Task: Create an event for the team-building scavenger hunt, fostering collaboration, problem-solving, and friendly competition among team members as they navigate challenges on September 27th from 2 PM to 4 PM.
Action: Mouse moved to (88, 251)
Screenshot: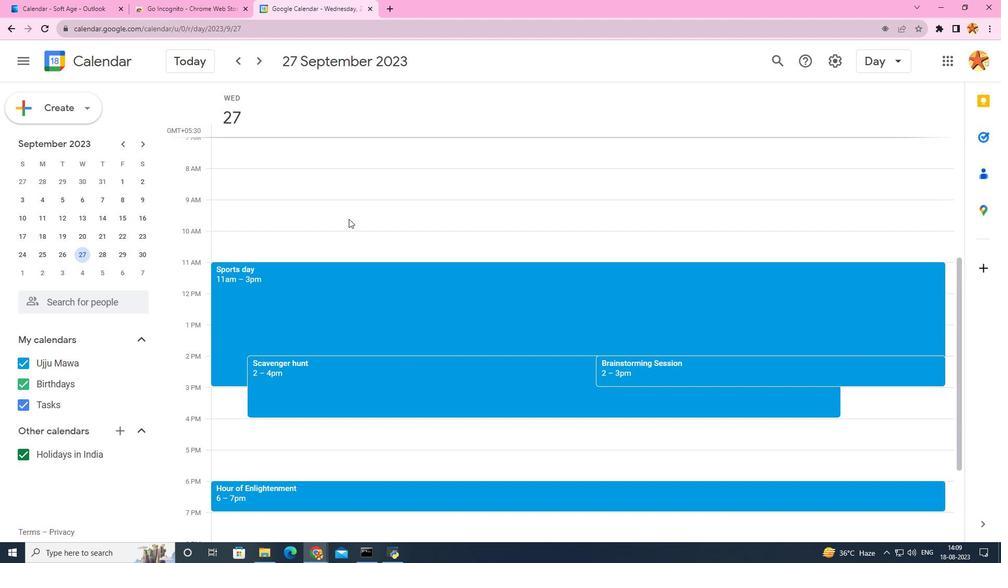 
Action: Mouse pressed left at (88, 251)
Screenshot: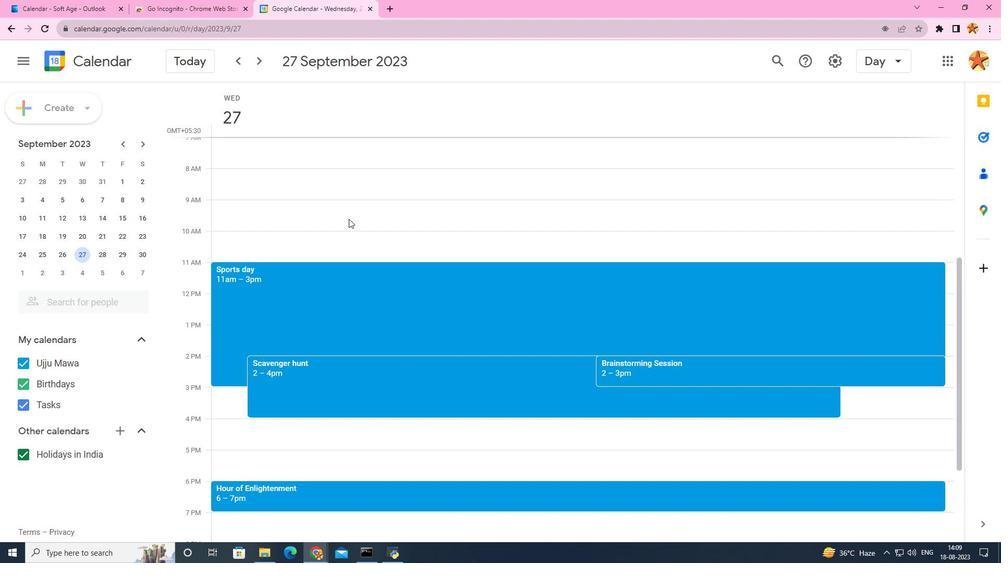 
Action: Mouse moved to (297, 239)
Screenshot: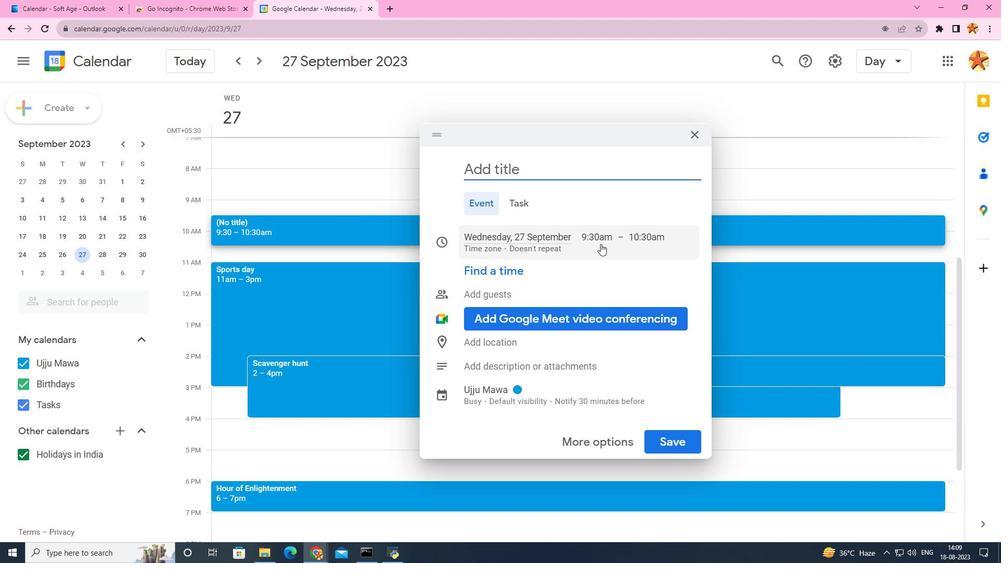 
Action: Mouse pressed left at (297, 239)
Screenshot: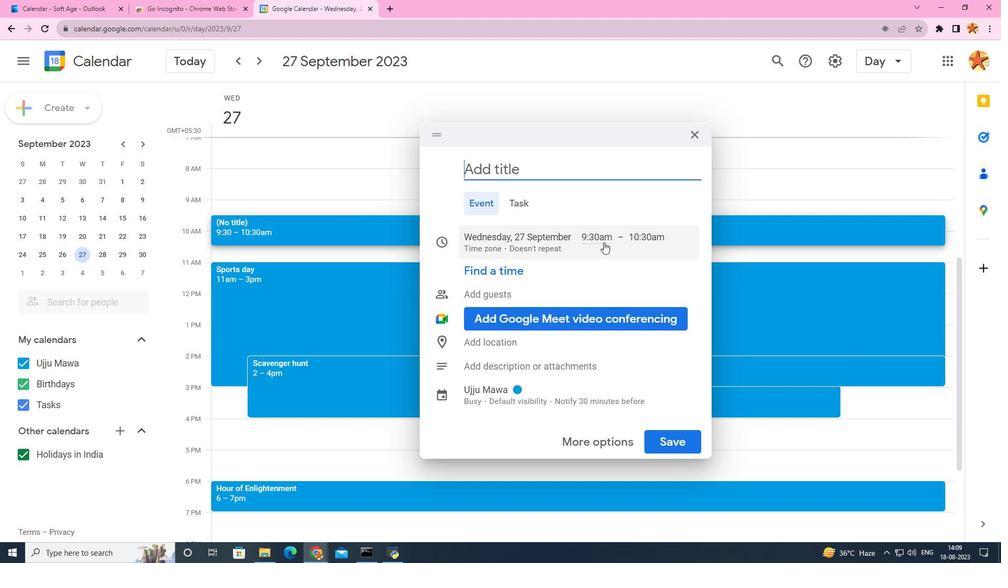 
Action: Mouse moved to (616, 240)
Screenshot: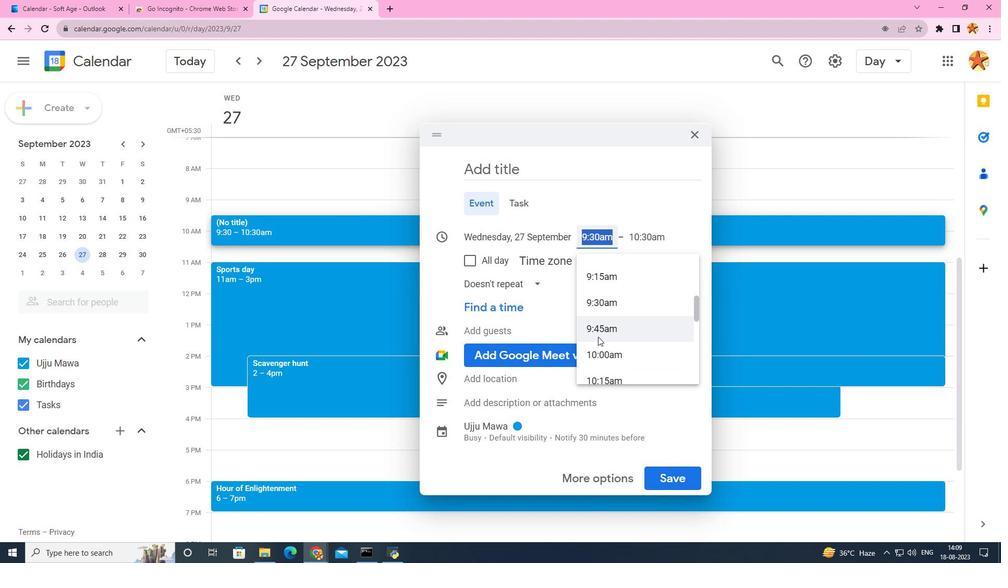 
Action: Mouse pressed left at (616, 240)
Screenshot: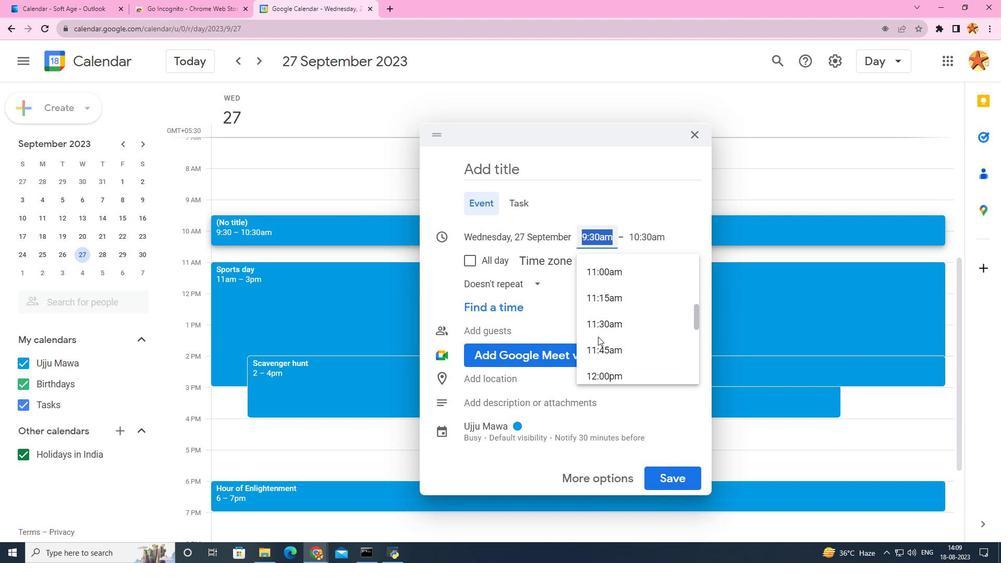 
Action: Mouse moved to (577, 304)
Screenshot: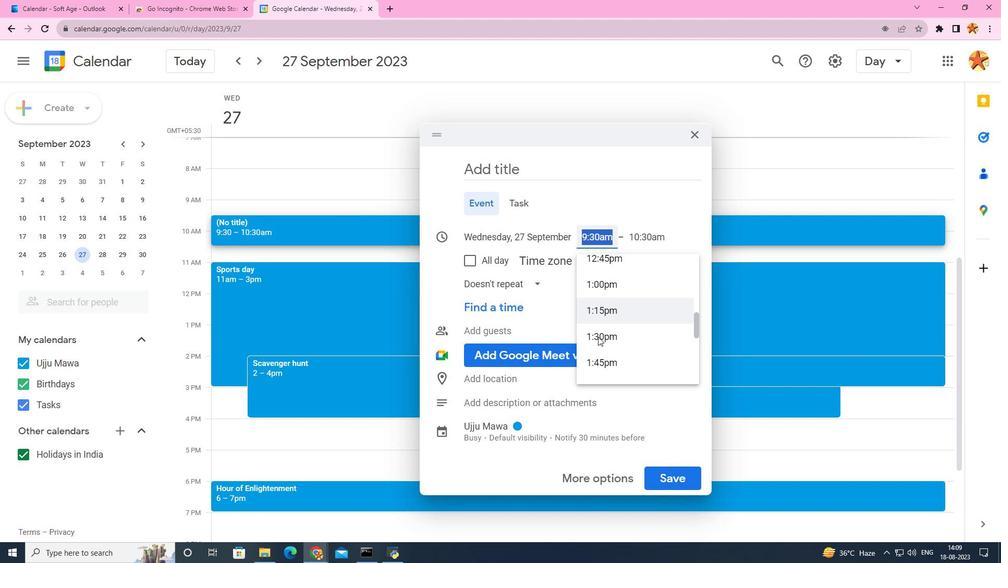 
Action: Mouse scrolled (577, 305) with delta (0, 0)
Screenshot: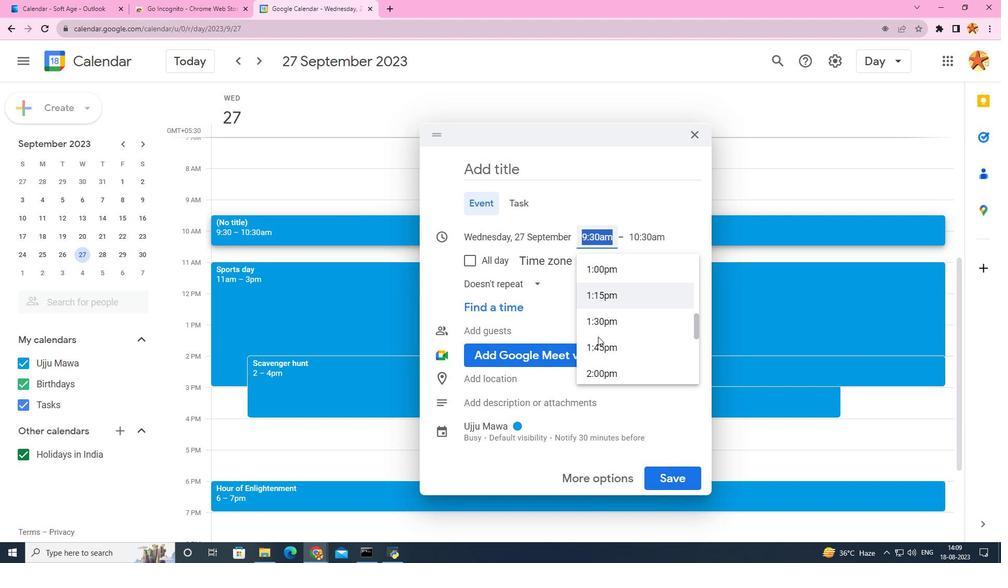 
Action: Mouse scrolled (577, 305) with delta (0, 0)
Screenshot: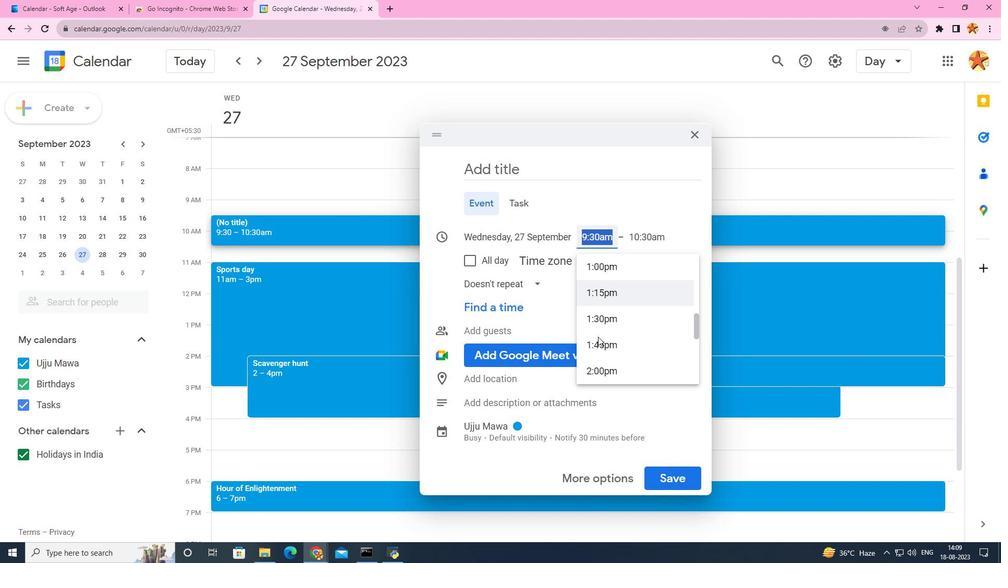 
Action: Mouse scrolled (577, 305) with delta (0, 0)
Screenshot: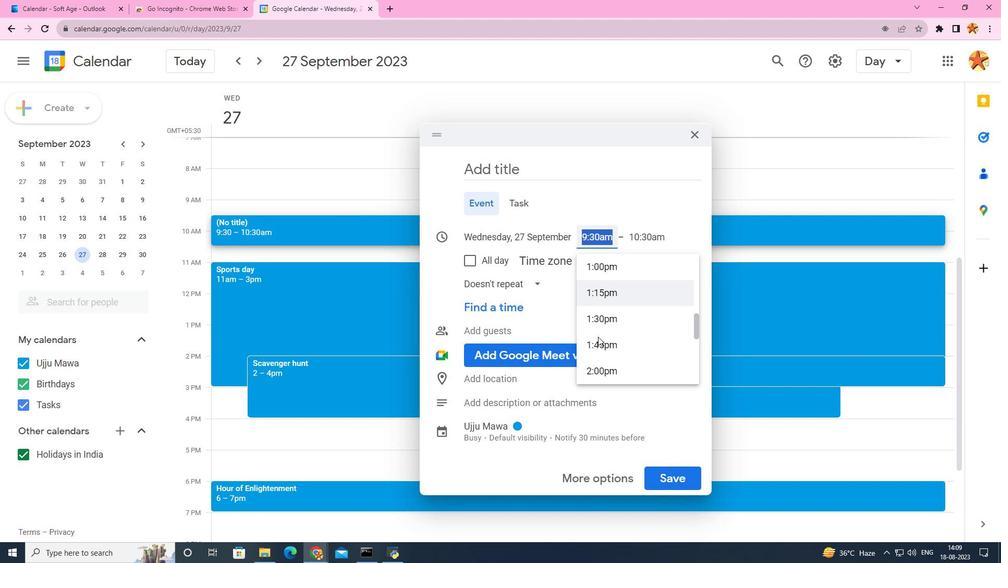 
Action: Mouse moved to (578, 299)
Screenshot: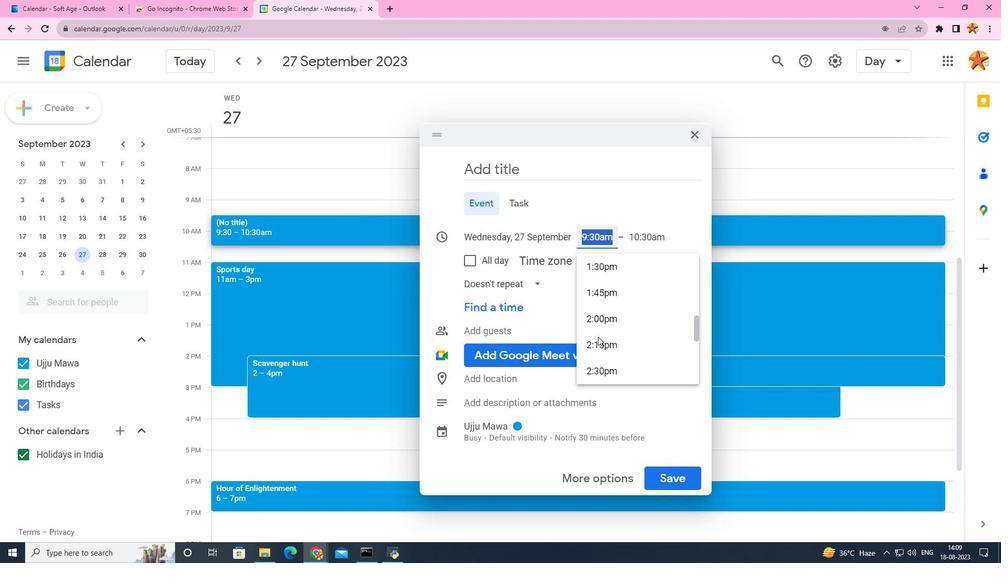 
Action: Mouse scrolled (578, 300) with delta (0, 0)
Screenshot: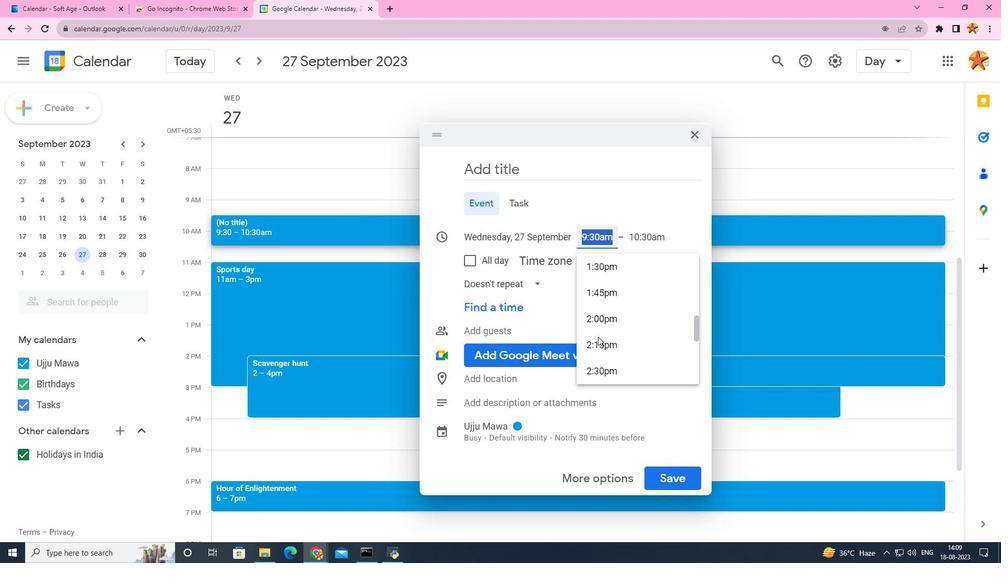 
Action: Mouse scrolled (578, 300) with delta (0, 0)
Screenshot: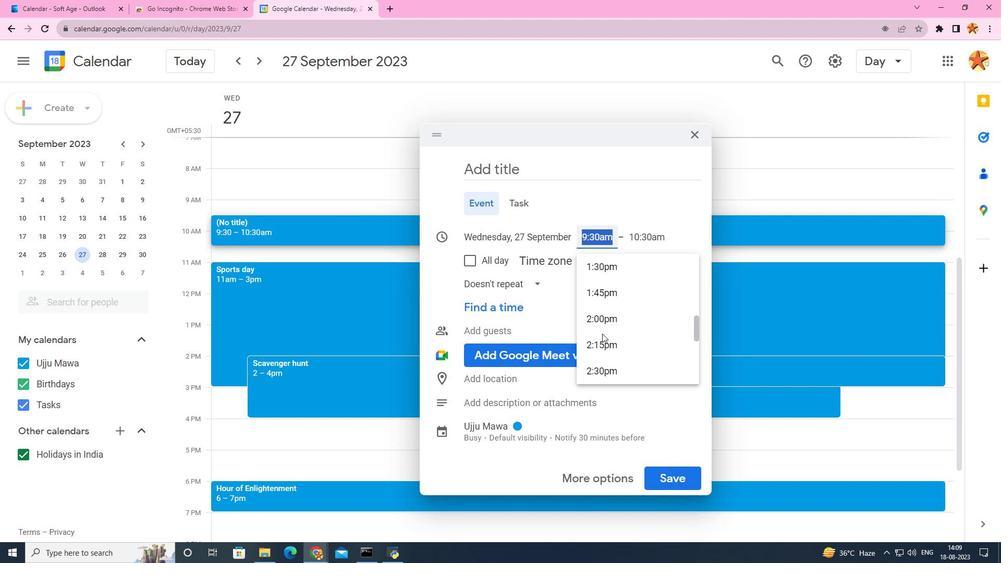 
Action: Mouse scrolled (578, 299) with delta (0, 0)
Screenshot: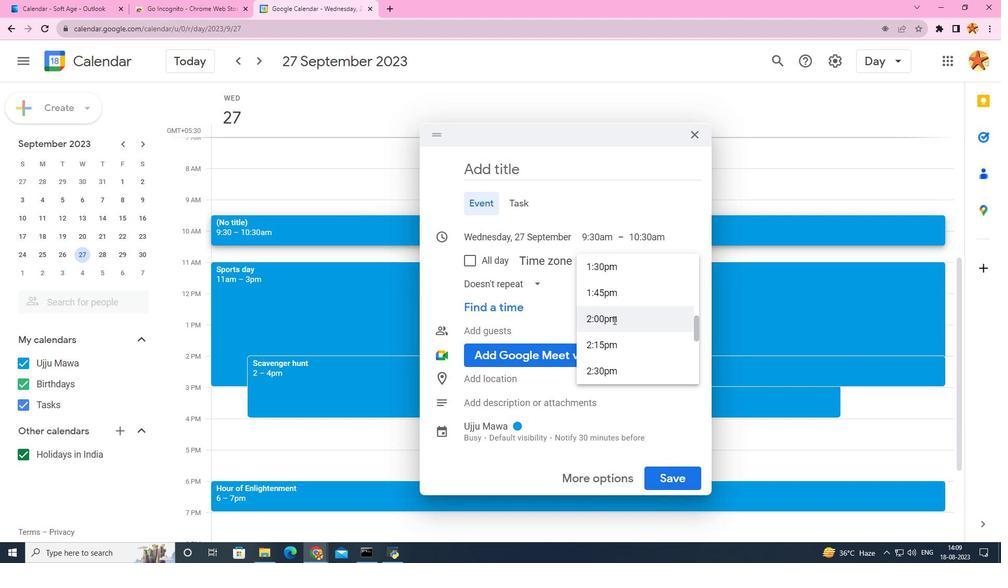 
Action: Mouse scrolled (578, 299) with delta (0, 0)
Screenshot: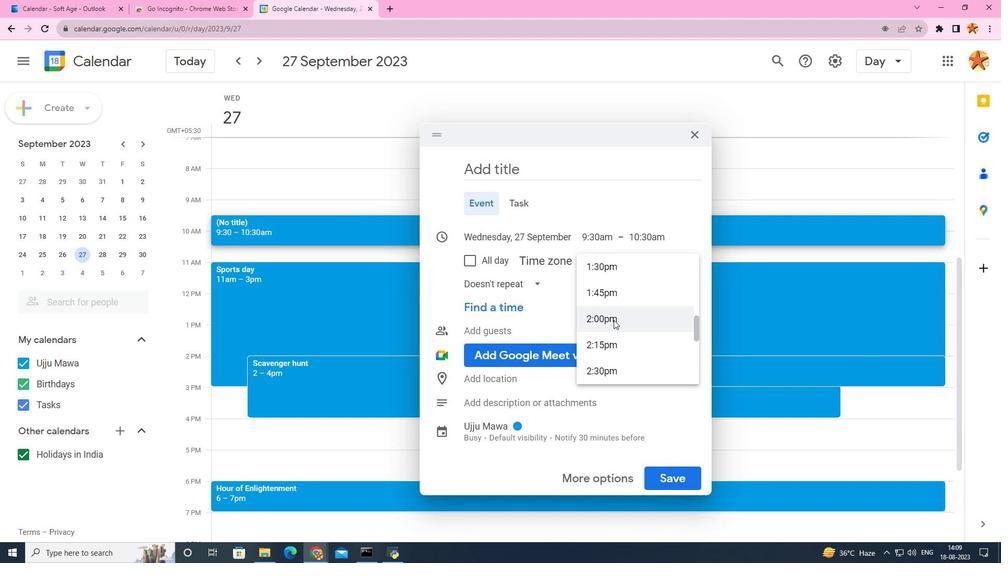 
Action: Mouse scrolled (578, 299) with delta (0, 0)
Screenshot: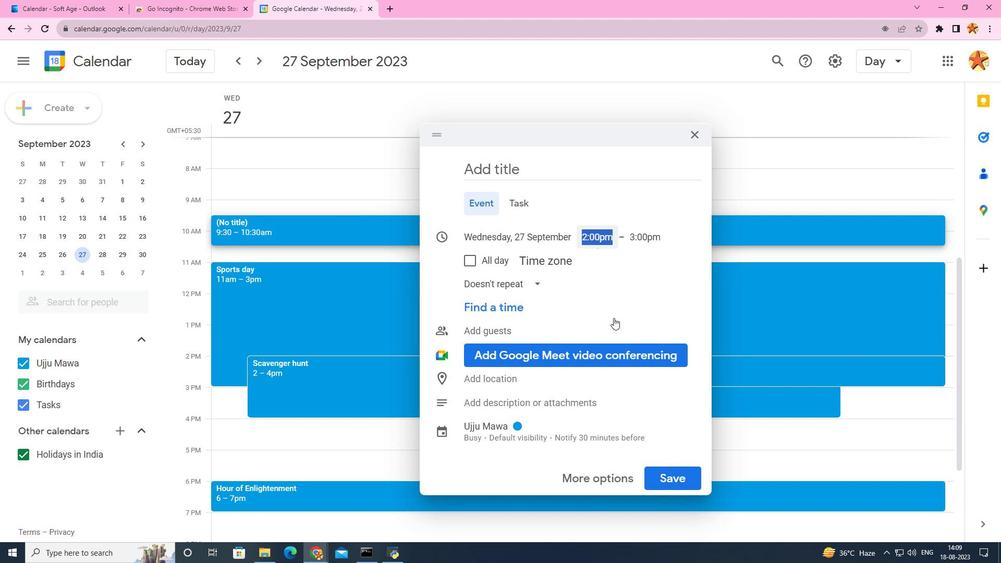 
Action: Mouse scrolled (578, 299) with delta (0, 0)
Screenshot: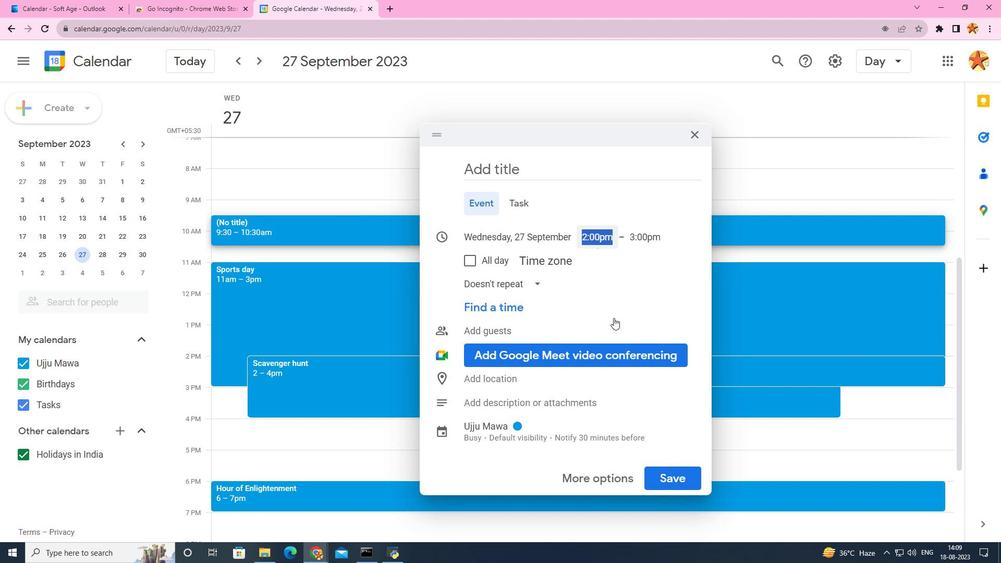 
Action: Mouse scrolled (578, 299) with delta (0, 0)
Screenshot: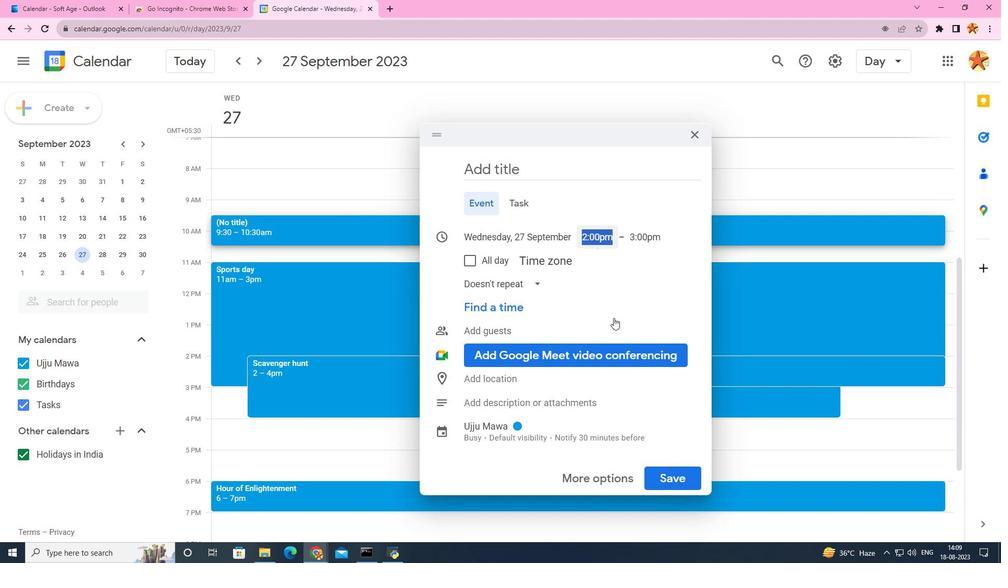 
Action: Mouse scrolled (578, 299) with delta (0, 0)
Screenshot: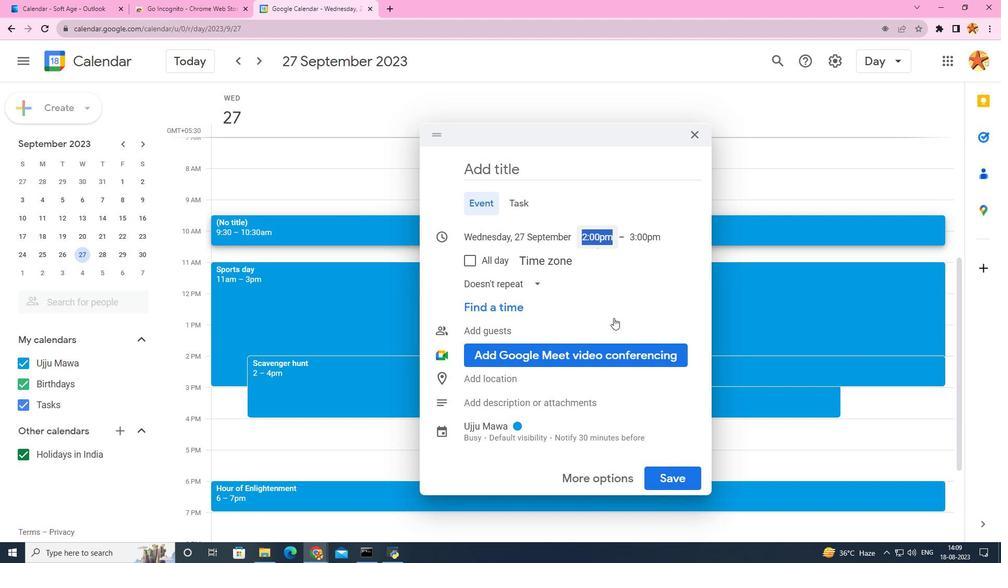 
Action: Mouse scrolled (578, 299) with delta (0, 0)
Screenshot: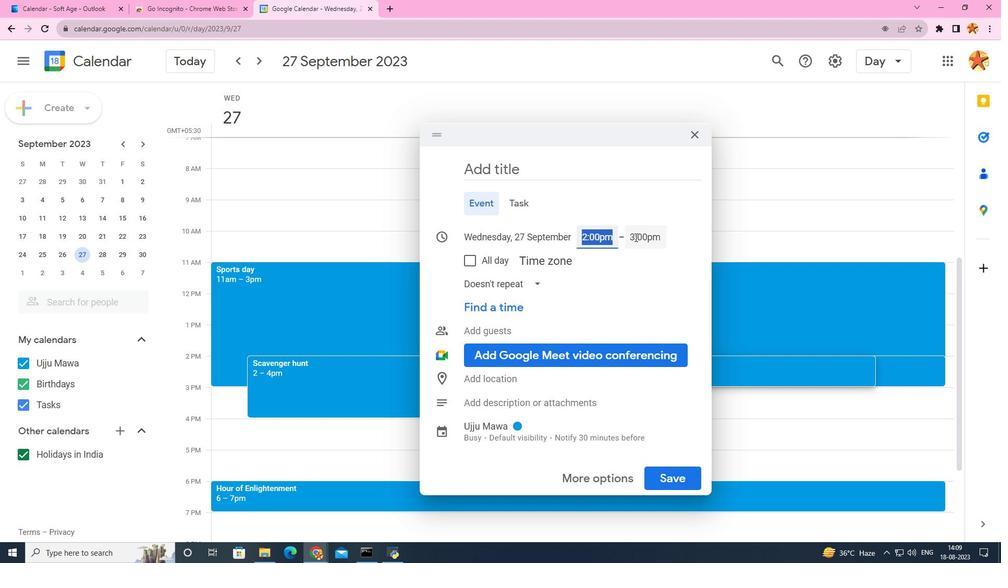 
Action: Mouse scrolled (578, 299) with delta (0, 0)
Screenshot: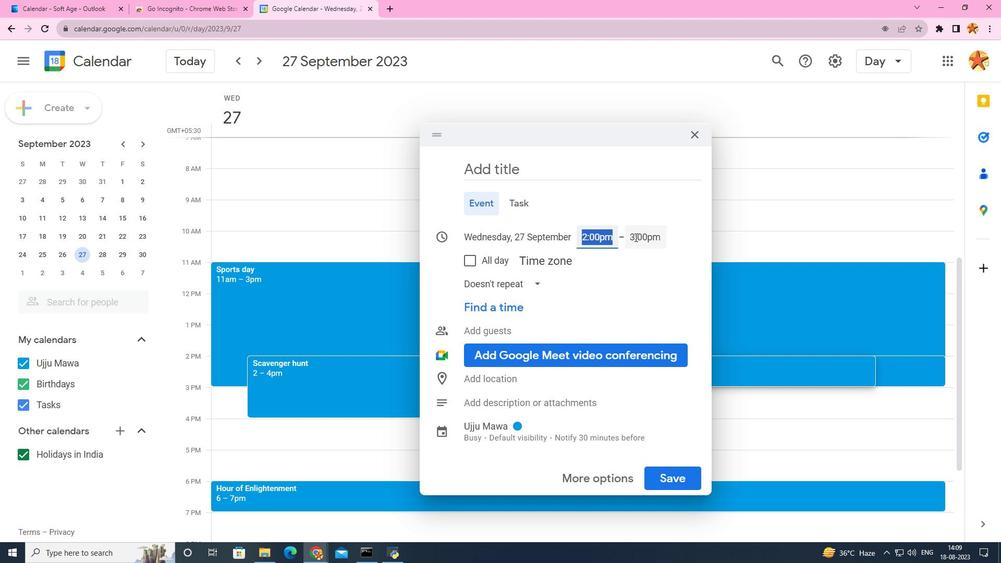 
Action: Mouse scrolled (578, 299) with delta (0, 0)
Screenshot: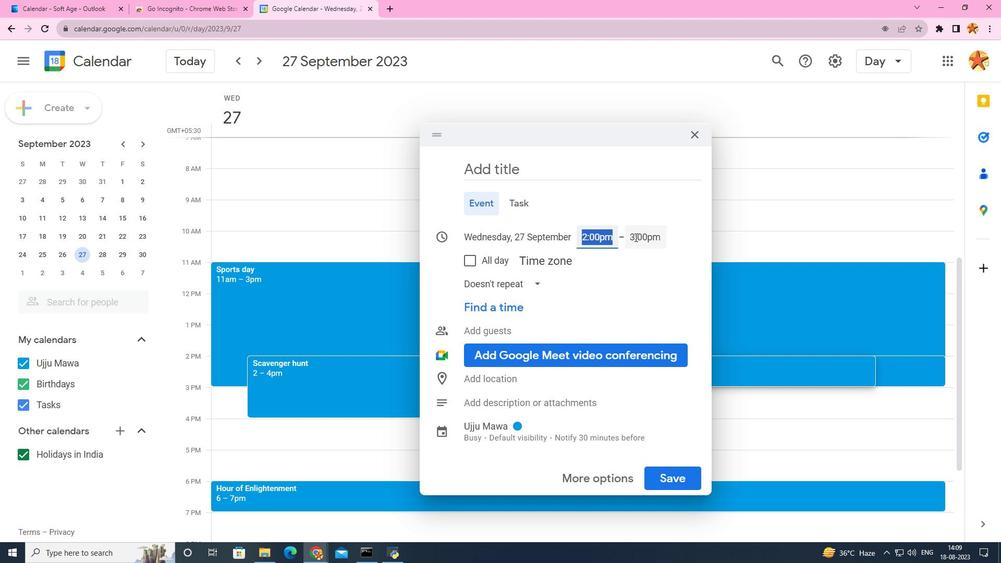 
Action: Mouse scrolled (578, 299) with delta (0, 0)
Screenshot: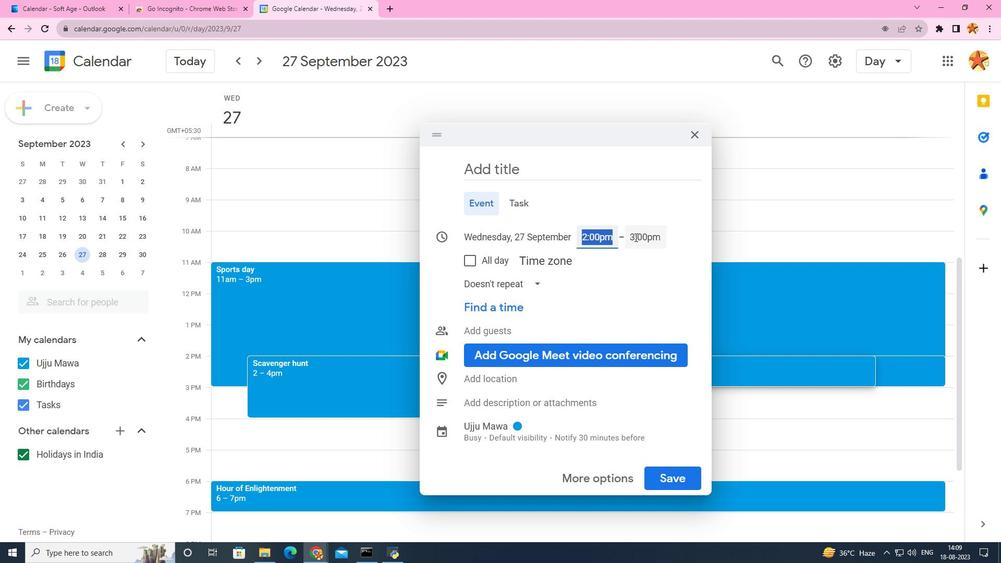 
Action: Mouse scrolled (578, 299) with delta (0, 0)
Screenshot: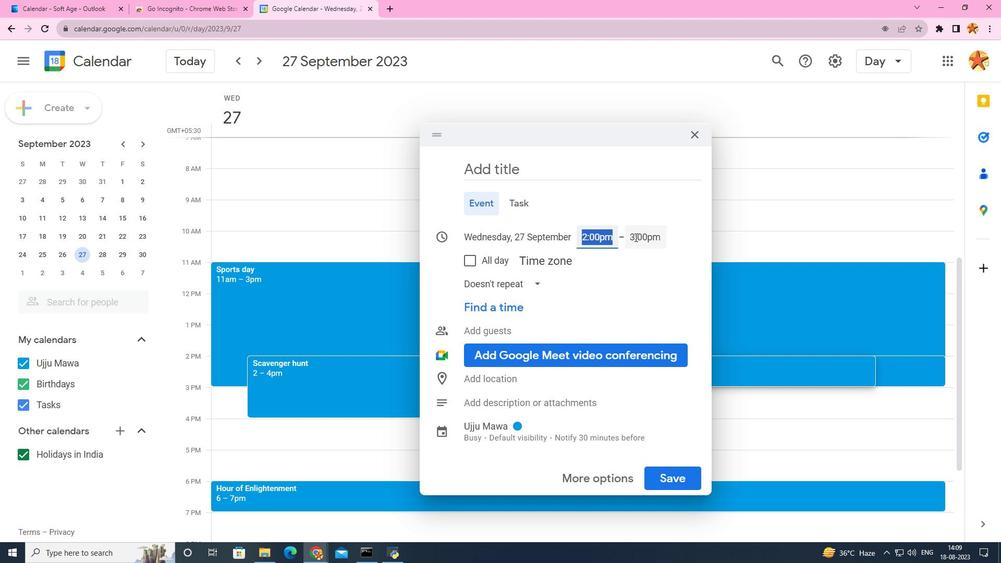 
Action: Mouse scrolled (578, 299) with delta (0, 0)
Screenshot: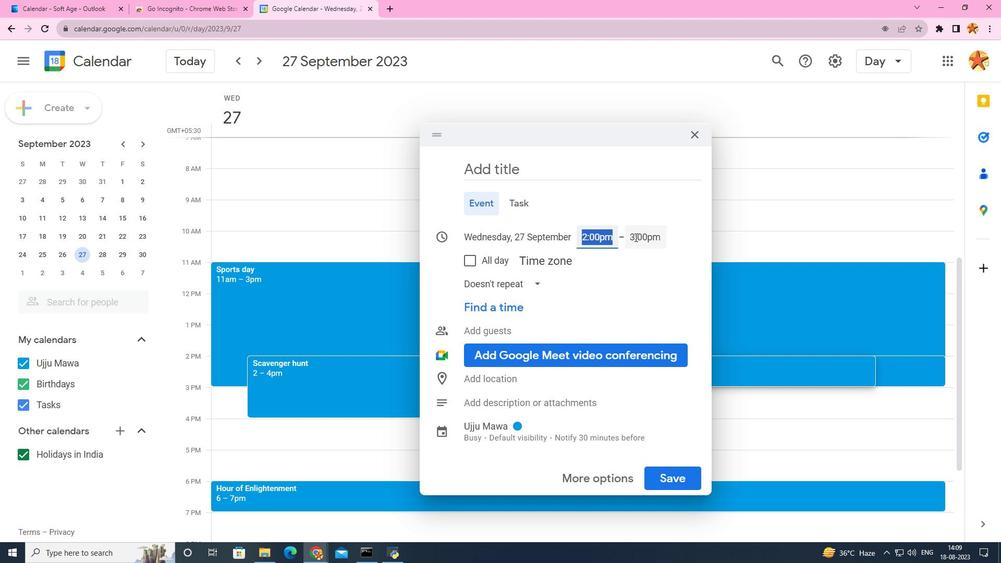 
Action: Mouse scrolled (578, 299) with delta (0, 0)
Screenshot: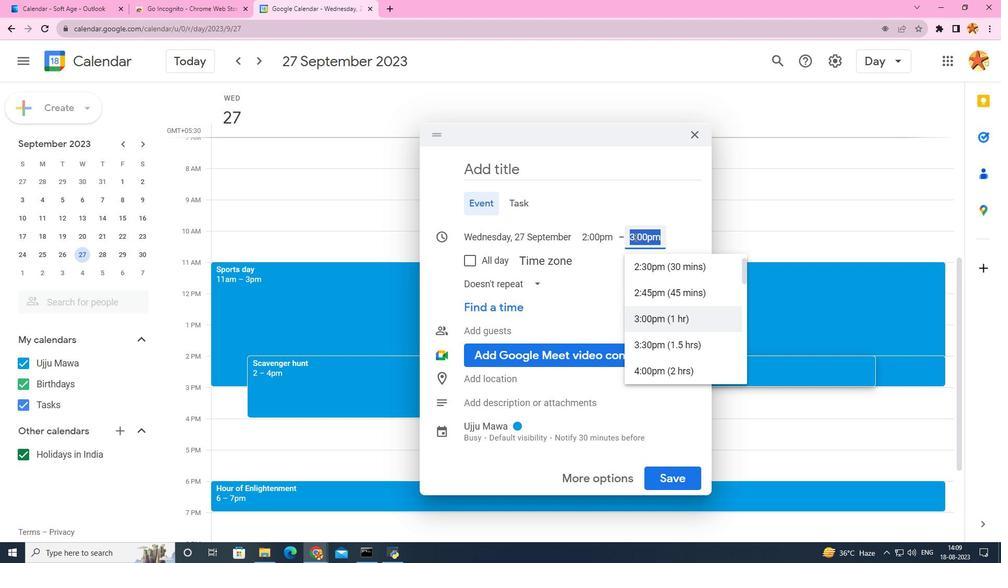 
Action: Mouse scrolled (578, 299) with delta (0, 0)
Screenshot: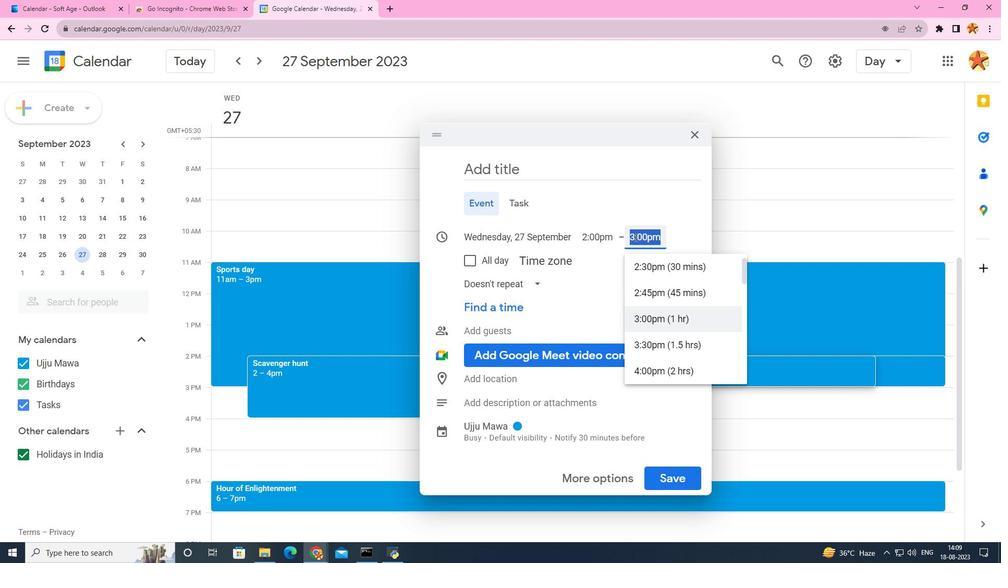 
Action: Mouse scrolled (578, 299) with delta (0, 0)
Screenshot: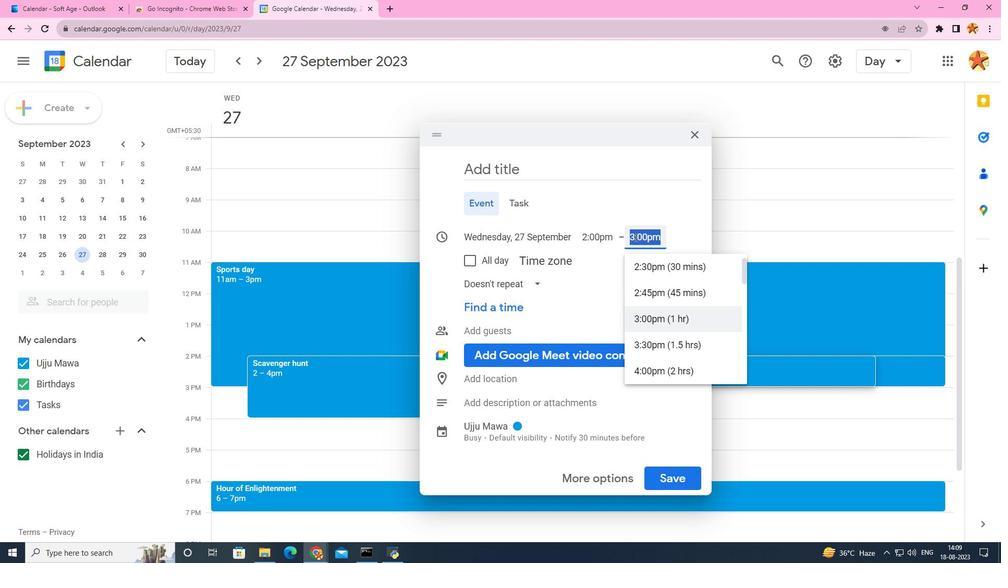 
Action: Mouse scrolled (578, 299) with delta (0, 0)
Screenshot: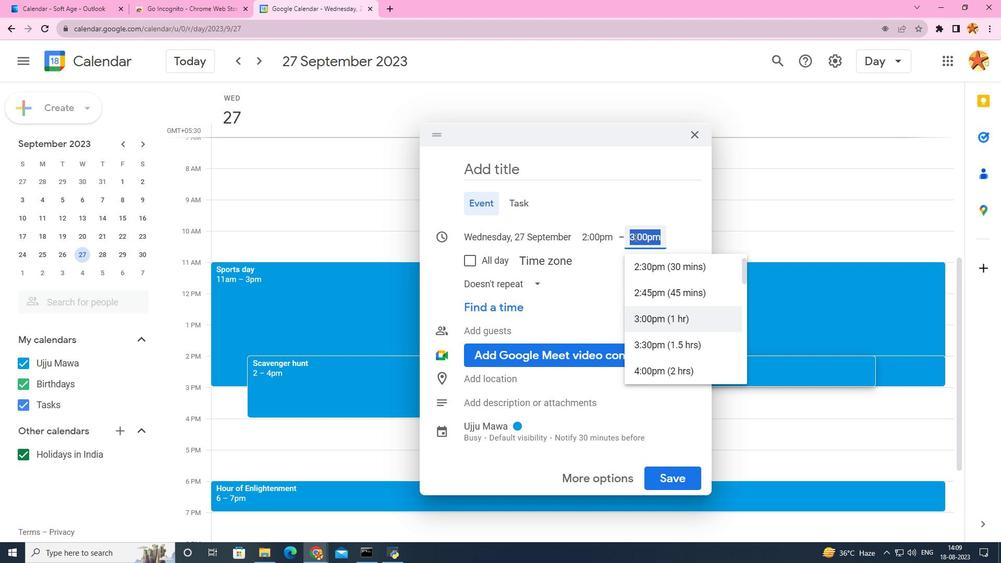 
Action: Mouse scrolled (578, 299) with delta (0, 0)
Screenshot: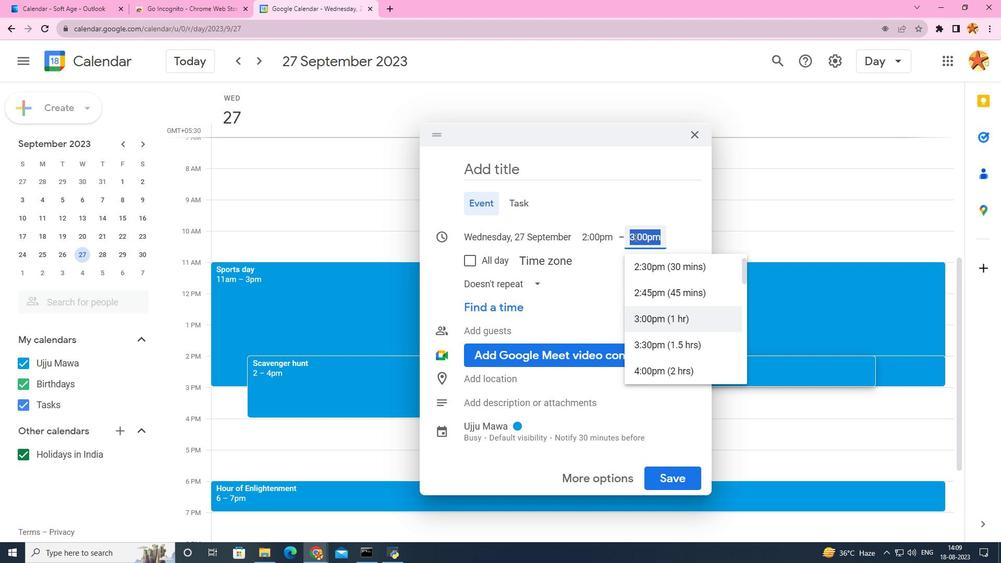 
Action: Mouse scrolled (578, 299) with delta (0, 0)
Screenshot: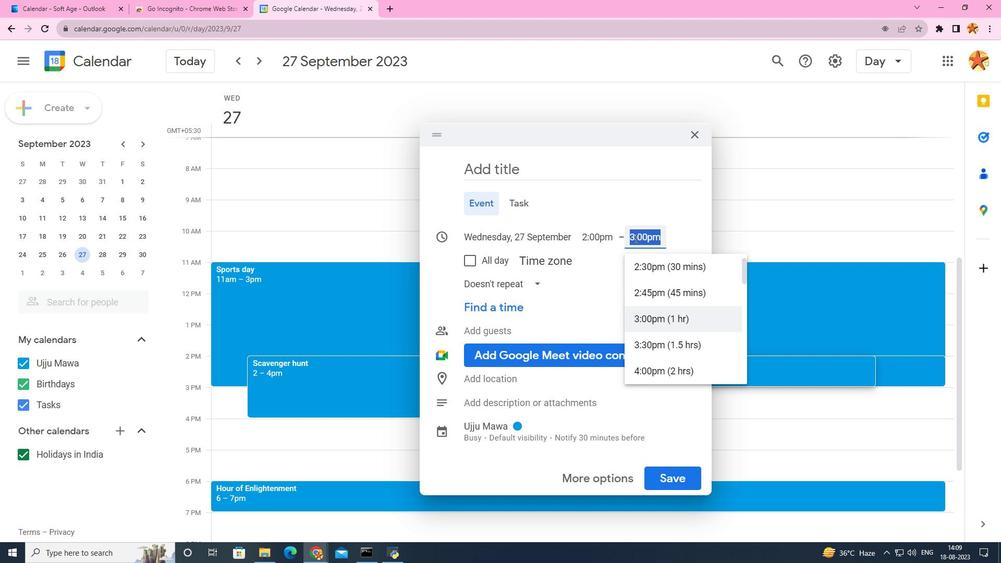 
Action: Mouse scrolled (578, 300) with delta (0, 0)
Screenshot: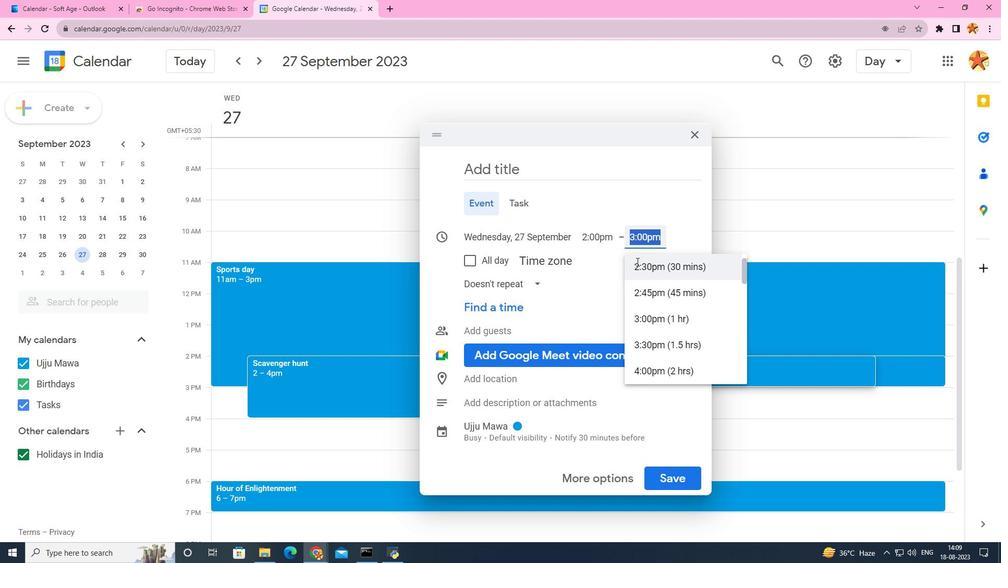 
Action: Mouse scrolled (578, 300) with delta (0, 0)
Screenshot: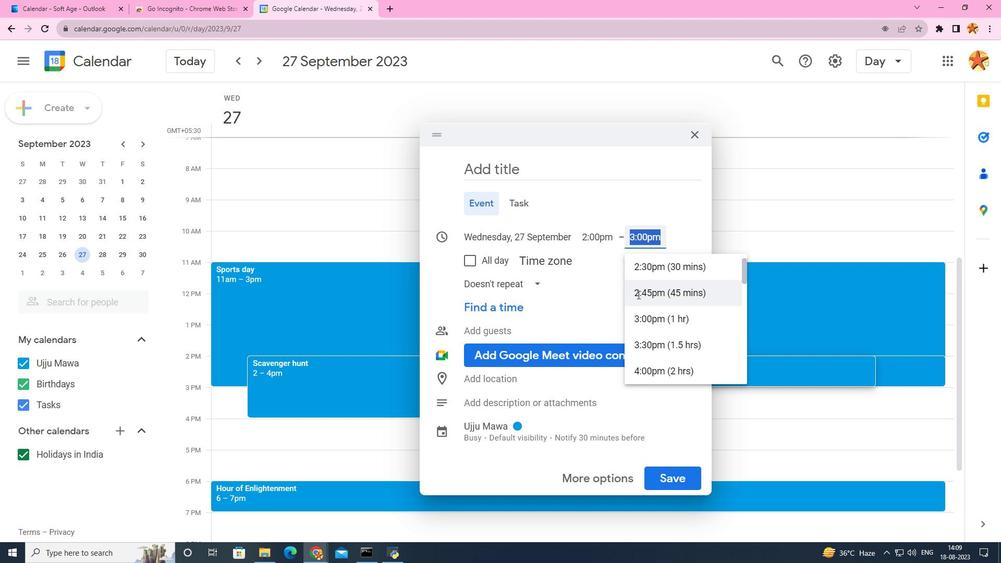 
Action: Mouse scrolled (578, 300) with delta (0, 0)
Screenshot: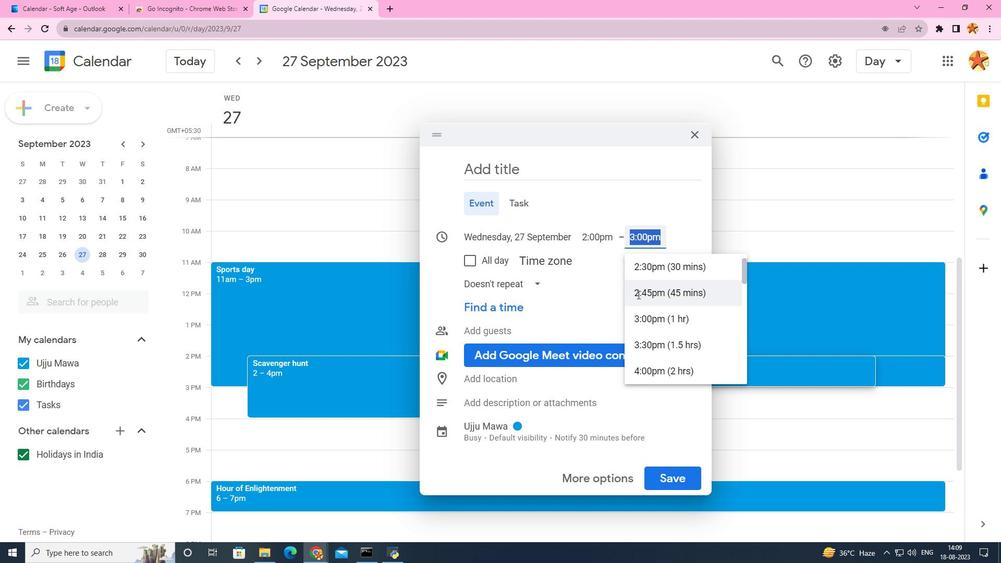 
Action: Mouse moved to (587, 292)
Screenshot: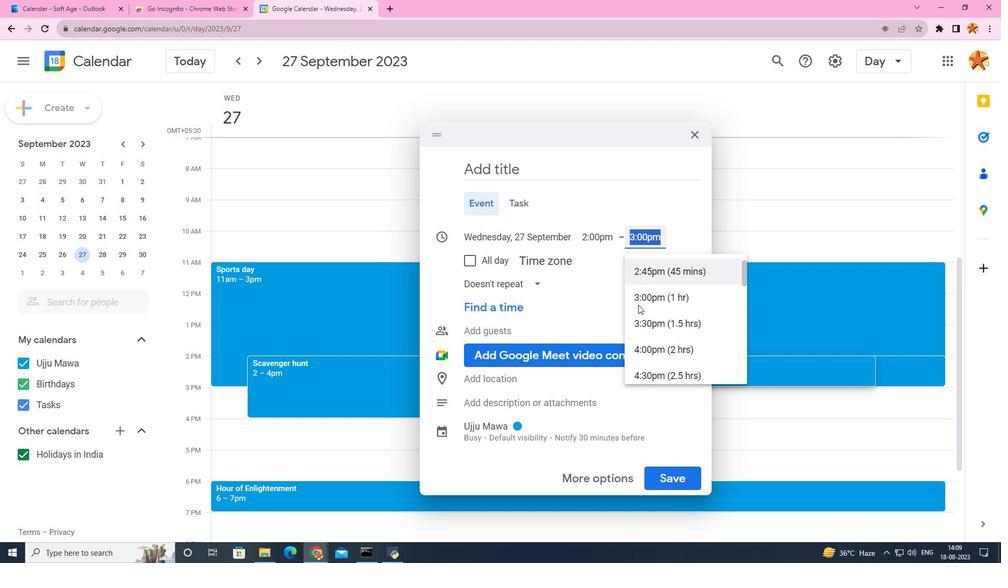 
Action: Mouse scrolled (587, 293) with delta (0, 0)
Screenshot: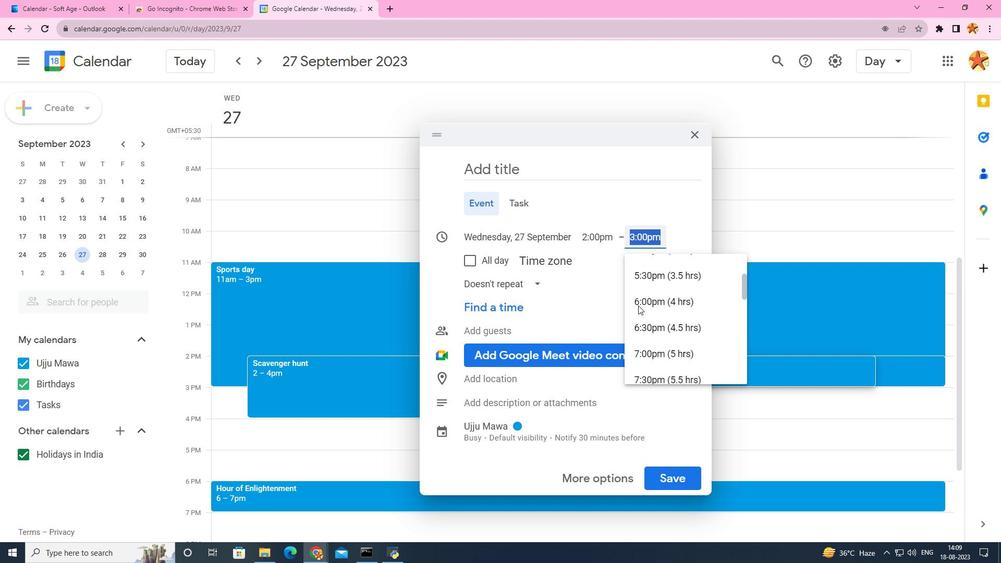 
Action: Mouse scrolled (587, 293) with delta (0, 0)
Screenshot: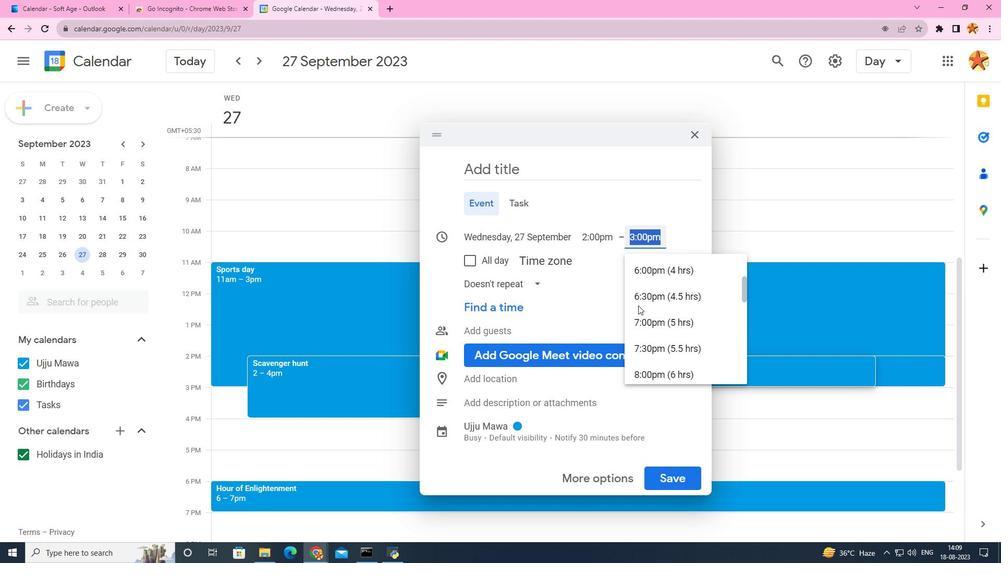 
Action: Mouse moved to (583, 320)
Screenshot: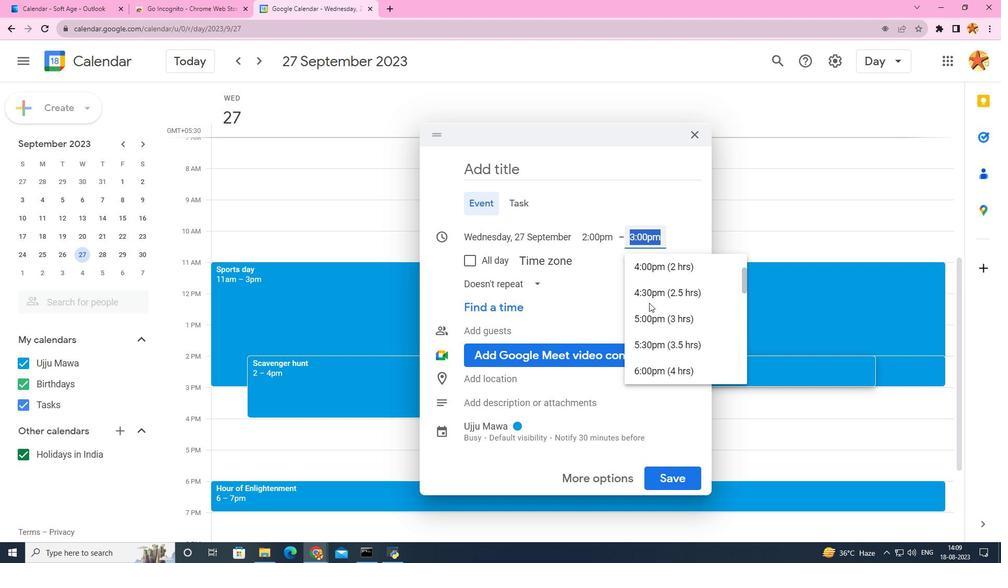 
Action: Mouse pressed left at (583, 320)
Screenshot: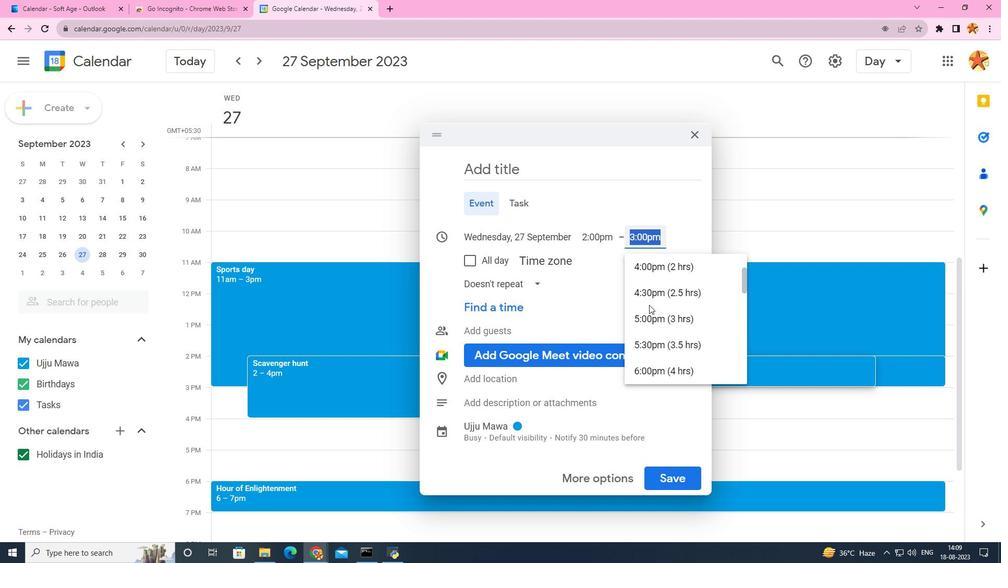 
Action: Mouse moved to (659, 246)
Screenshot: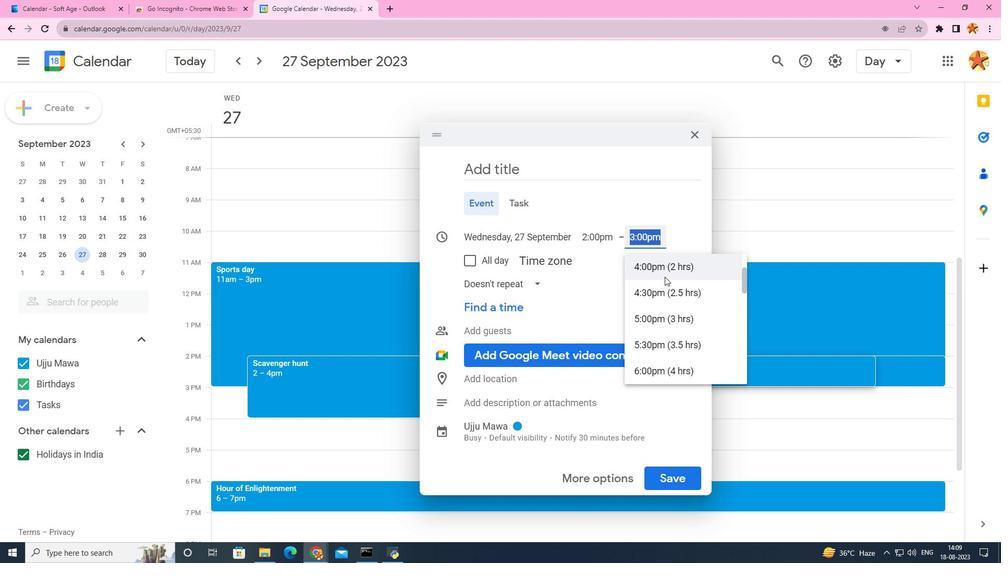 
Action: Mouse pressed left at (659, 246)
Screenshot: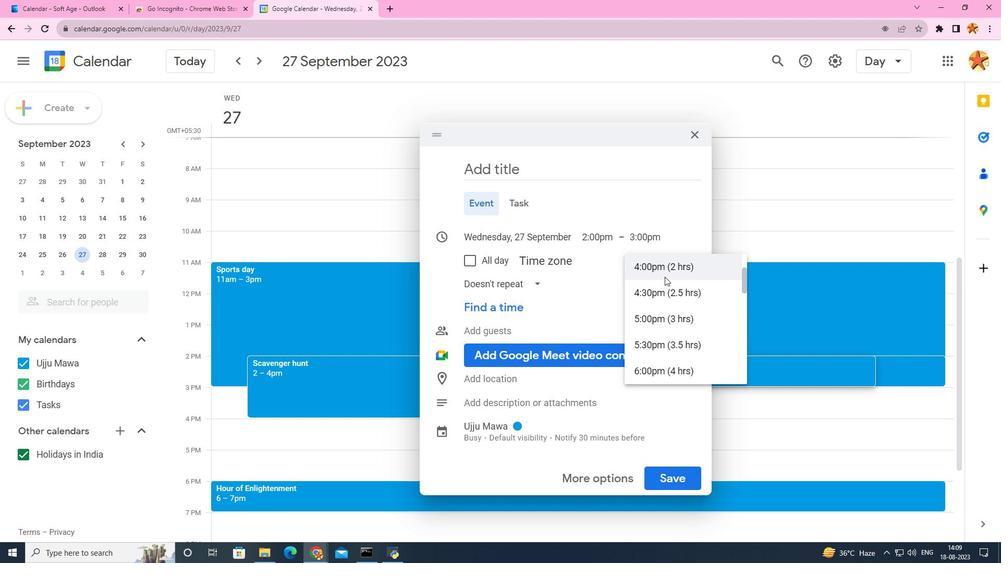 
Action: Mouse moved to (645, 278)
Screenshot: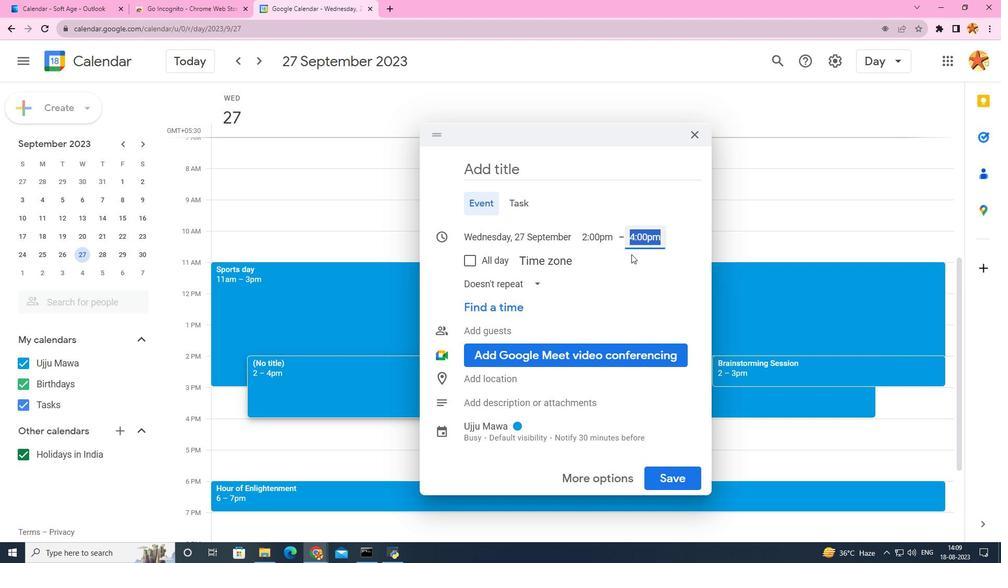 
Action: Mouse scrolled (645, 278) with delta (0, 0)
Screenshot: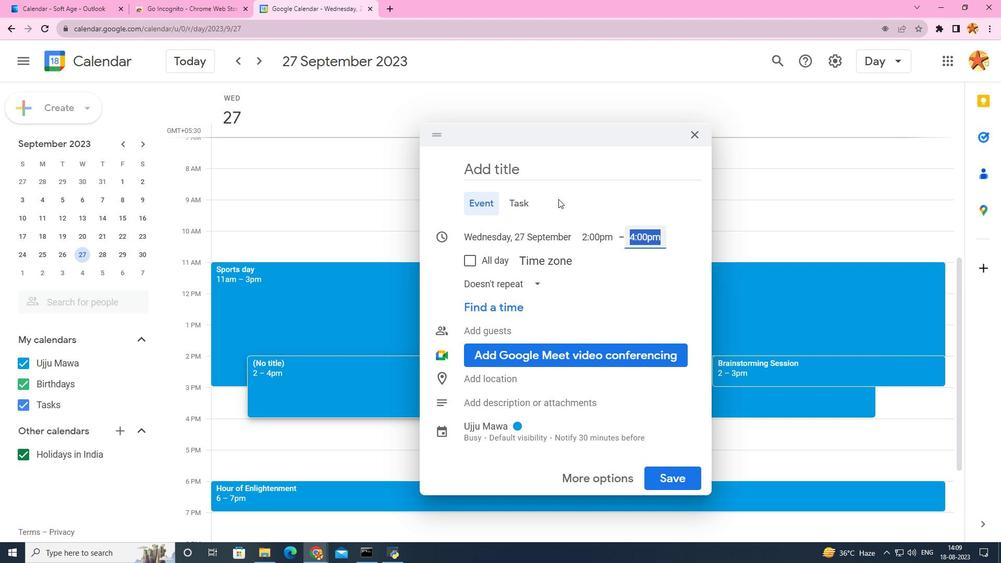 
Action: Mouse scrolled (645, 278) with delta (0, 0)
Screenshot: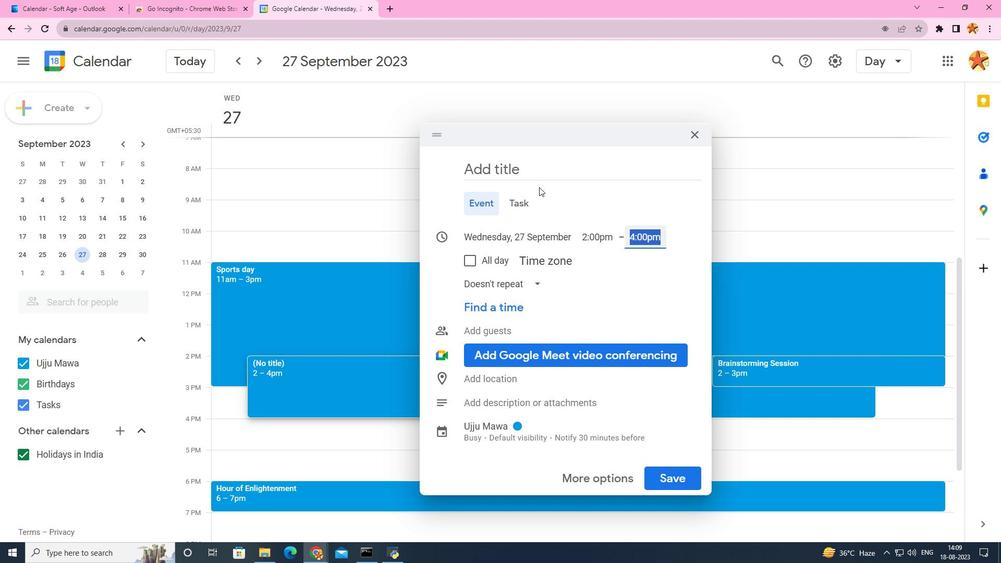 
Action: Mouse pressed left at (645, 278)
Screenshot: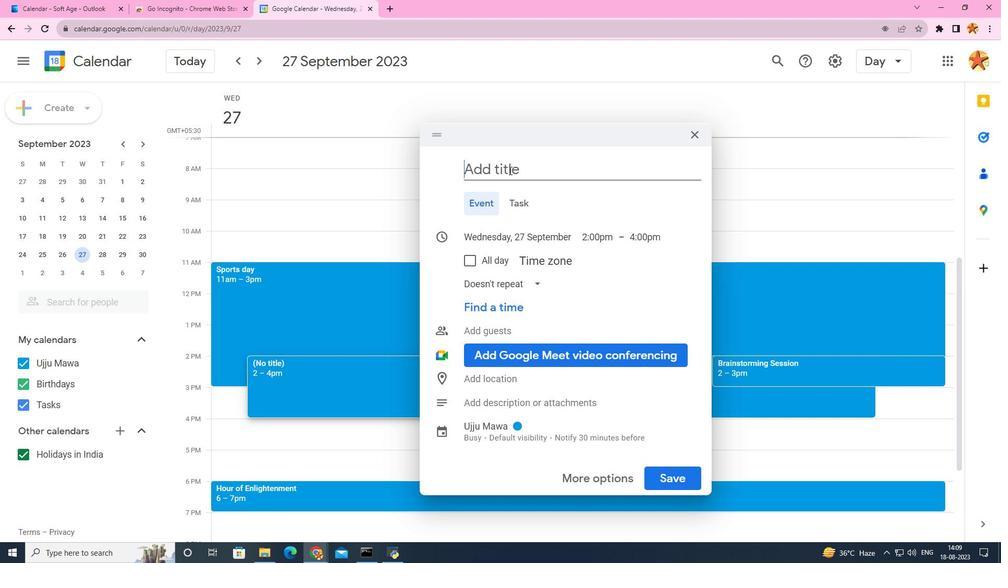 
Action: Mouse moved to (528, 170)
Screenshot: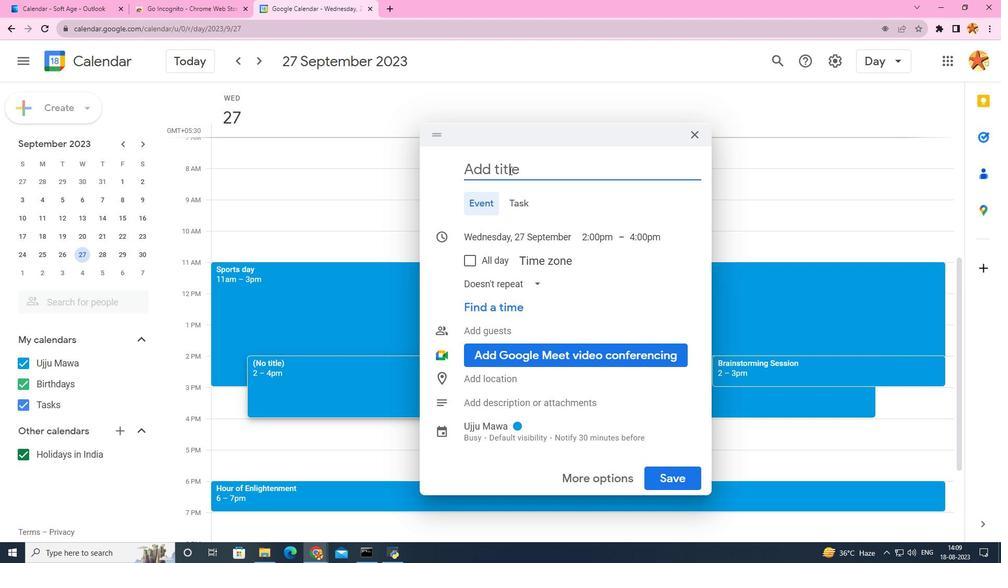 
Action: Mouse pressed left at (528, 170)
Screenshot: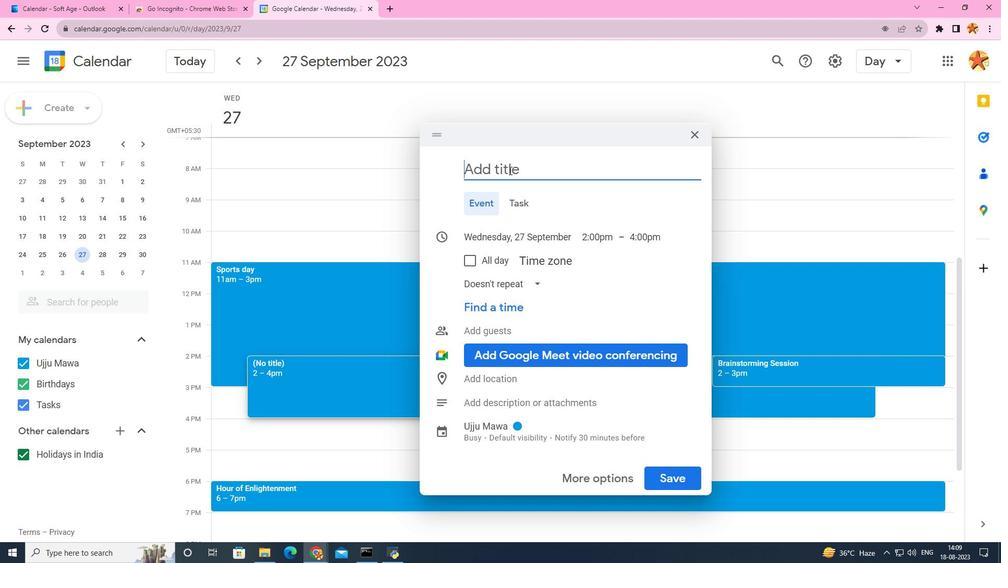
Action: Mouse moved to (528, 170)
Screenshot: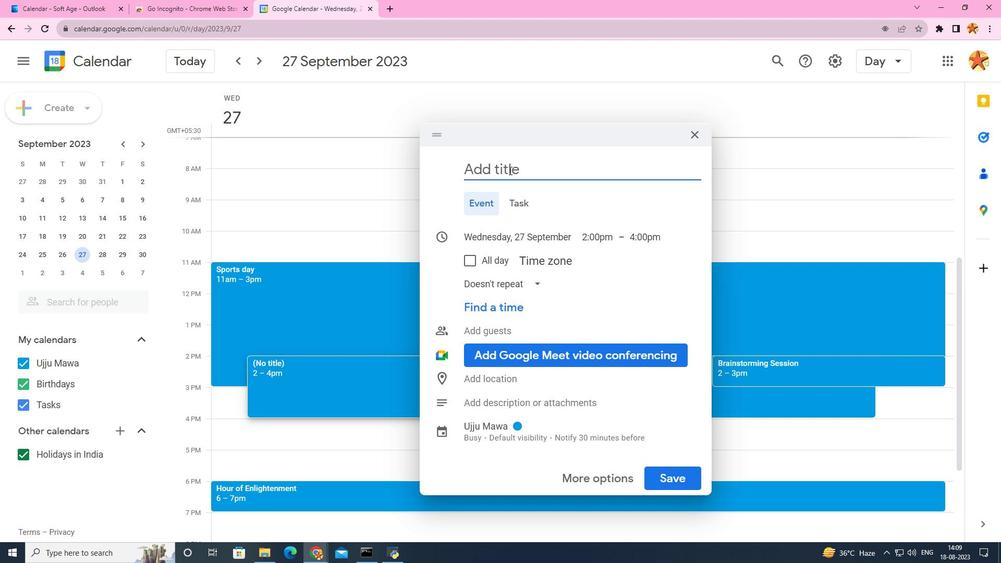
Action: Key pressed <Key.caps_lock>T<Key.caps_lock>eam<Key.space>v<Key.backspace><Key.backspace><Key.space>building<Key.space><Key.backspace><Key.backspace><Key.backspace><Key.backspace><Key.backspace><Key.backspace><Key.backspace><Key.backspace><Key.backspace><Key.backspace><Key.backspace><Key.backspace><Key.backspace><Key.backspace><Key.backspace><Key.backspace><Key.backspace><Key.backspace><Key.backspace><Key.backspace><Key.caps_lock>S<Key.caps_lock>cavenger<Key.space>hunt
Screenshot: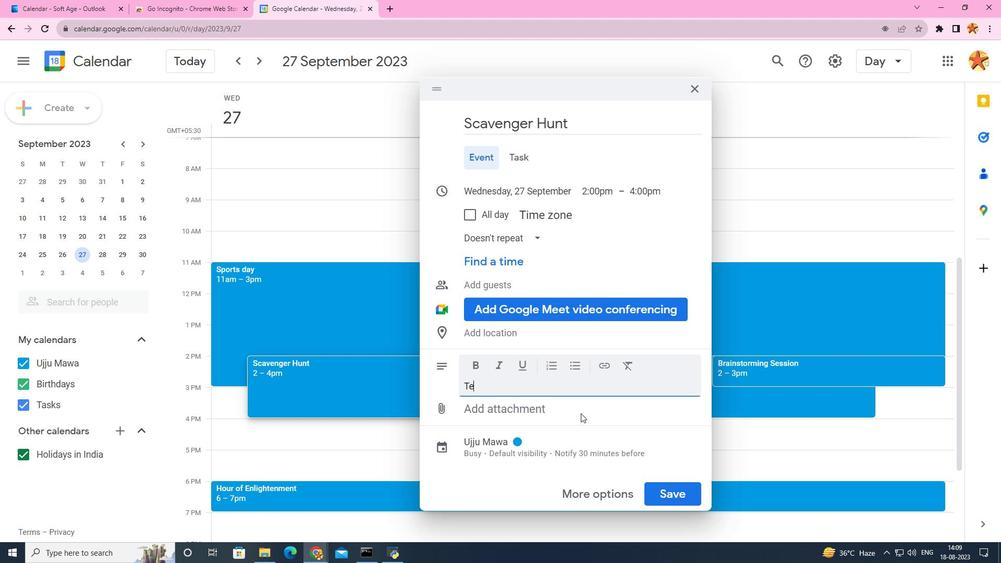 
Action: Mouse moved to (510, 397)
Screenshot: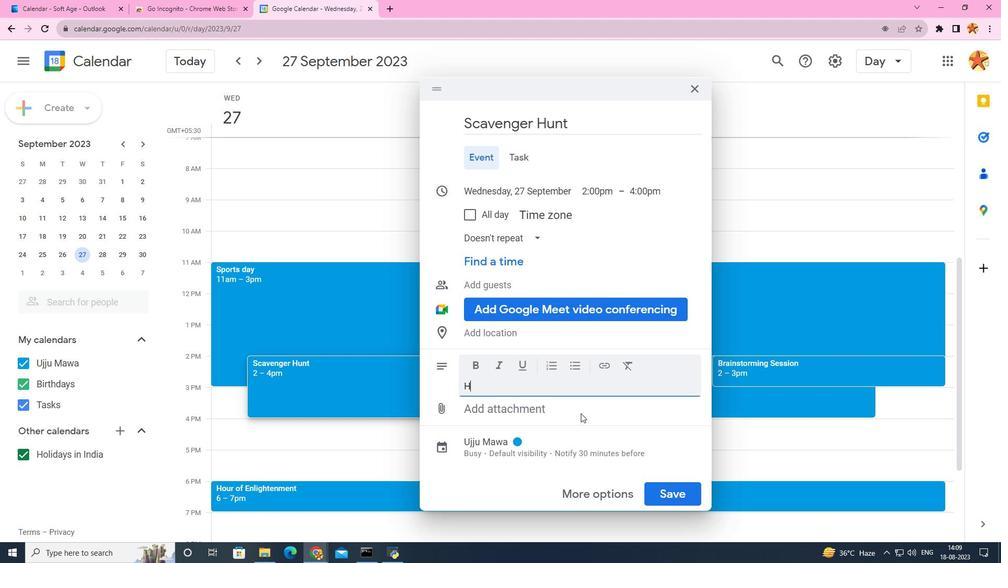 
Action: Mouse pressed left at (510, 397)
Screenshot: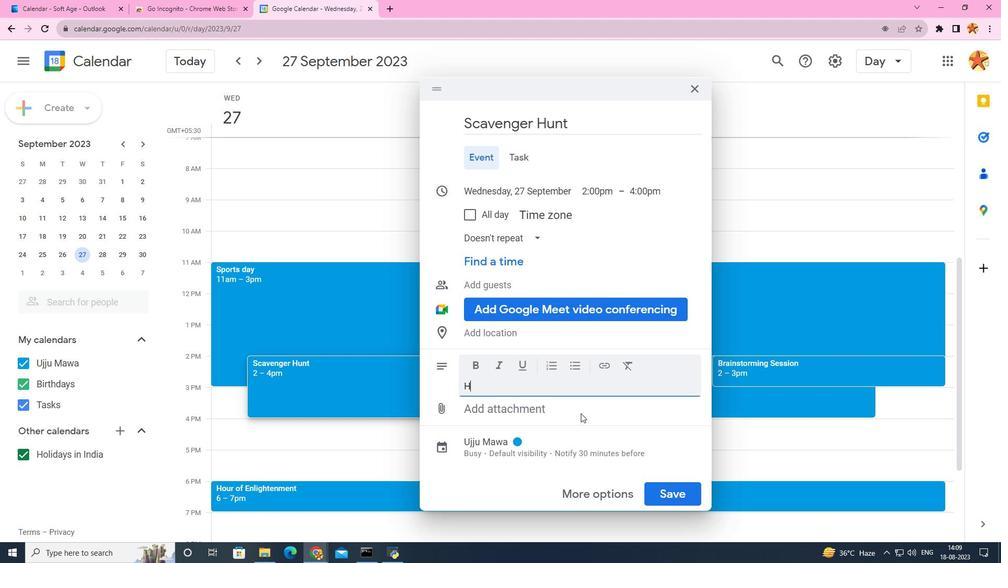 
Action: Mouse moved to (516, 385)
Screenshot: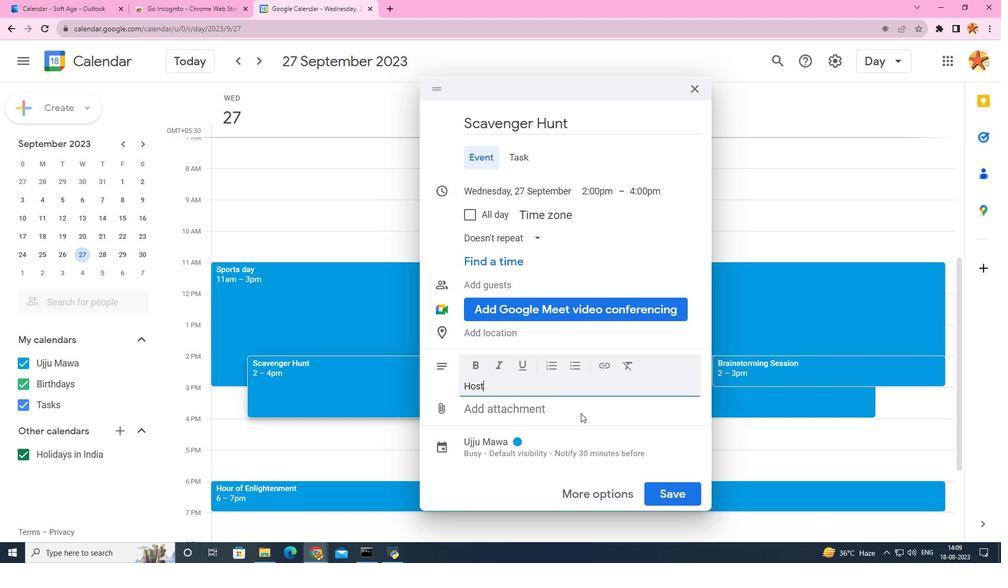 
Action: Key pressed <Key.caps_lock>H<Key.caps_lock>ost<Key.space>a<Key.space>team<Key.space>building<Key.space>,scavenger<Key.space>hunt<Key.space>
Screenshot: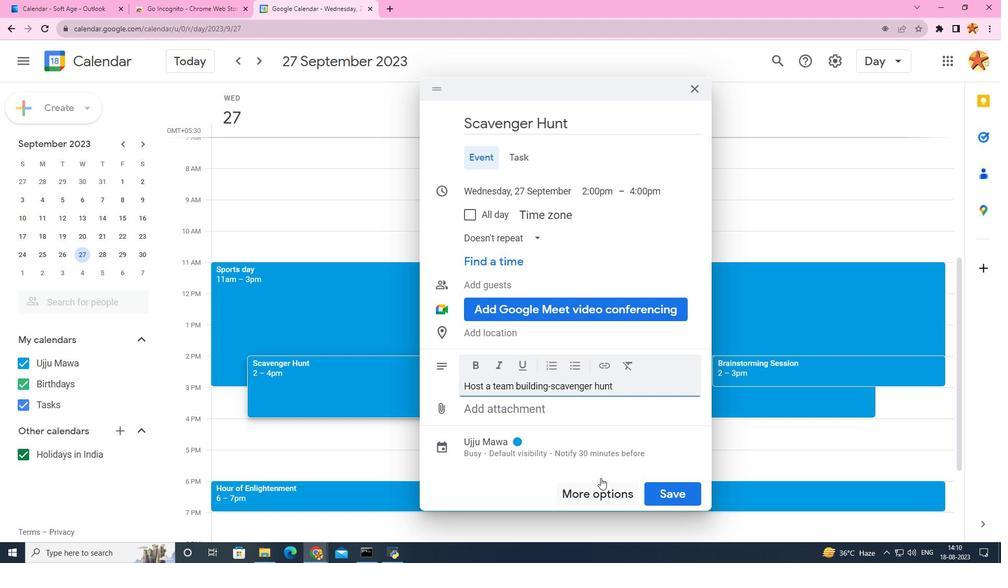 
Action: Mouse moved to (516, 385)
Screenshot: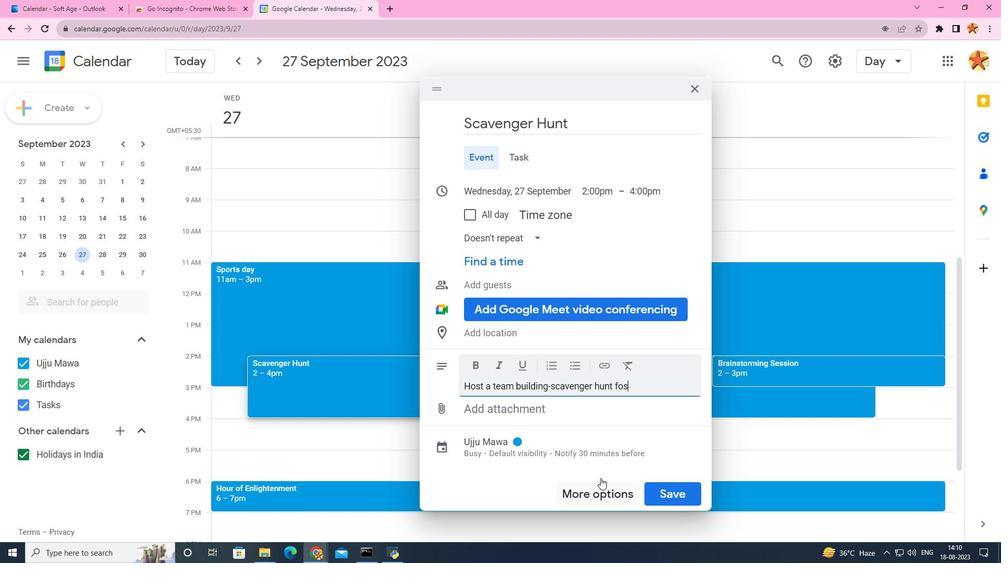 
Action: Key pressed fostering<Key.space>
Screenshot: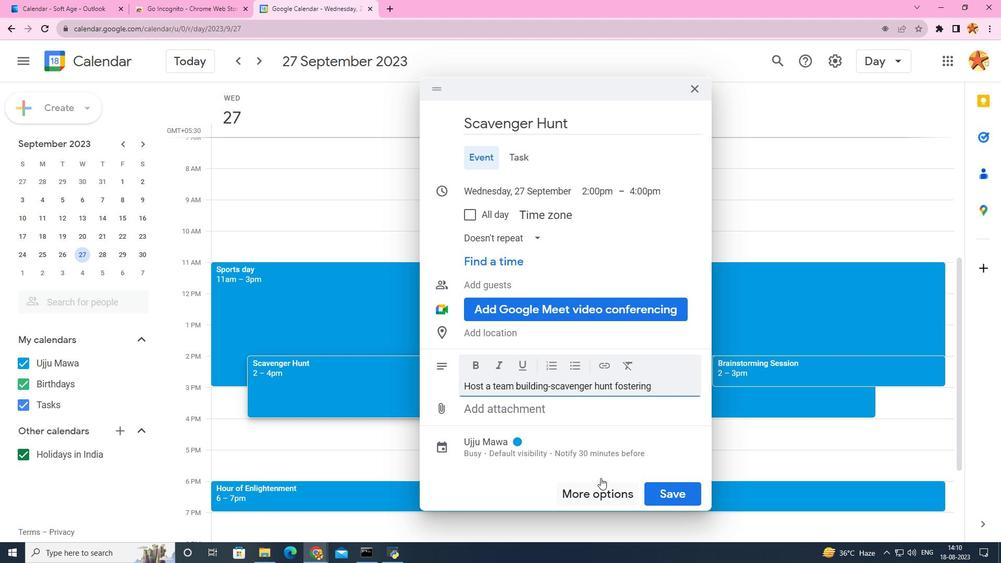 
Action: Mouse moved to (478, 420)
Screenshot: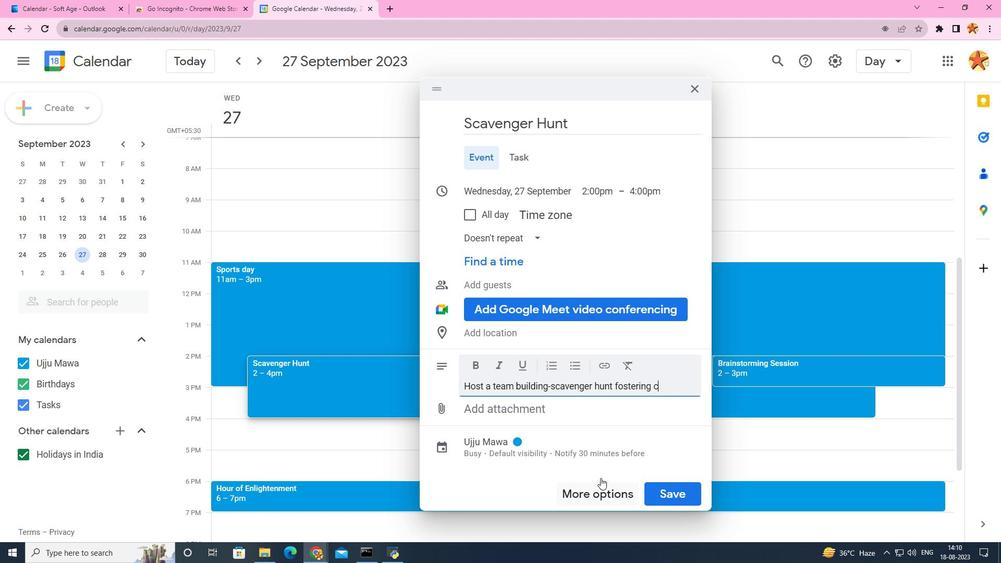 
Action: Key pressed c
Screenshot: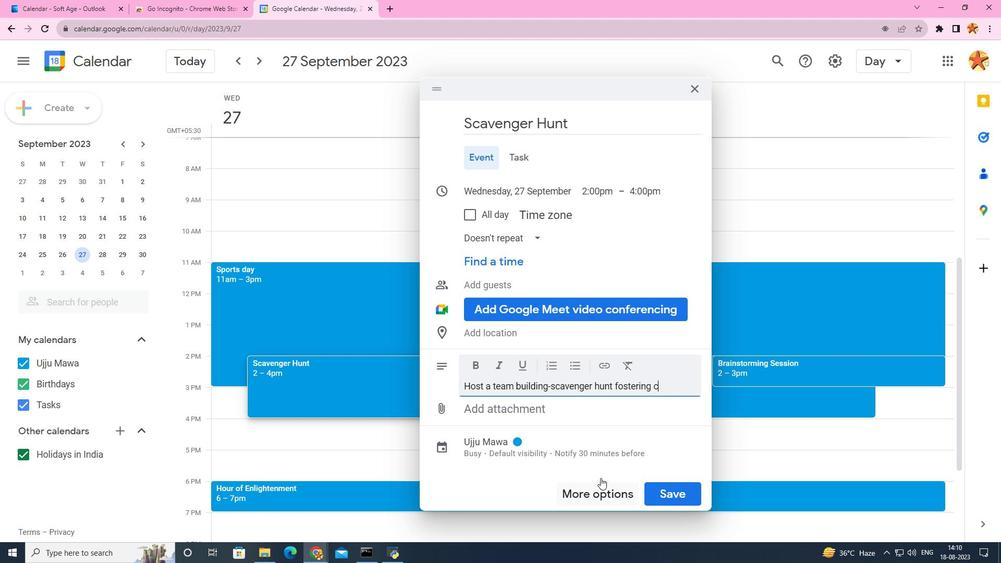 
Action: Mouse moved to (478, 423)
Screenshot: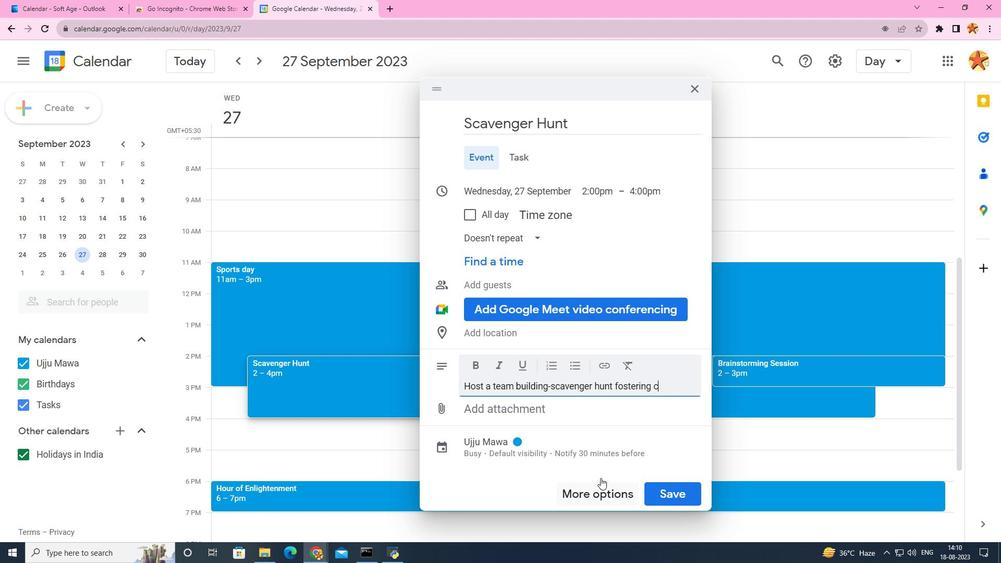 
Action: Key pressed ollaborati<Key.backspace>ion<Key.space>,problem<Key.space>sol
Screenshot: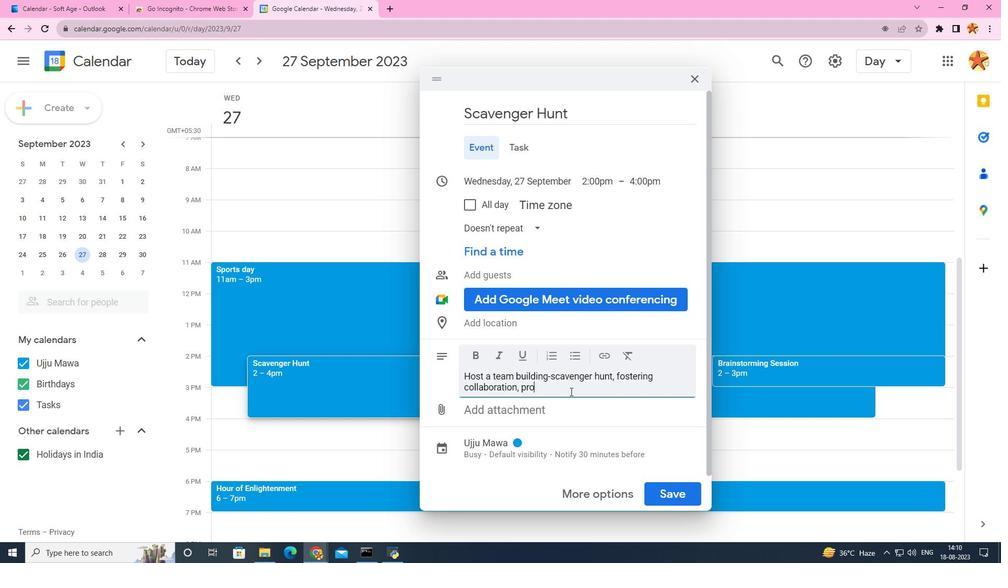 
Action: Mouse moved to (478, 427)
Screenshot: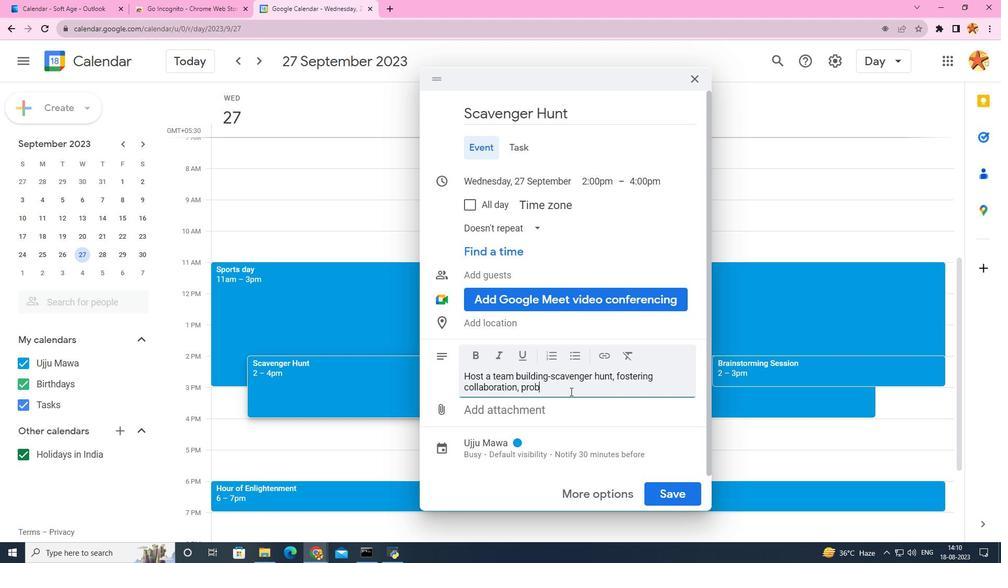 
Action: Key pressed ving<Key.space>and<Key.space>friendly<Key.space>
Screenshot: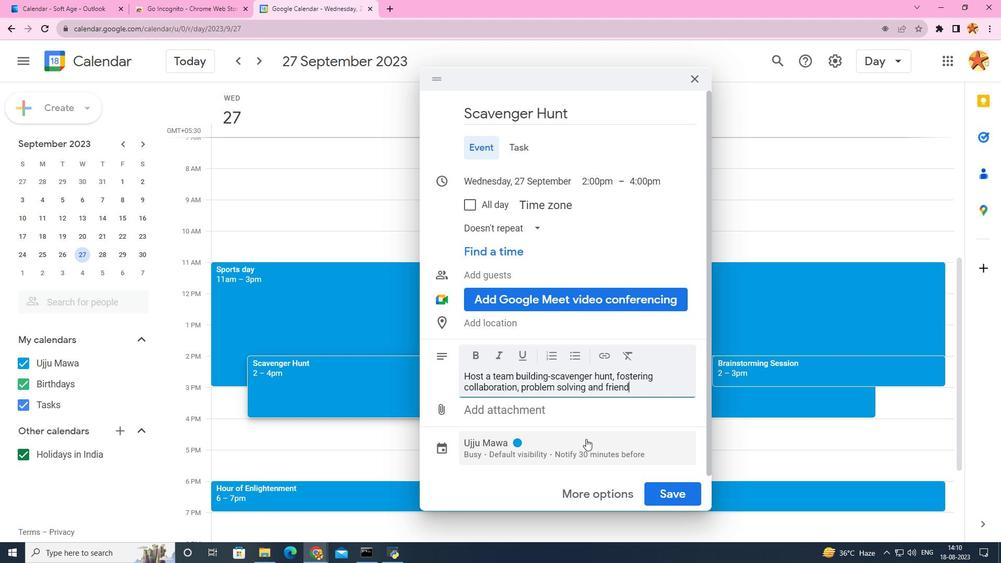 
Action: Mouse moved to (478, 452)
Screenshot: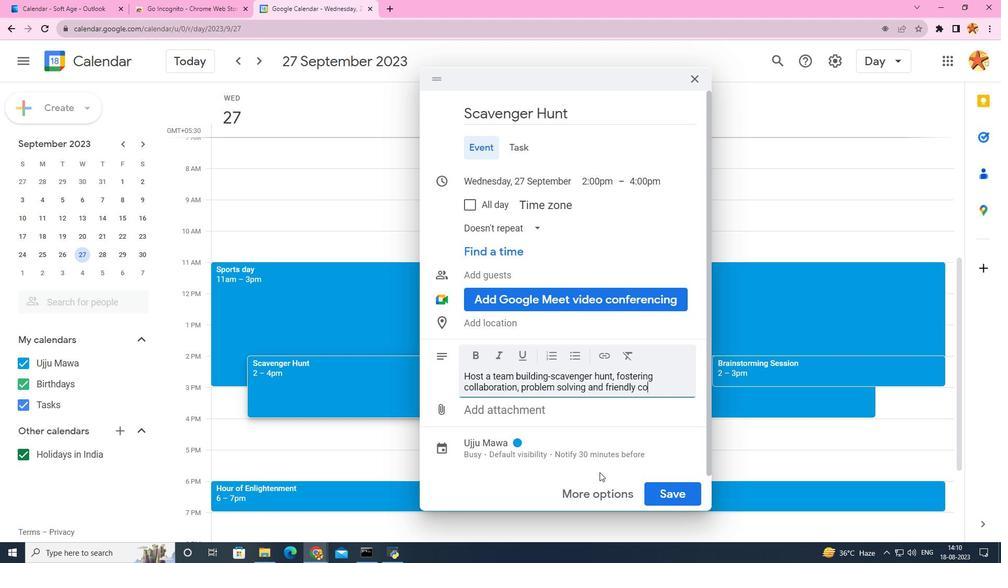 
Action: Key pressed competition<Key.space>among<Key.space>team<Key.space>members<Key.space>
Screenshot: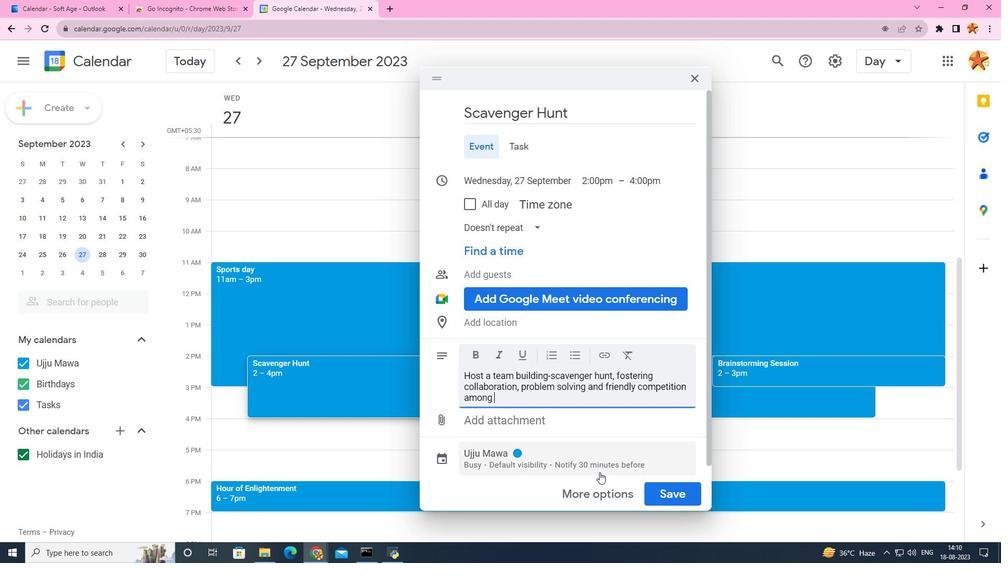 
Action: Mouse moved to (452, 452)
Screenshot: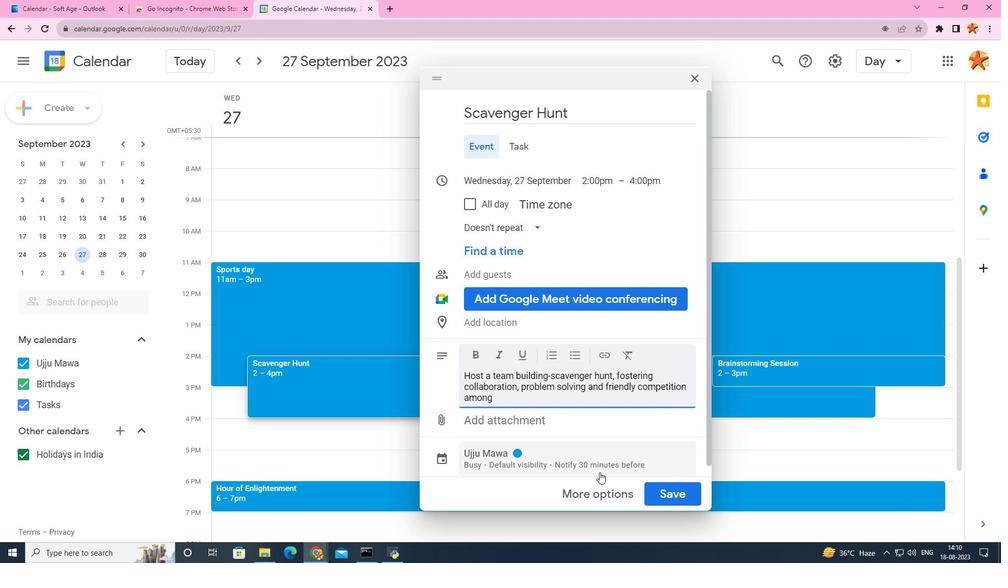 
Action: Key pressed as
Screenshot: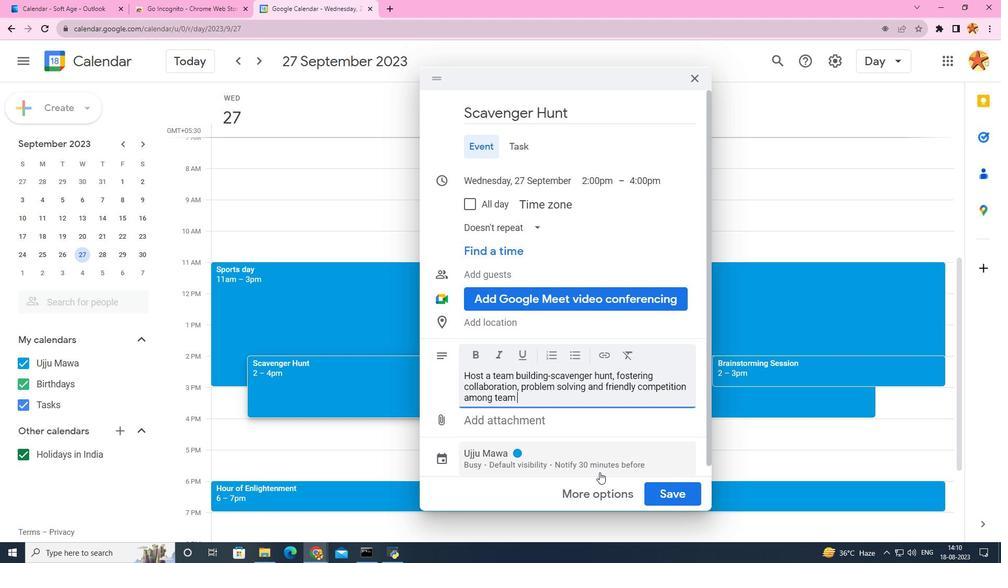 
Action: Mouse moved to (438, 459)
Screenshot: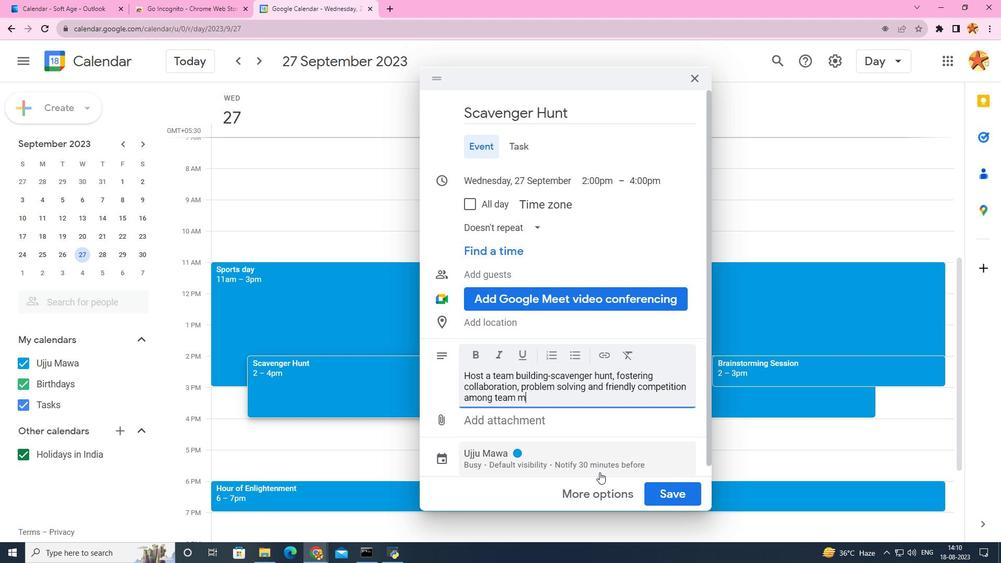 
Action: Key pressed <Key.space>
Screenshot: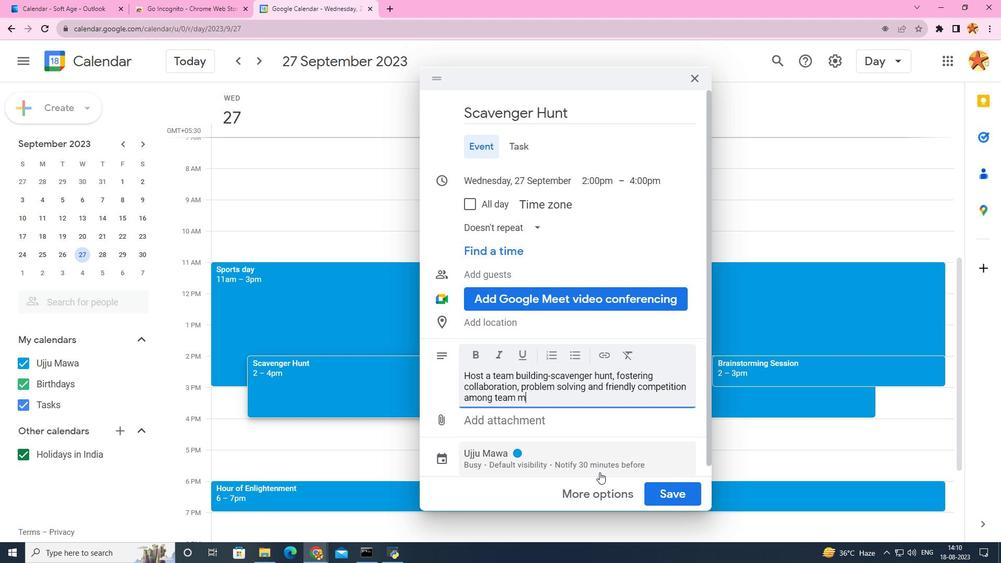 
Action: Mouse moved to (372, 479)
Screenshot: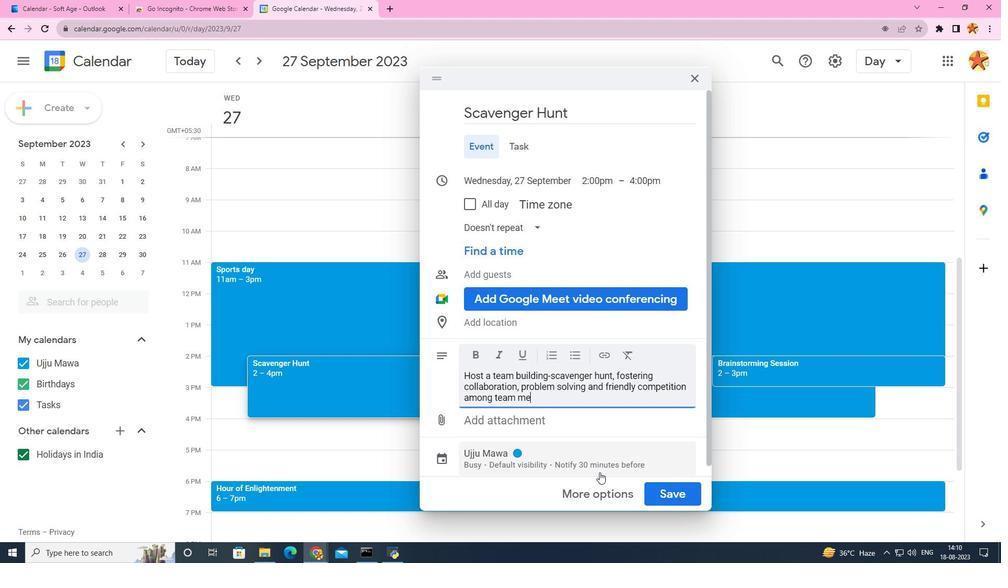 
Action: Key pressed they<Key.space>navigate<Key.space>challenges.
Screenshot: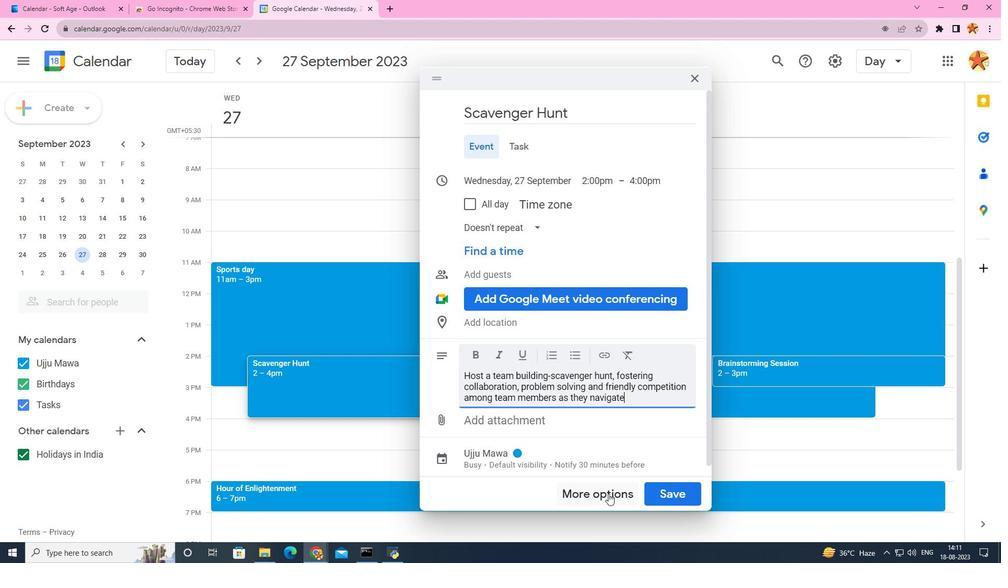 
Action: Mouse moved to (667, 487)
Screenshot: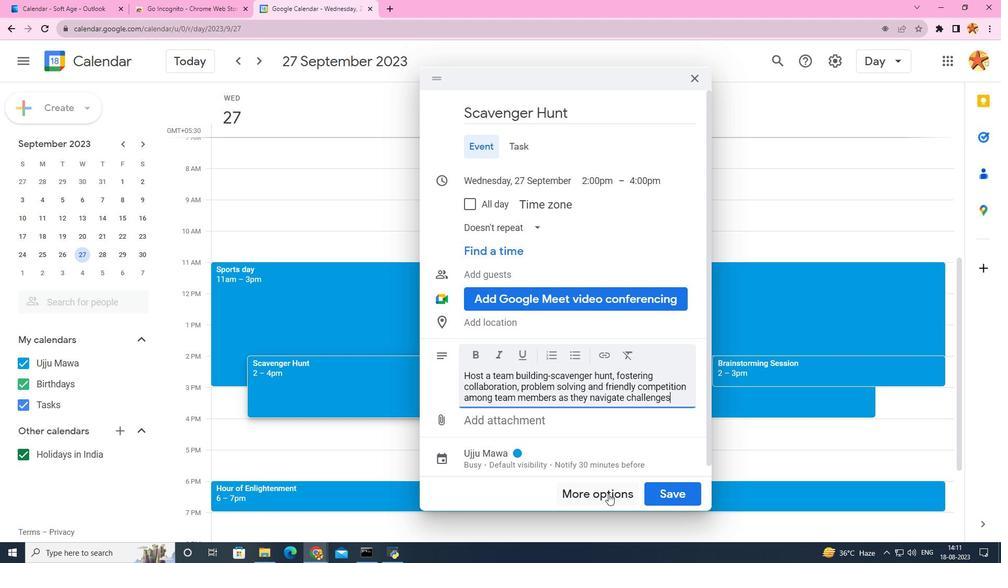 
Action: Mouse pressed left at (667, 487)
Screenshot: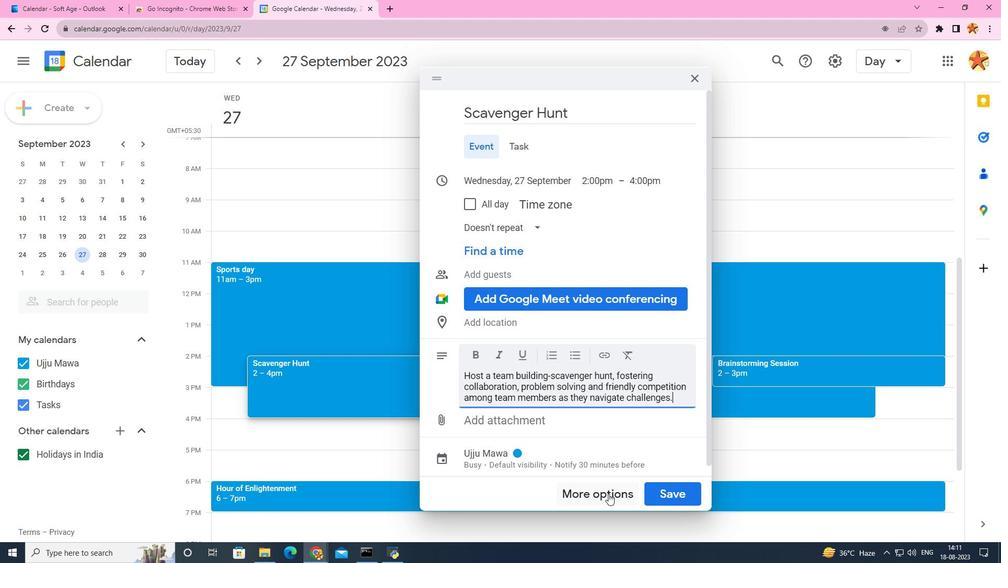 
Action: Mouse moved to (82, 259)
Screenshot: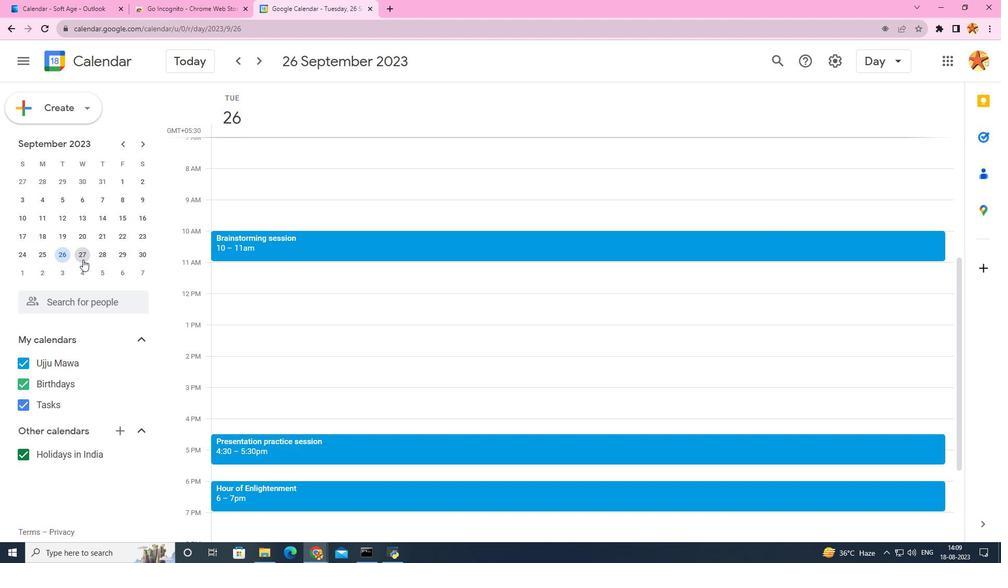 
Action: Mouse pressed left at (82, 259)
Screenshot: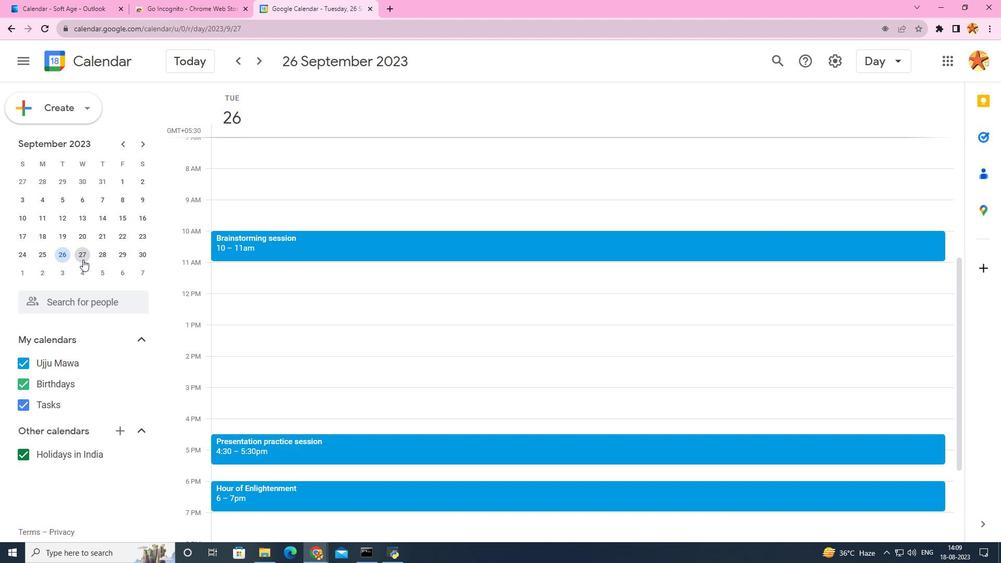 
Action: Mouse moved to (348, 219)
Screenshot: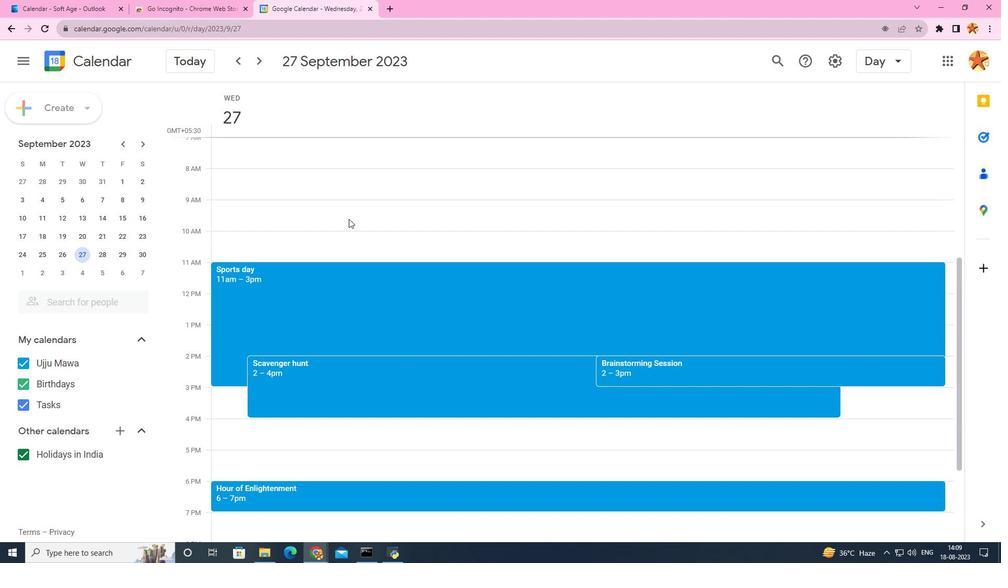 
Action: Mouse pressed left at (348, 219)
Screenshot: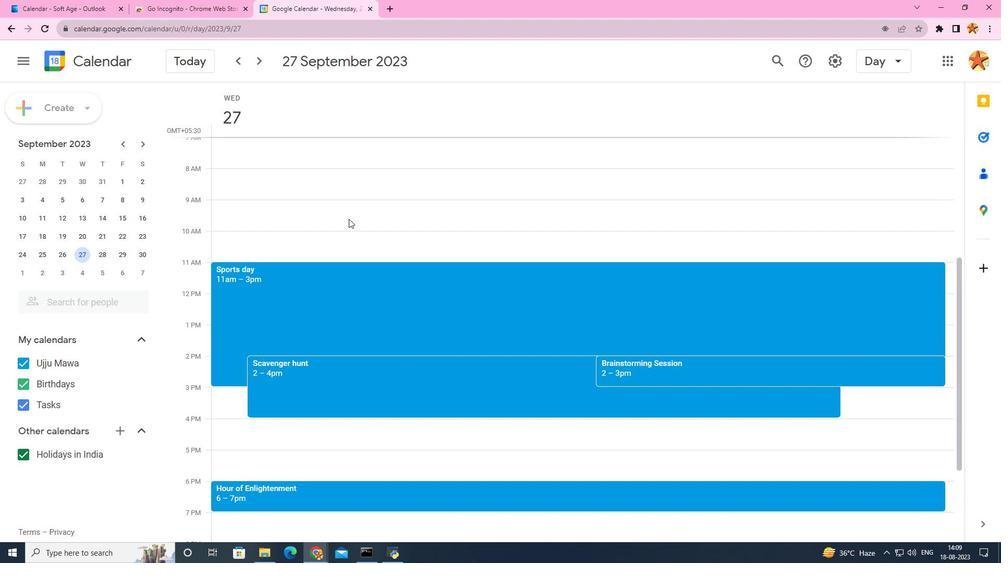 
Action: Mouse moved to (604, 242)
Screenshot: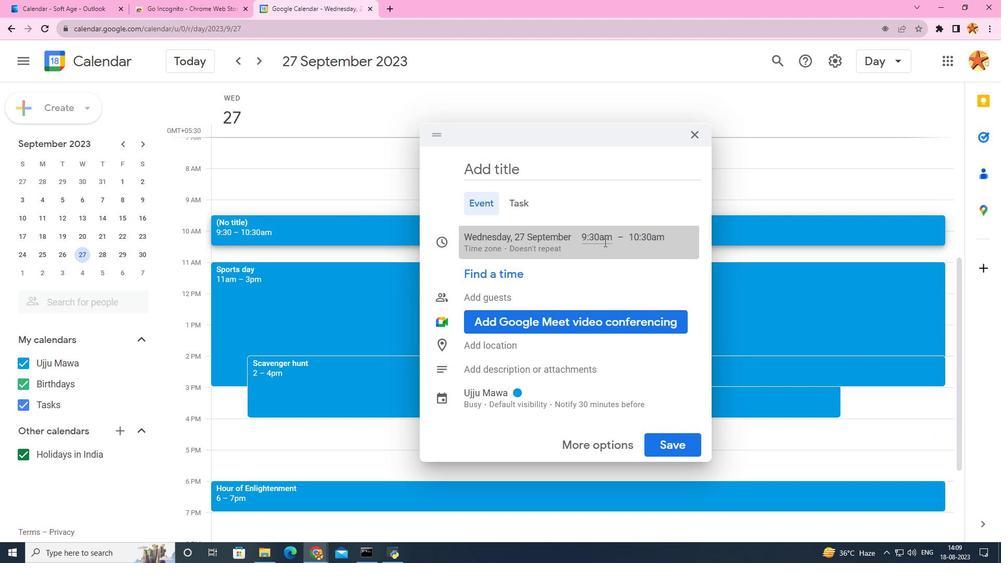 
Action: Mouse pressed left at (604, 242)
Screenshot: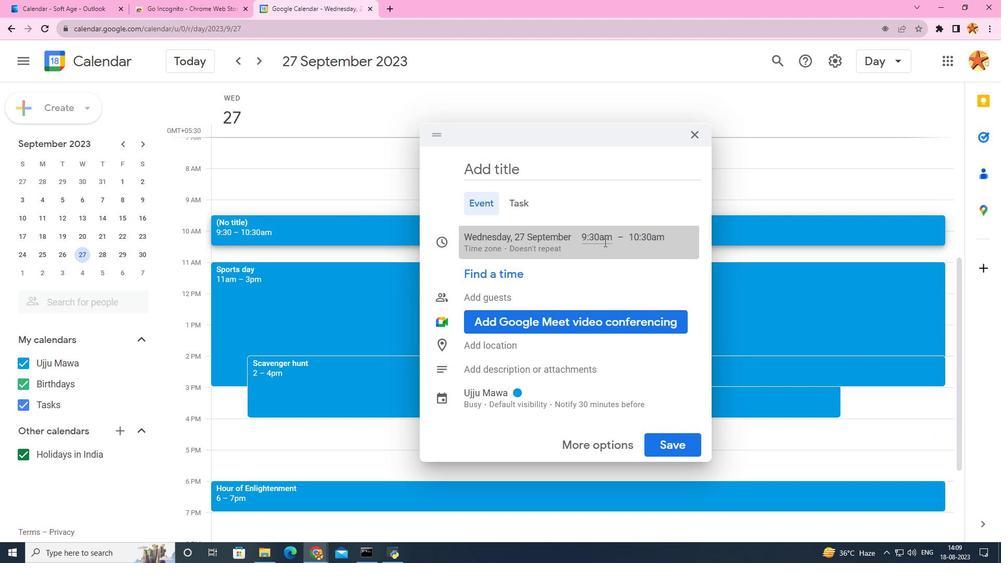 
Action: Mouse moved to (598, 336)
Screenshot: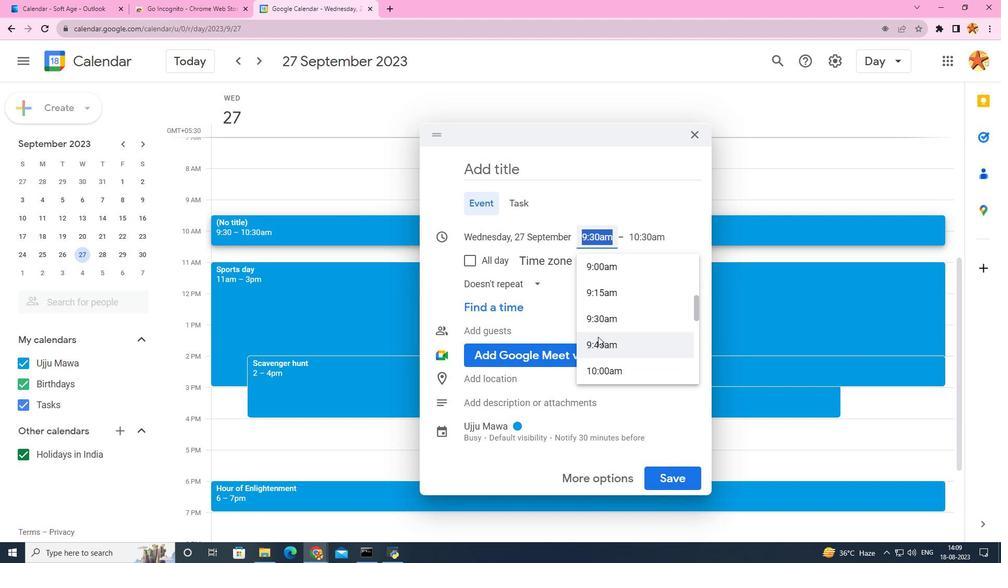
Action: Mouse scrolled (598, 336) with delta (0, 0)
Screenshot: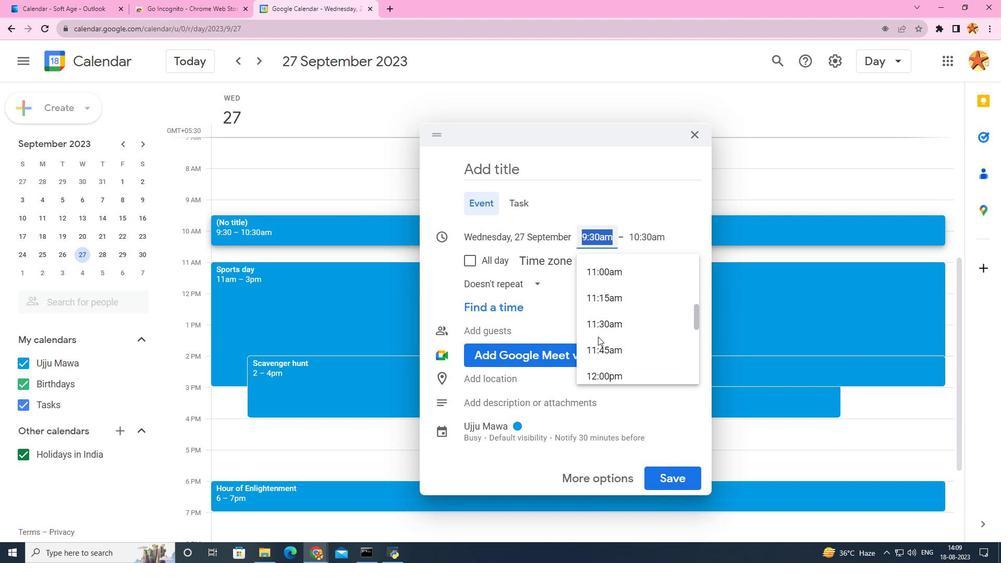 
Action: Mouse scrolled (598, 336) with delta (0, 0)
Screenshot: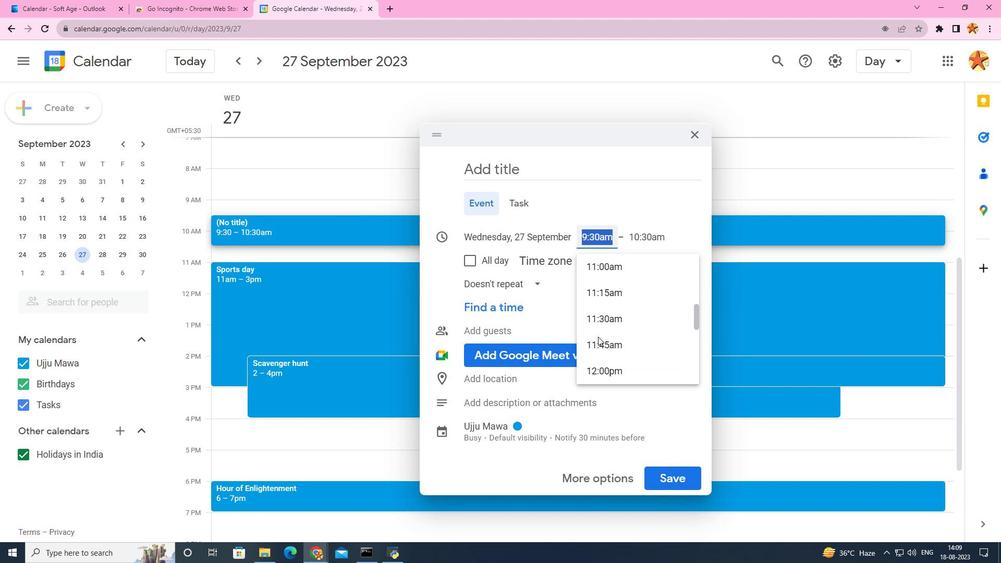
Action: Mouse scrolled (598, 336) with delta (0, 0)
Screenshot: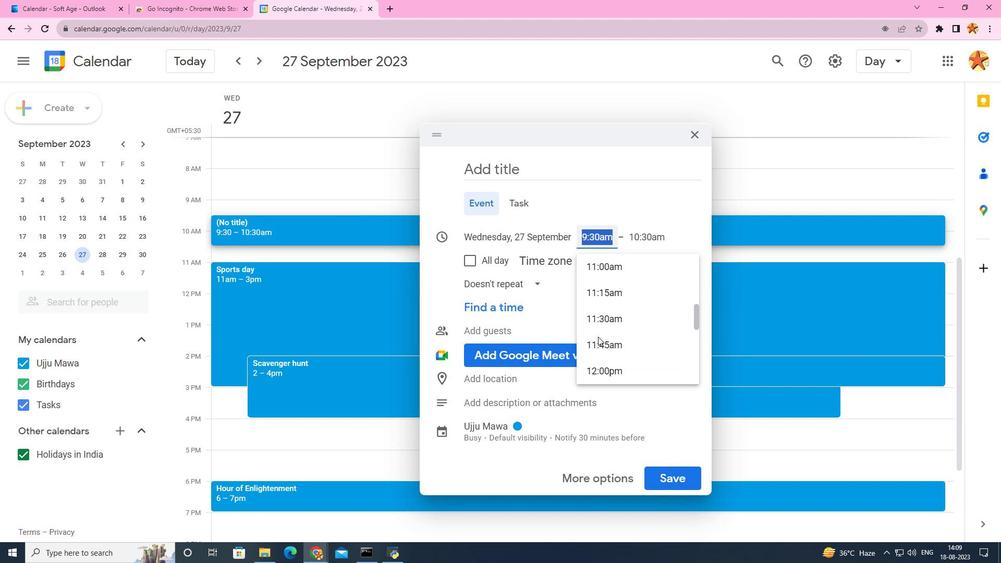 
Action: Mouse scrolled (598, 336) with delta (0, 0)
Screenshot: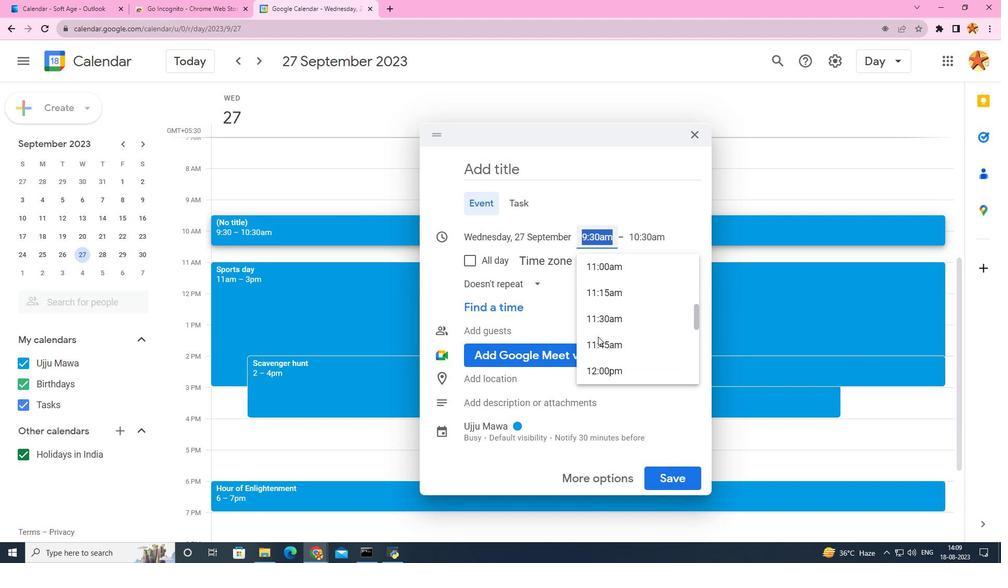
Action: Mouse scrolled (598, 336) with delta (0, 0)
Screenshot: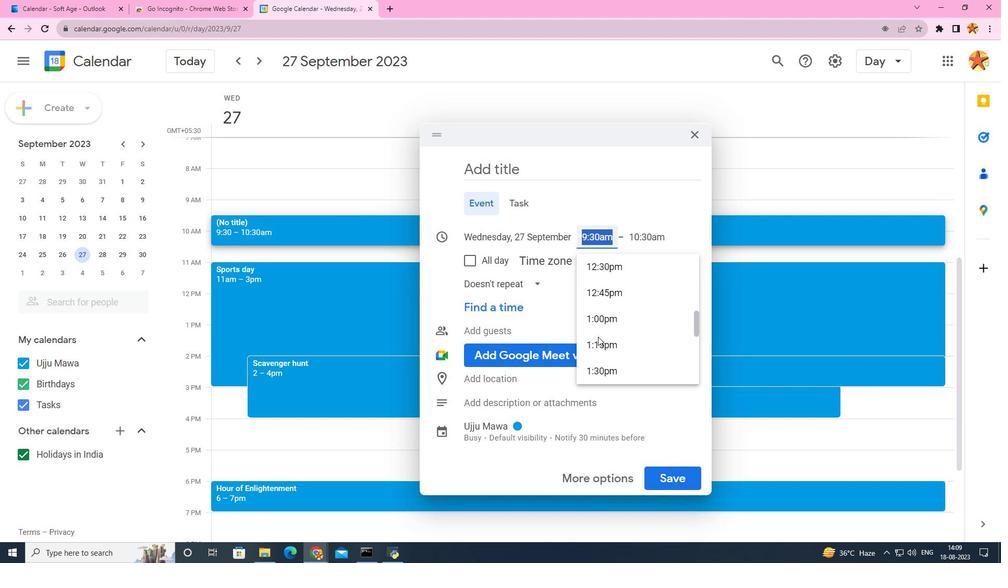 
Action: Mouse scrolled (598, 336) with delta (0, 0)
Screenshot: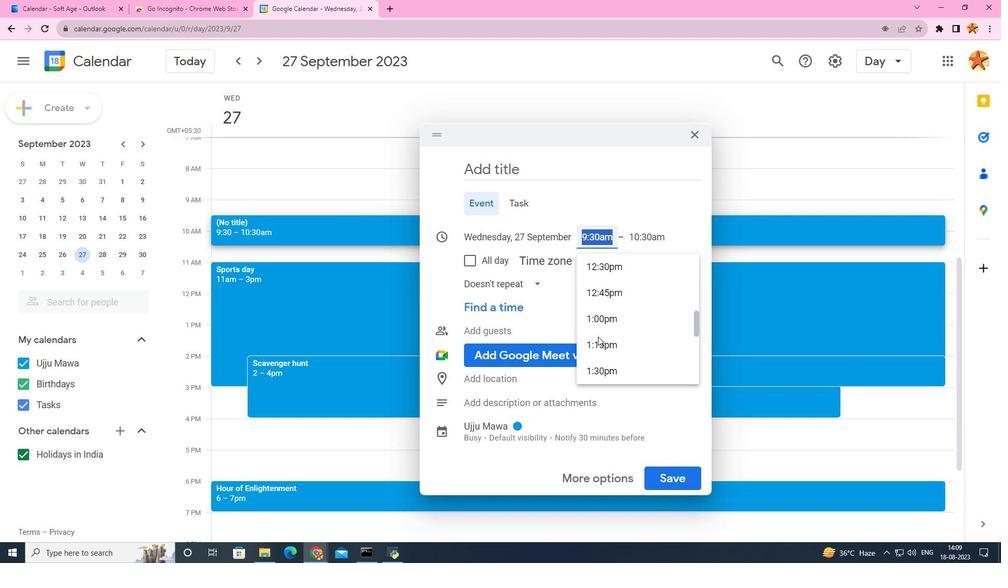 
Action: Mouse scrolled (598, 336) with delta (0, 0)
Screenshot: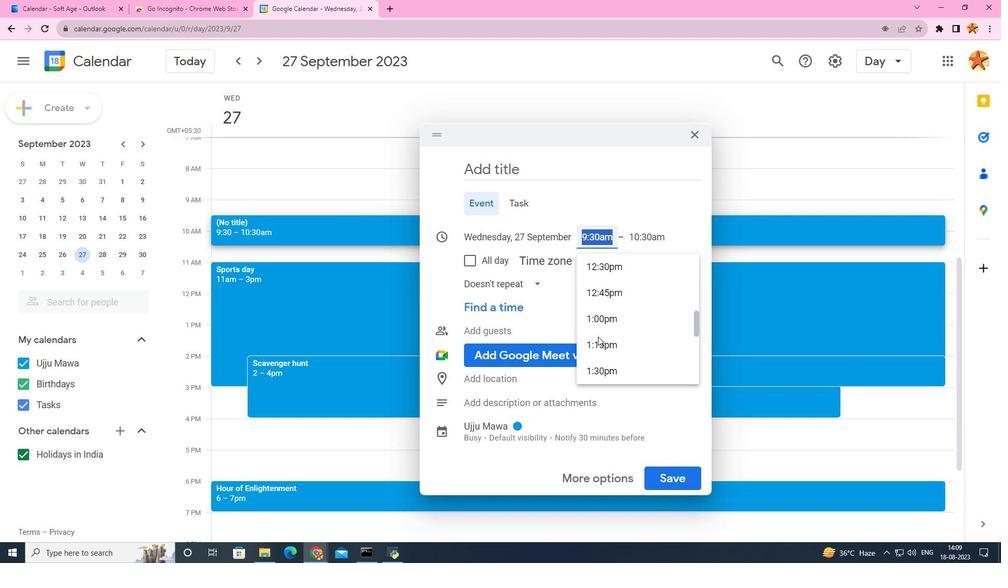 
Action: Mouse scrolled (598, 336) with delta (0, 0)
Screenshot: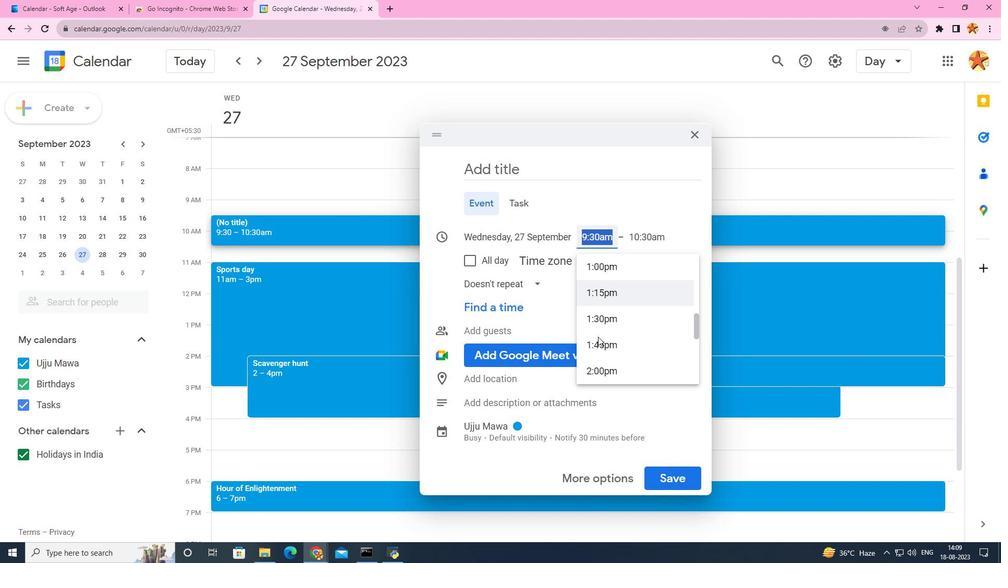 
Action: Mouse scrolled (598, 336) with delta (0, 0)
Screenshot: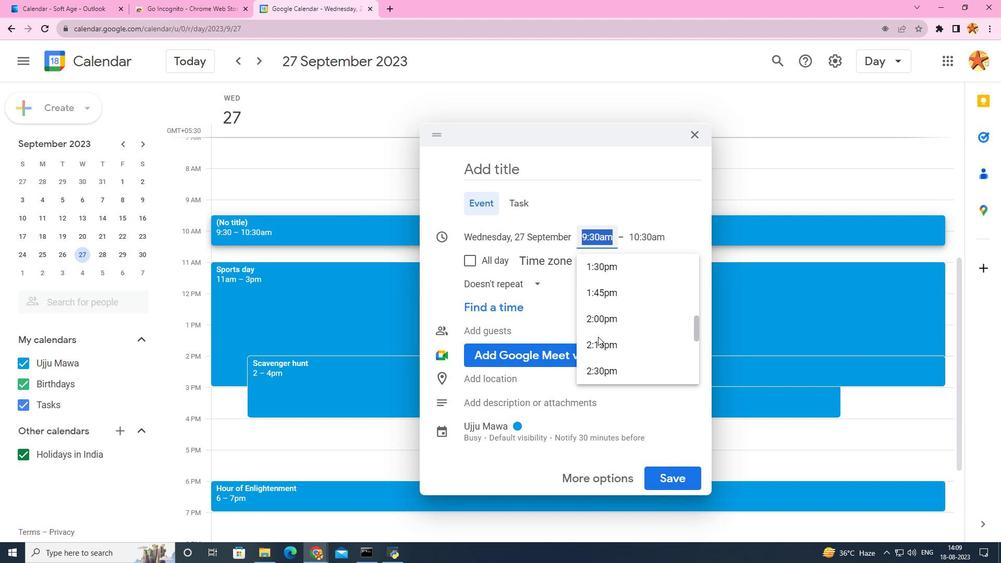 
Action: Mouse moved to (613, 320)
Screenshot: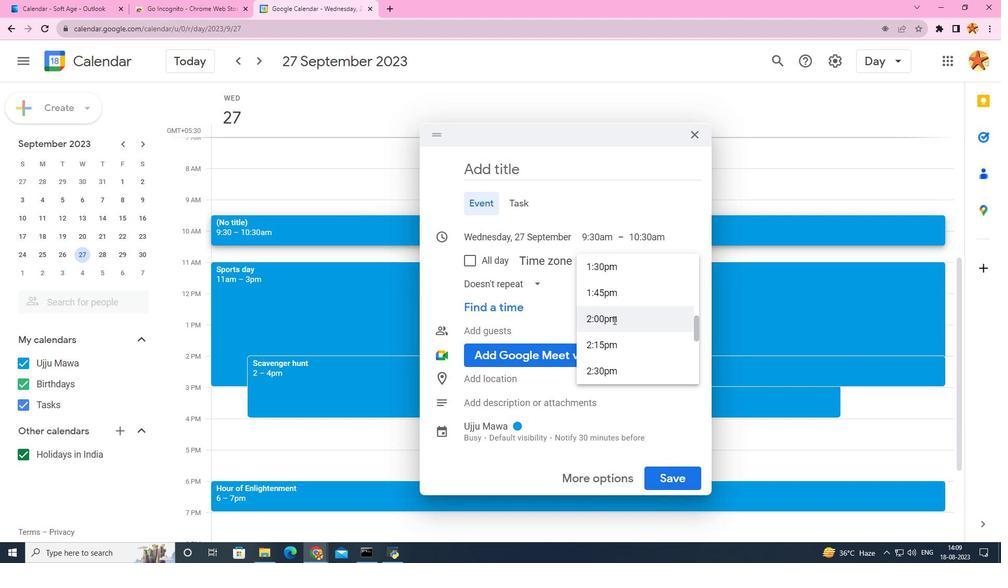 
Action: Mouse pressed left at (613, 320)
Screenshot: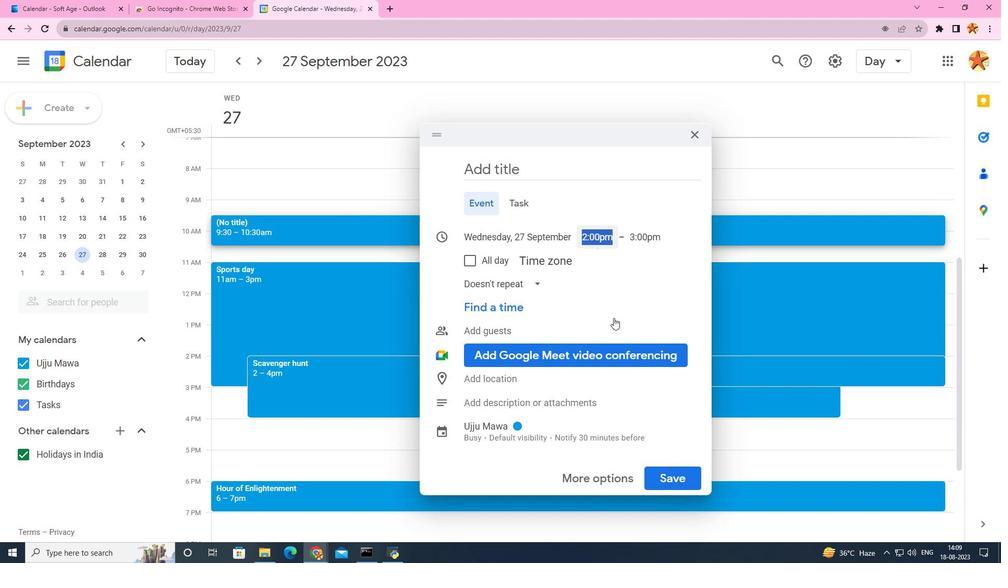 
Action: Mouse moved to (635, 237)
Screenshot: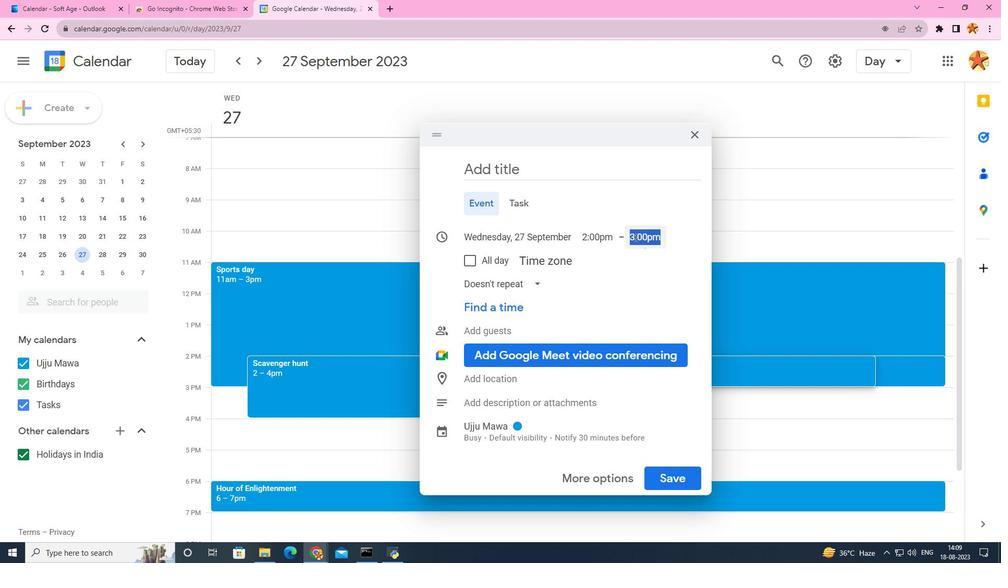 
Action: Mouse pressed left at (635, 237)
Screenshot: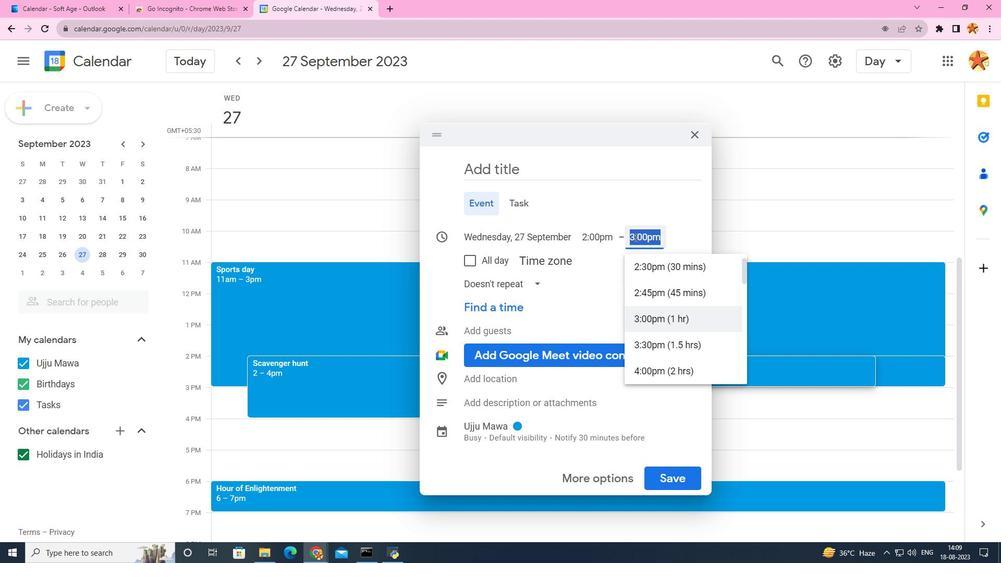 
Action: Mouse moved to (638, 303)
Screenshot: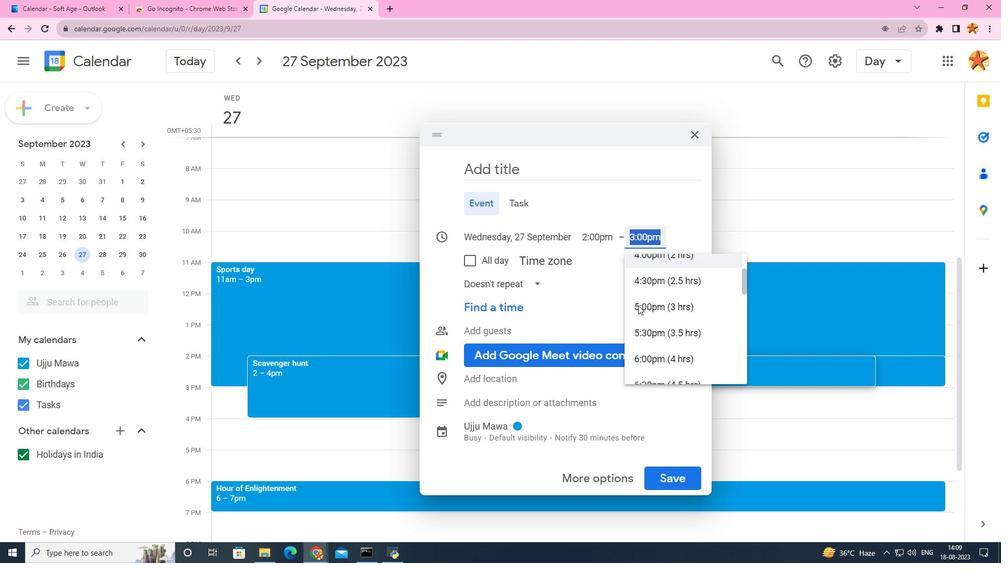 
Action: Mouse scrolled (638, 303) with delta (0, 0)
Screenshot: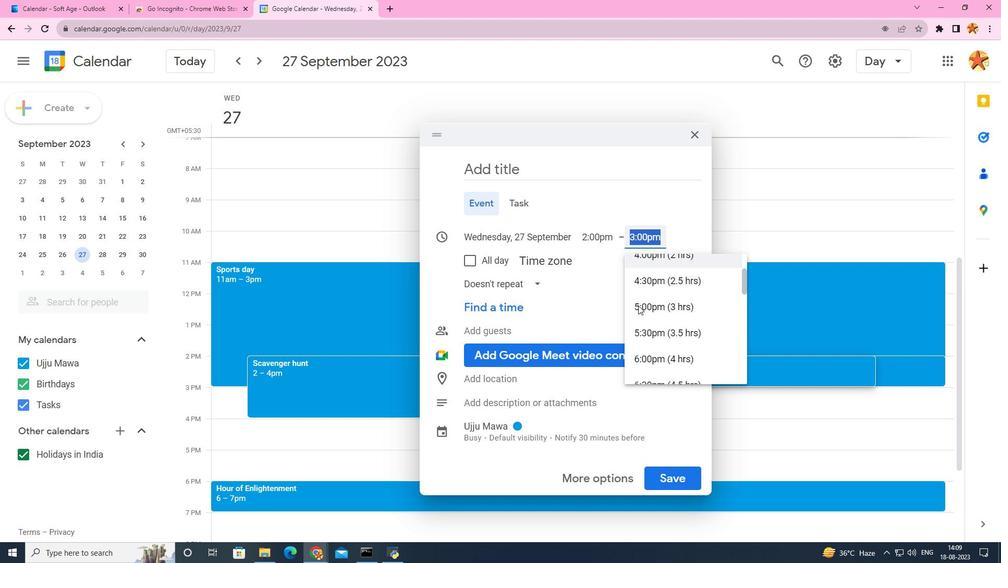 
Action: Mouse moved to (638, 304)
Screenshot: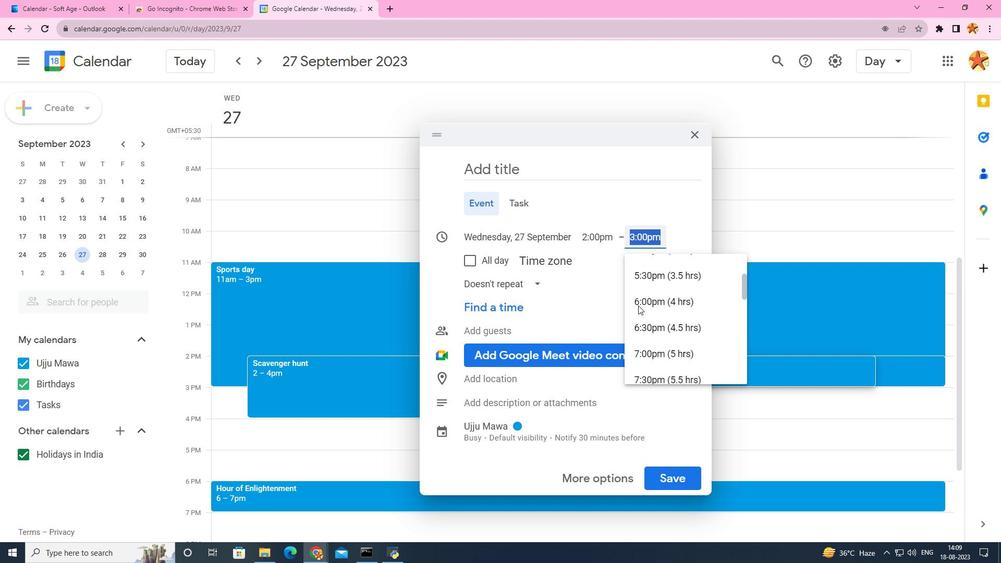 
Action: Mouse scrolled (638, 303) with delta (0, 0)
Screenshot: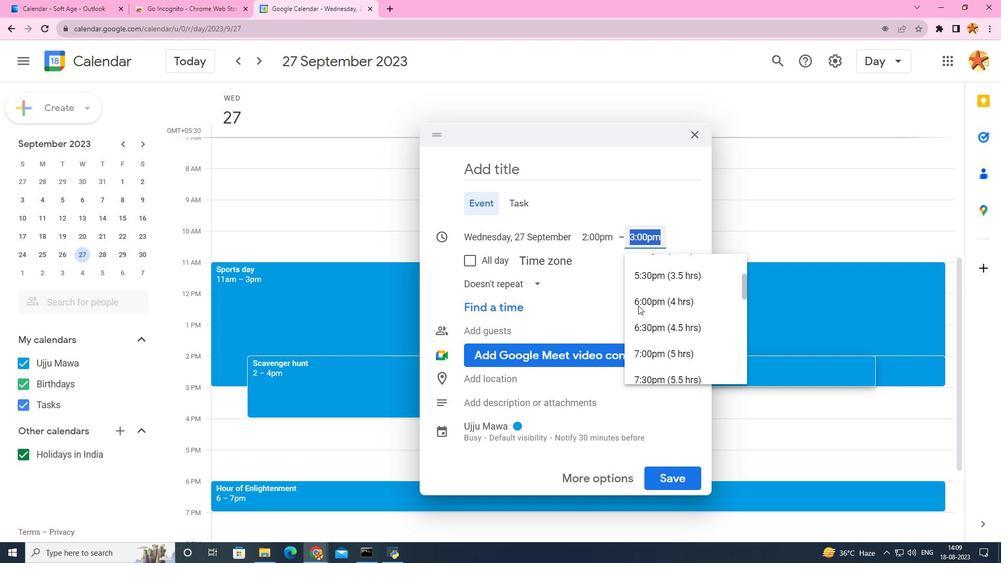 
Action: Mouse scrolled (638, 303) with delta (0, 0)
Screenshot: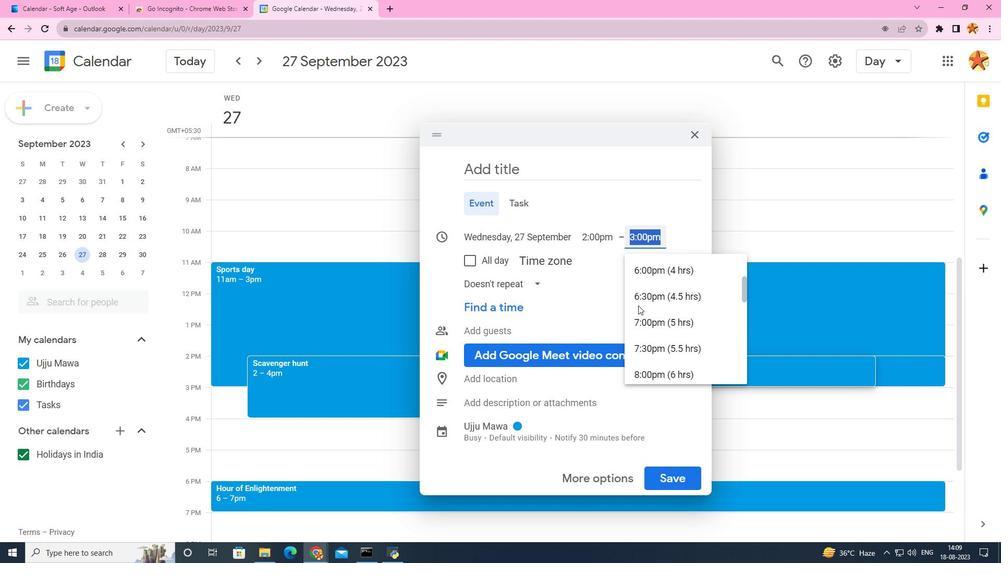 
Action: Mouse moved to (638, 305)
Screenshot: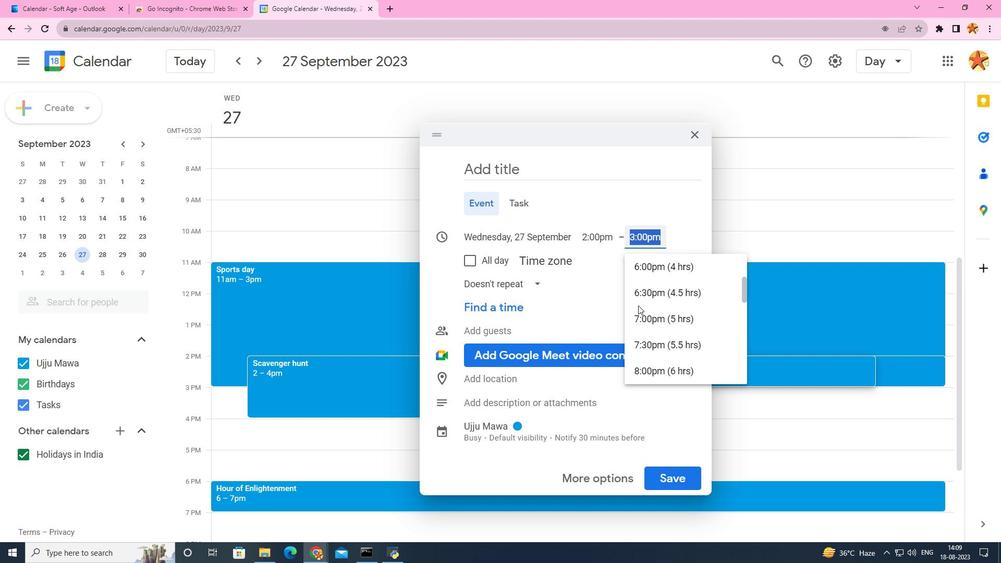 
Action: Mouse scrolled (638, 305) with delta (0, 0)
Screenshot: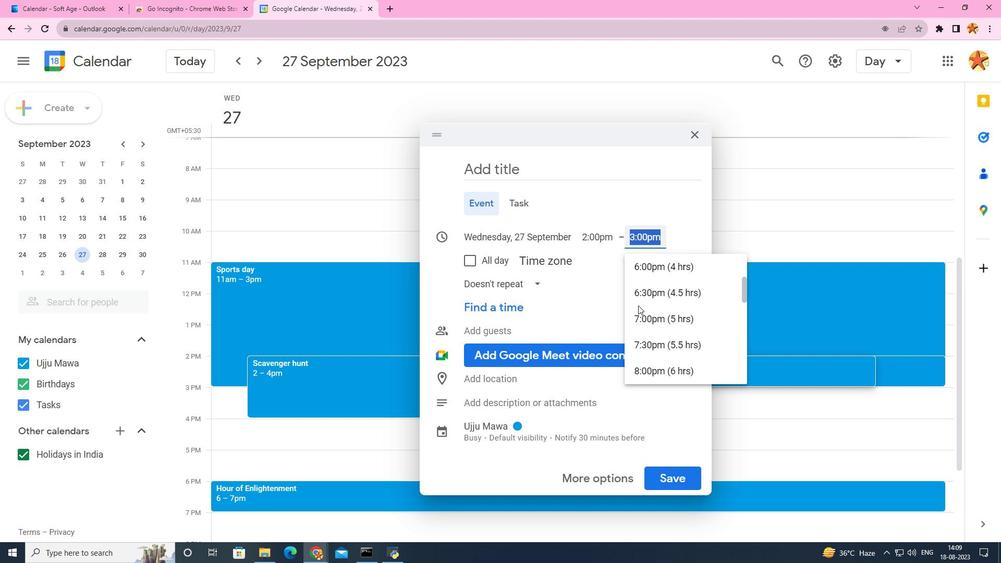 
Action: Mouse moved to (649, 303)
Screenshot: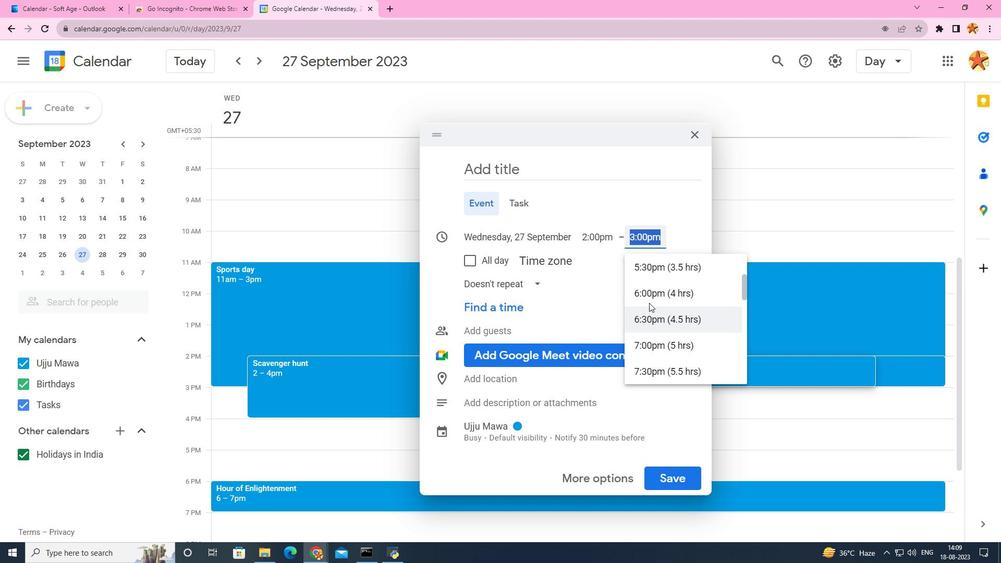 
Action: Mouse scrolled (649, 303) with delta (0, 0)
Screenshot: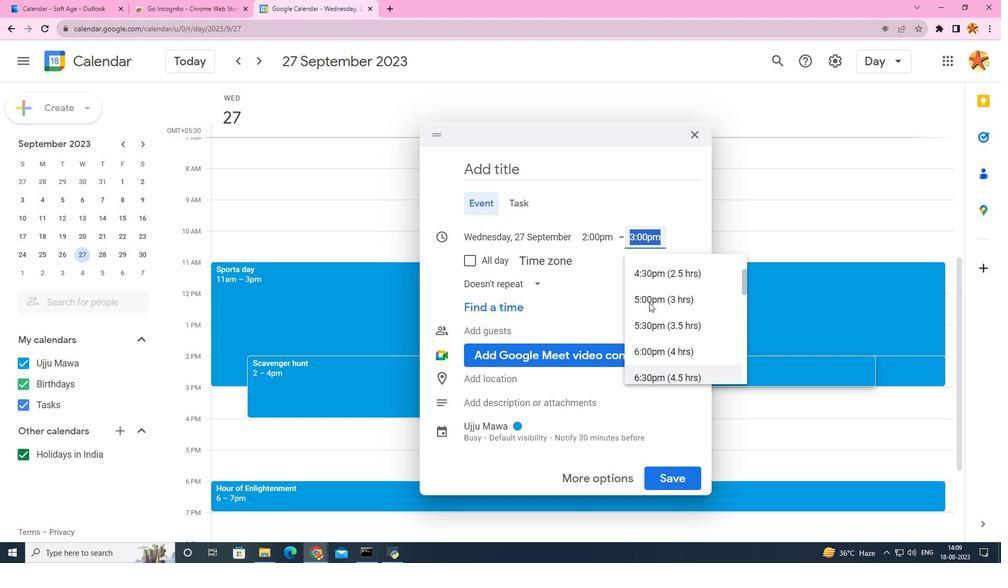 
Action: Mouse scrolled (649, 303) with delta (0, 0)
Screenshot: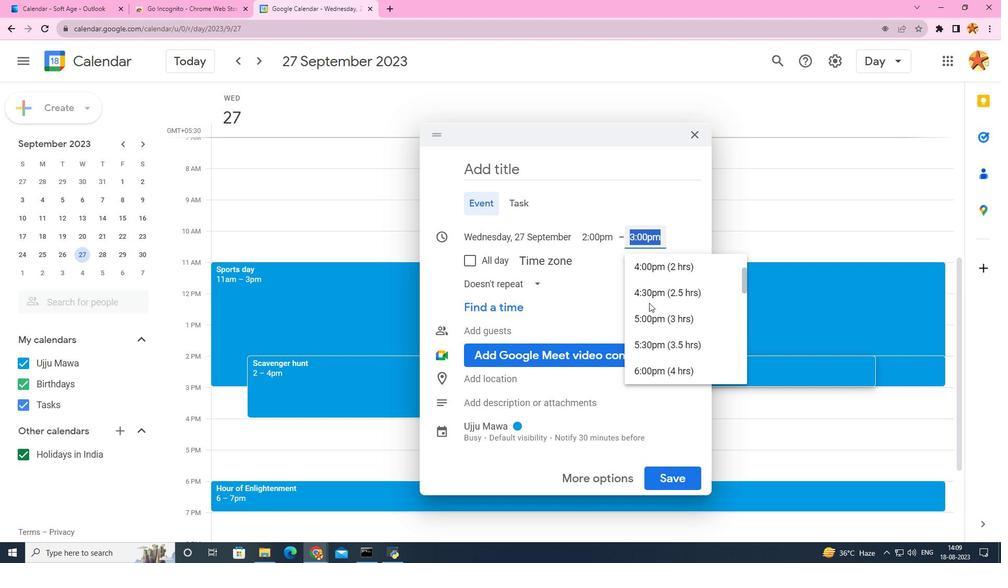 
Action: Mouse moved to (665, 276)
Screenshot: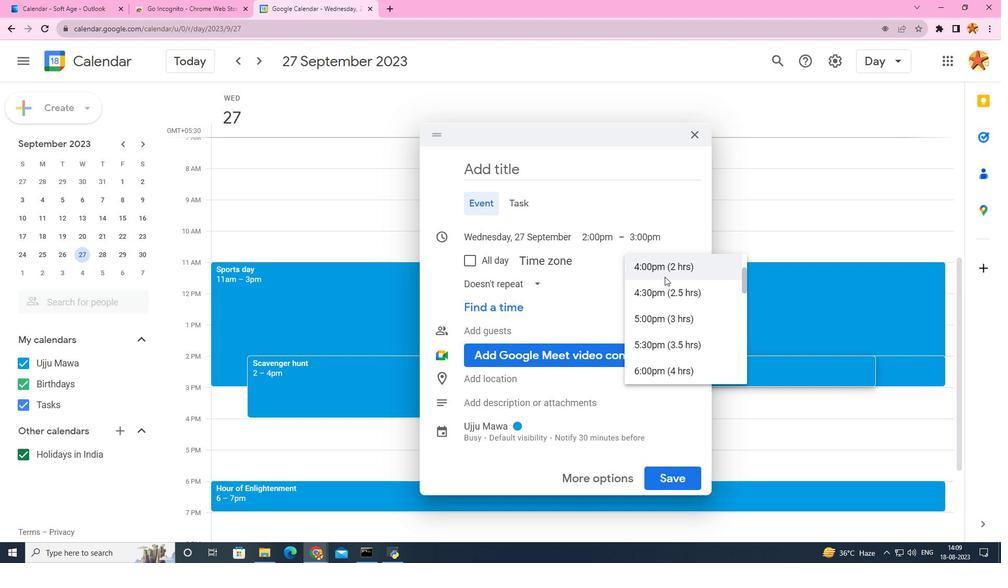 
Action: Mouse pressed left at (665, 276)
Screenshot: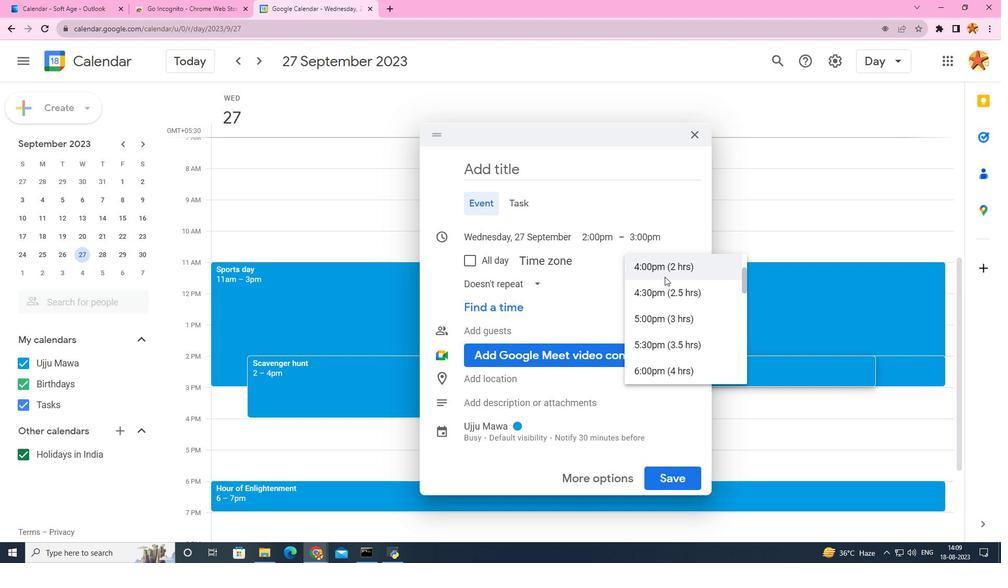 
Action: Mouse moved to (509, 170)
Screenshot: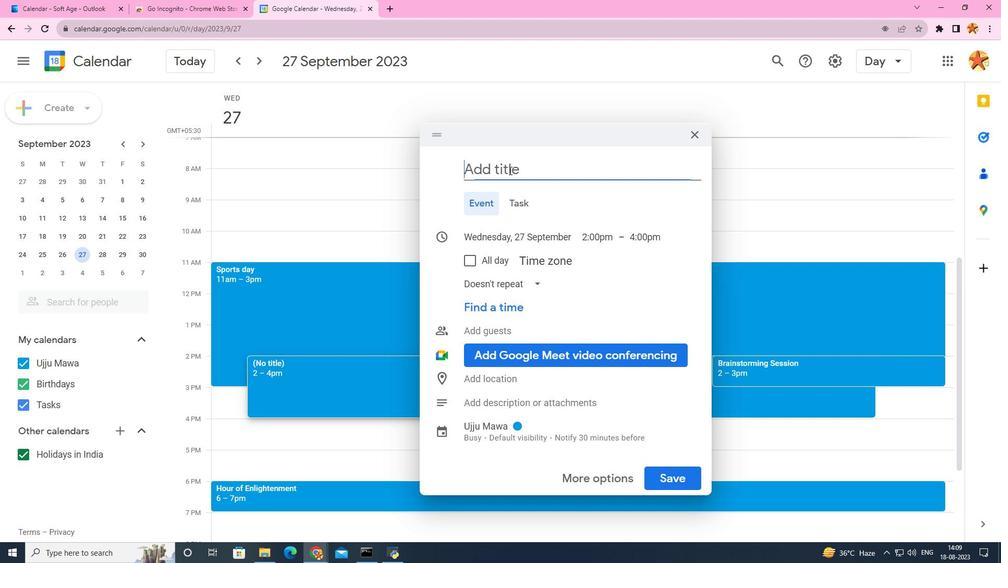 
Action: Mouse pressed left at (509, 170)
Screenshot: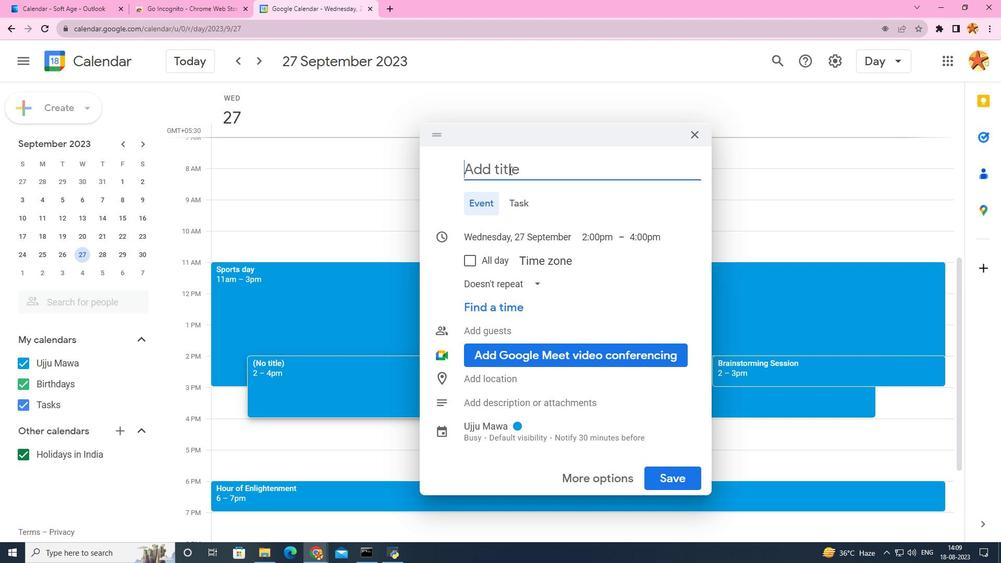 
Action: Key pressed <Key.caps_lock>S<Key.caps_lock>cab<Key.backspace>ven
Screenshot: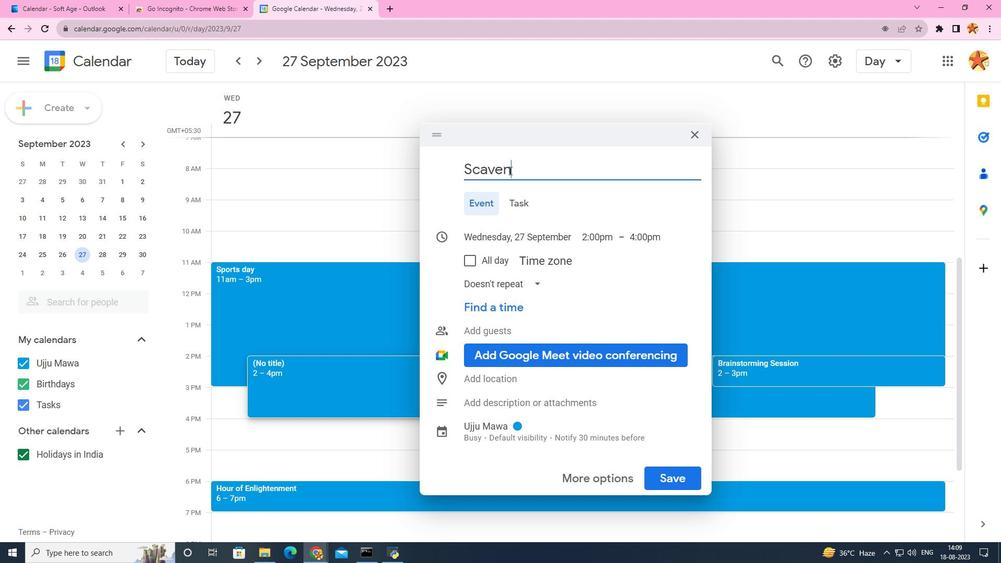 
Action: Mouse moved to (513, 171)
Screenshot: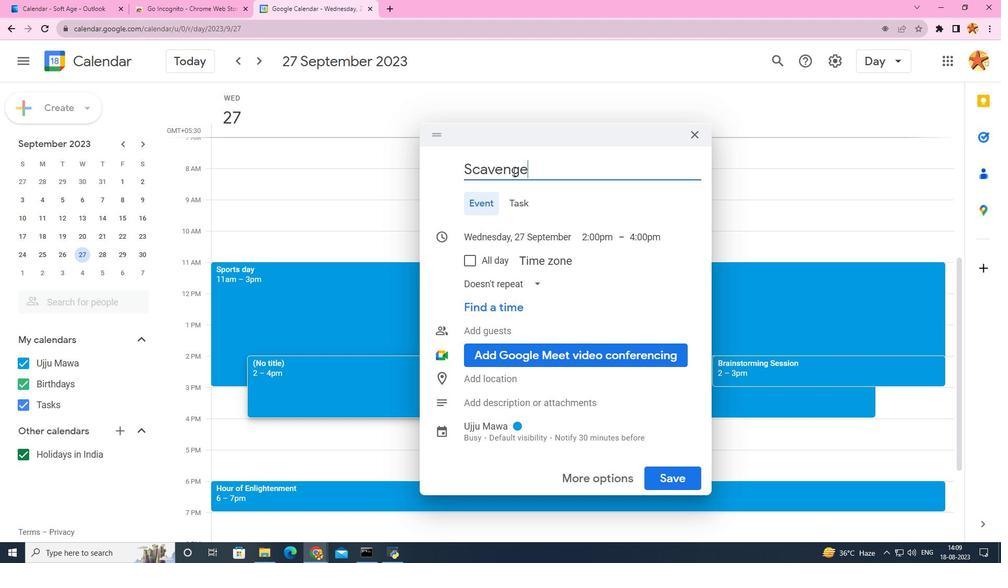 
Action: Key pressed ger<Key.space><Key.caps_lock>H<Key.caps_lock>unt
Screenshot: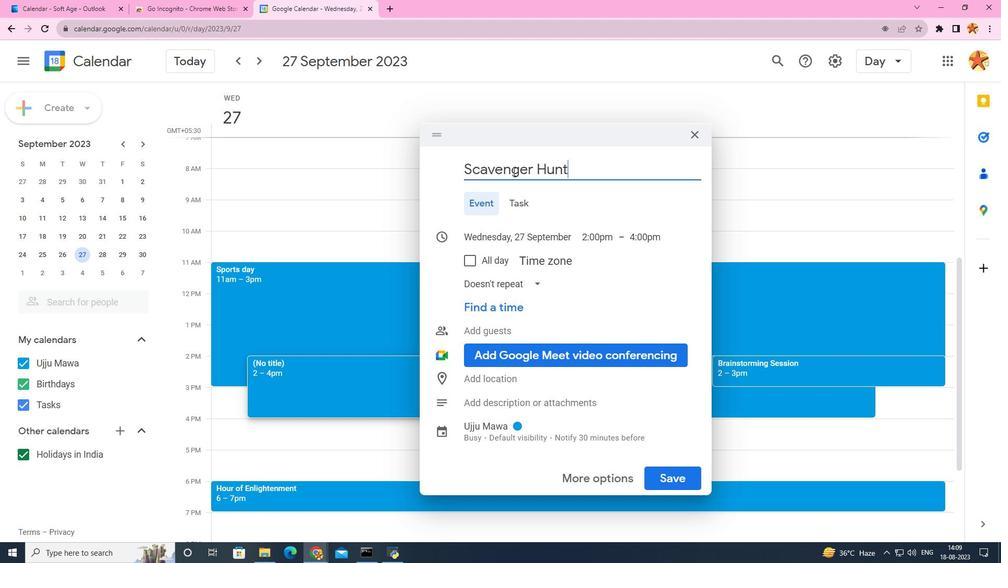 
Action: Mouse moved to (486, 403)
Screenshot: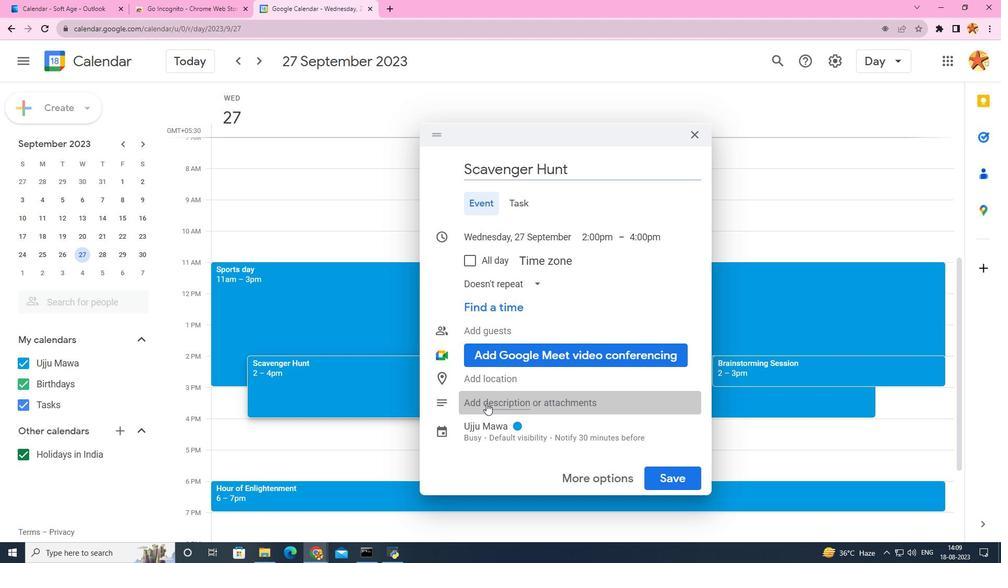 
Action: Mouse pressed left at (486, 403)
Screenshot: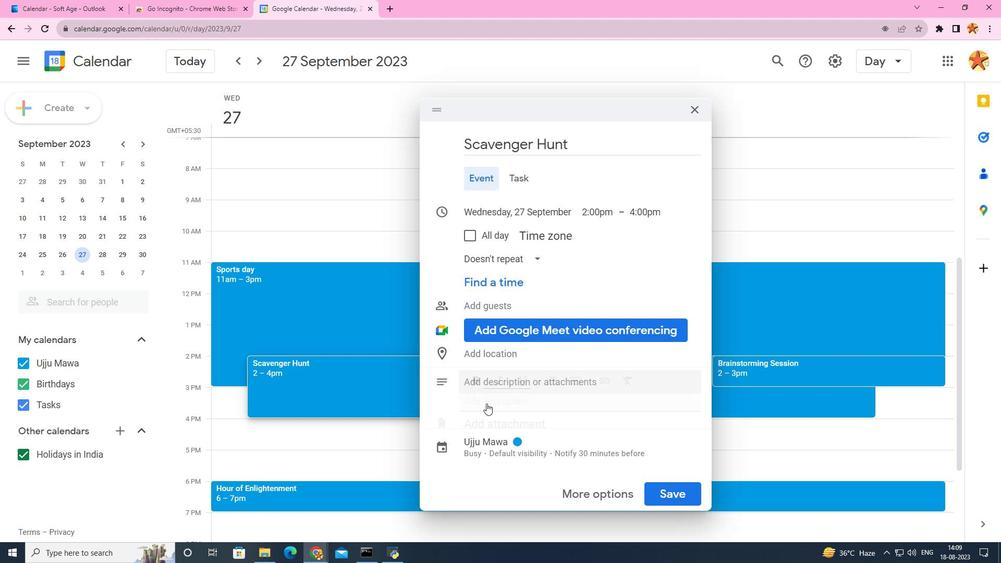 
Action: Mouse moved to (581, 413)
Screenshot: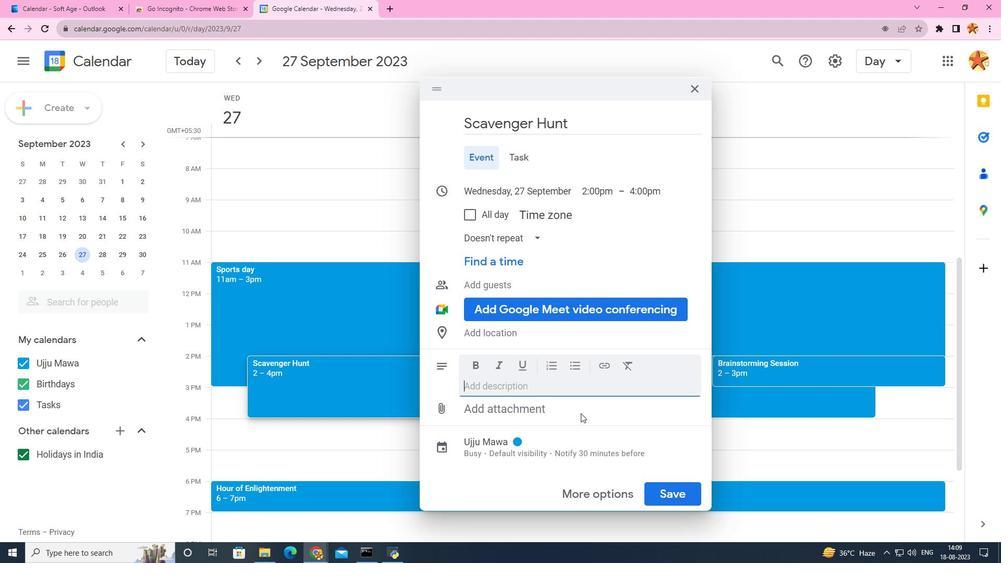 
Action: Key pressed <Key.caps_lock>T<Key.caps_lock>e<Key.backspace><Key.backspace><Key.caps_lock>H<Key.caps_lock>ost<Key.space>a<Key.space>team<Key.space>build
Screenshot: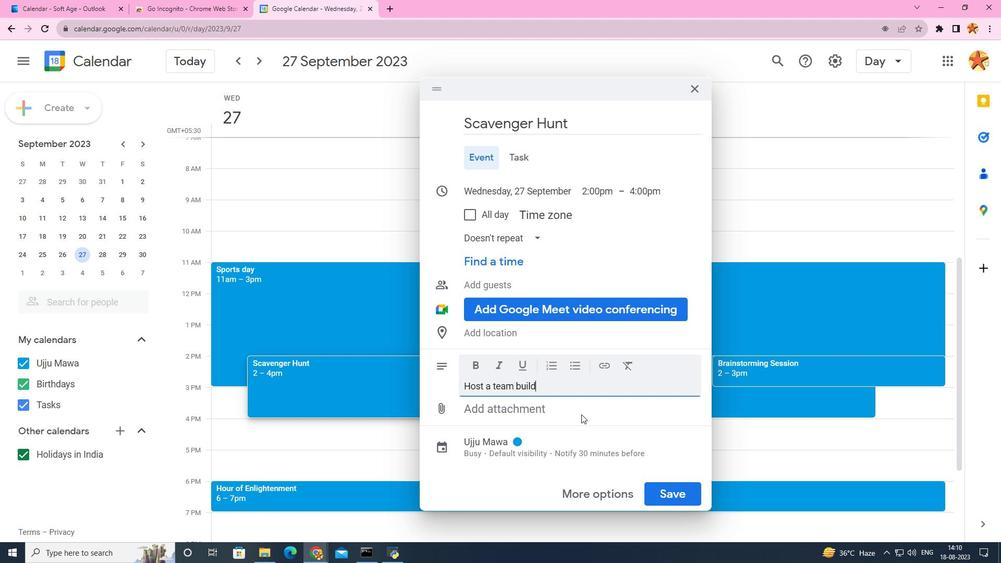 
Action: Mouse moved to (581, 414)
Screenshot: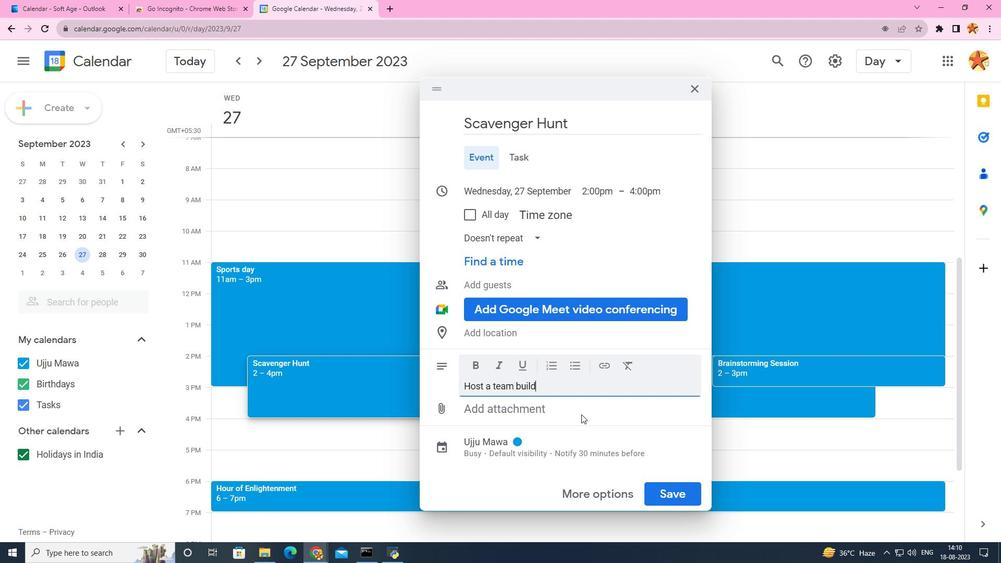 
Action: Key pressed ingh<Key.backspace>-scv<Key.backspace>av
Screenshot: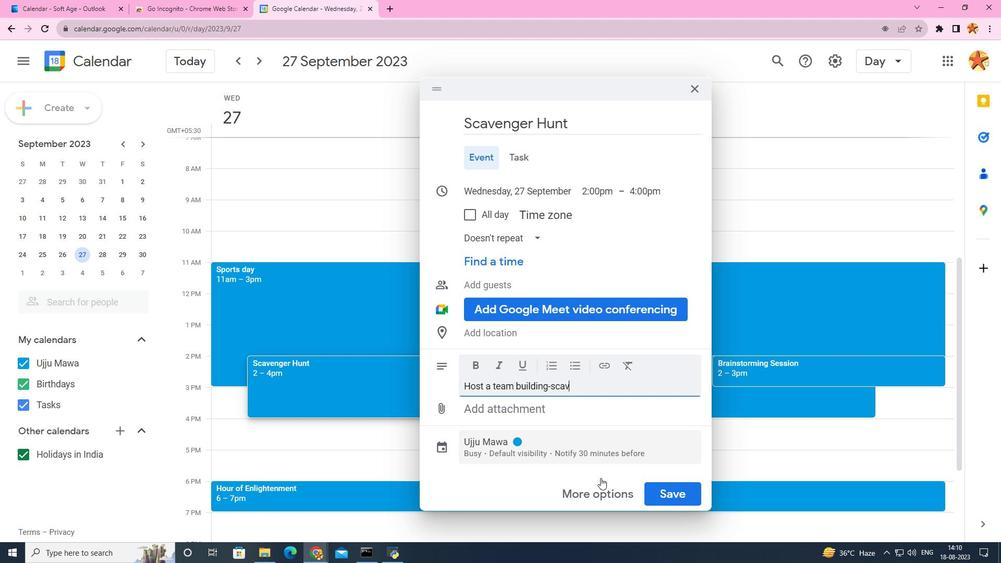 
Action: Mouse moved to (600, 478)
Screenshot: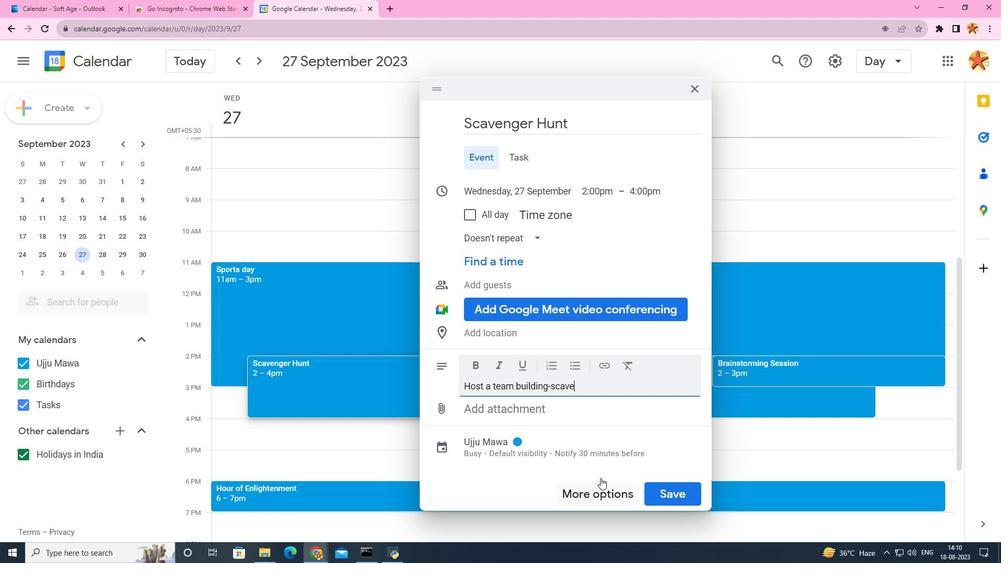 
Action: Key pressed enger<Key.space>hunt<Key.space>fostering<Key.space>collaboration
Screenshot: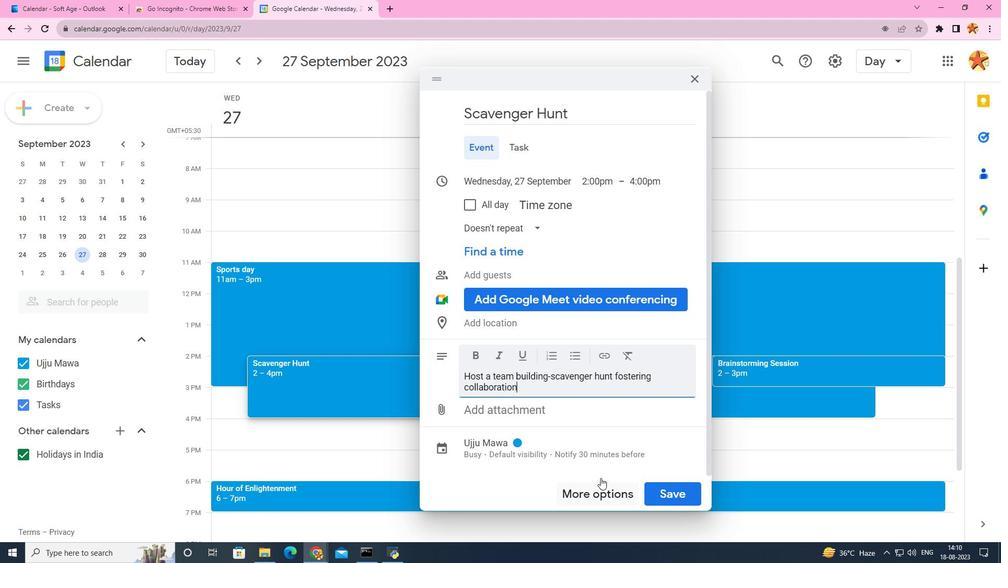 
Action: Mouse moved to (613, 376)
Screenshot: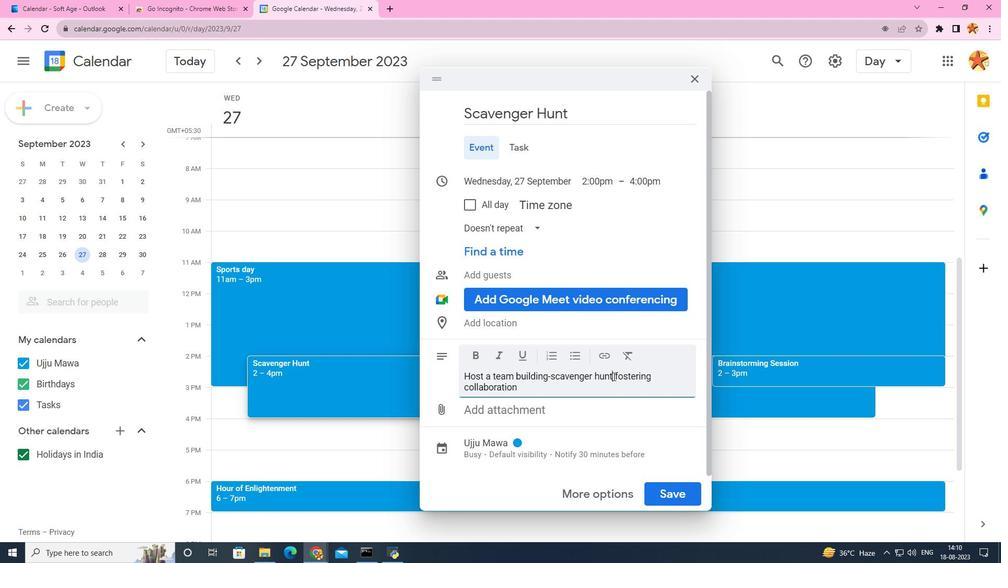 
Action: Mouse pressed left at (613, 376)
Screenshot: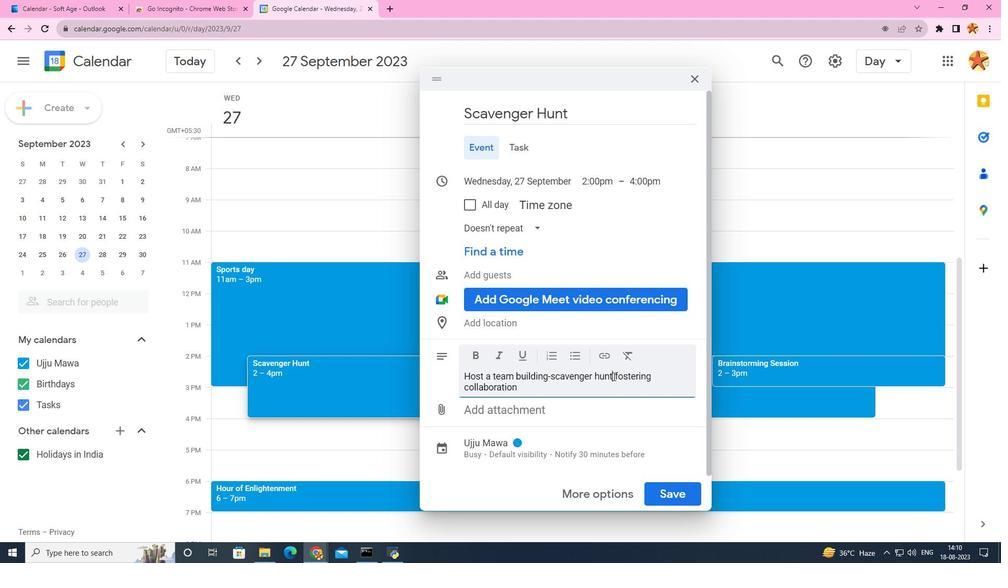 
Action: Key pressed ,
Screenshot: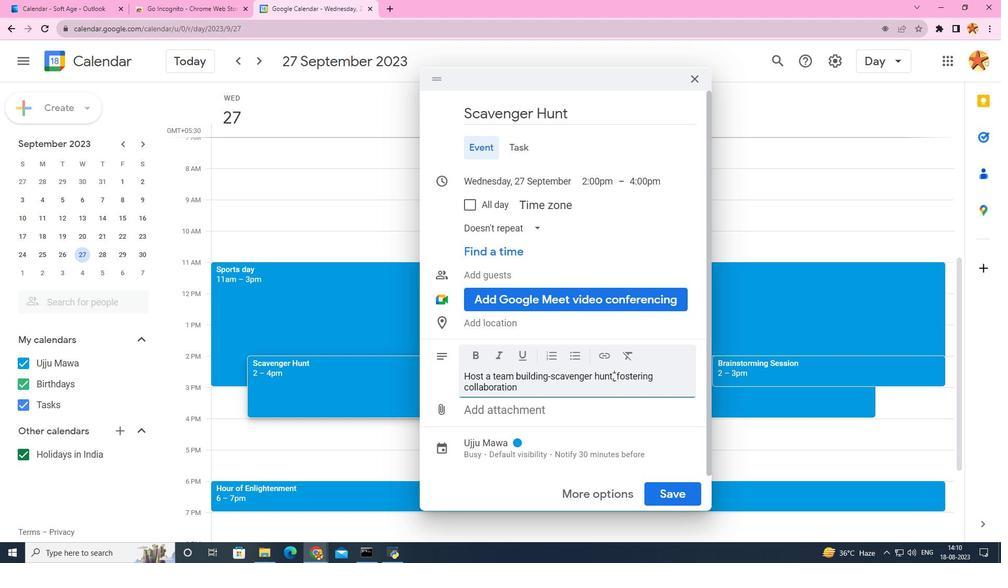 
Action: Mouse moved to (599, 381)
Screenshot: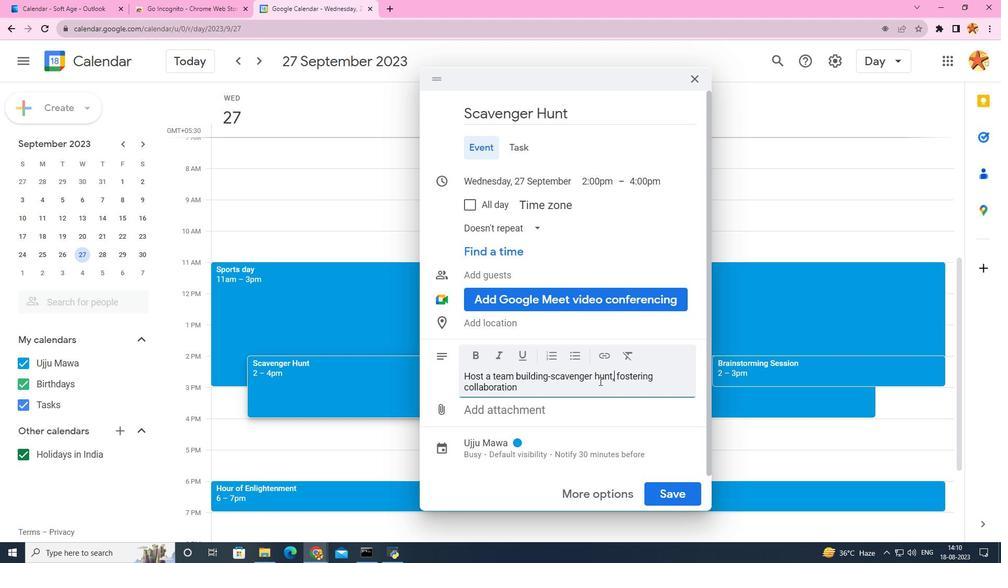 
Action: Mouse pressed left at (599, 381)
Screenshot: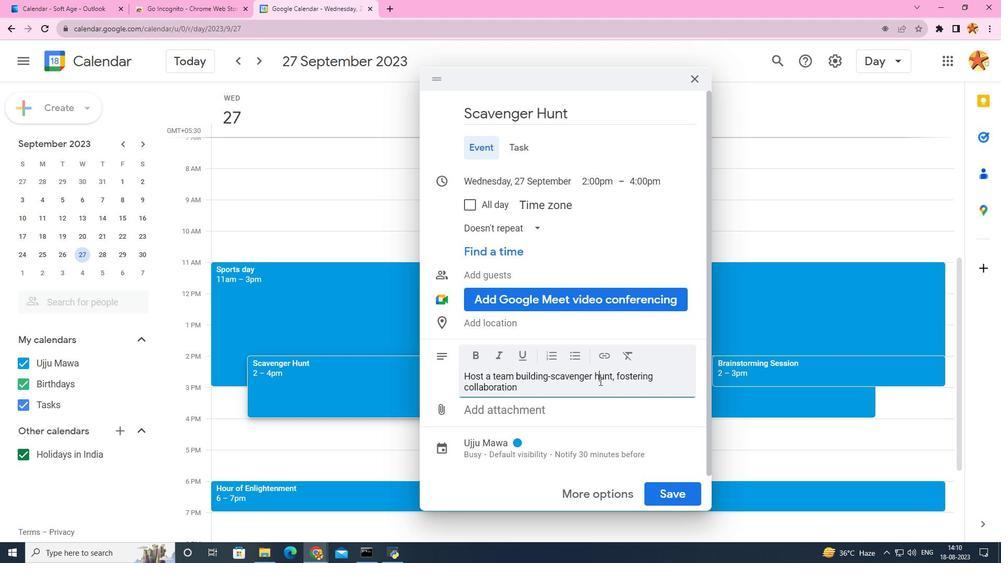 
Action: Mouse moved to (570, 391)
Screenshot: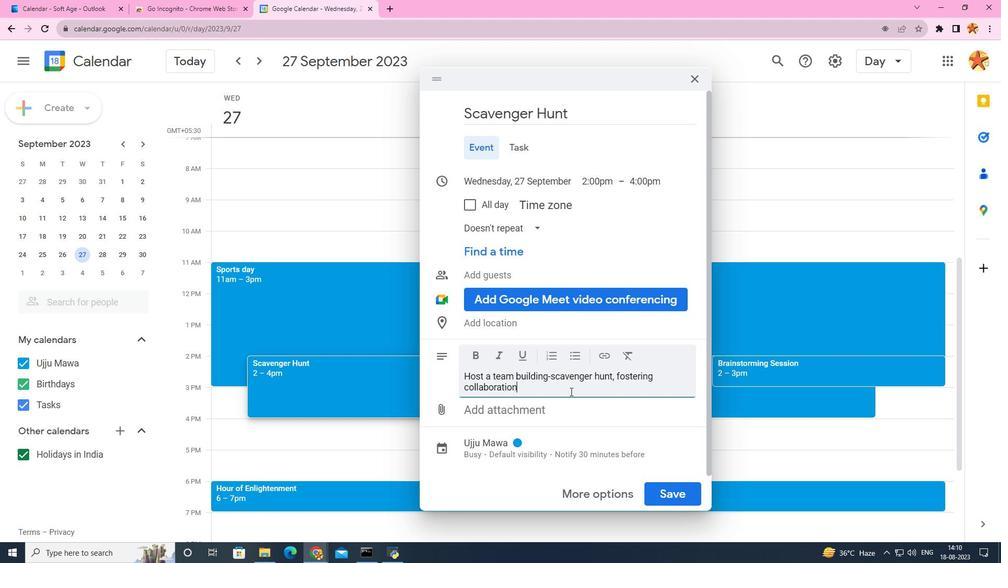 
Action: Mouse pressed left at (570, 391)
Screenshot: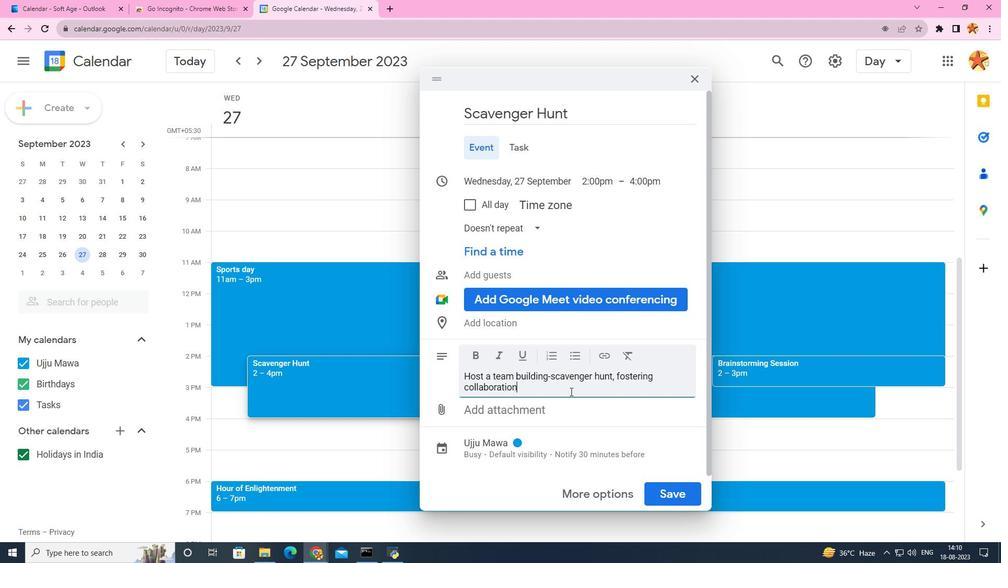 
Action: Key pressed ,<Key.space>probl
Screenshot: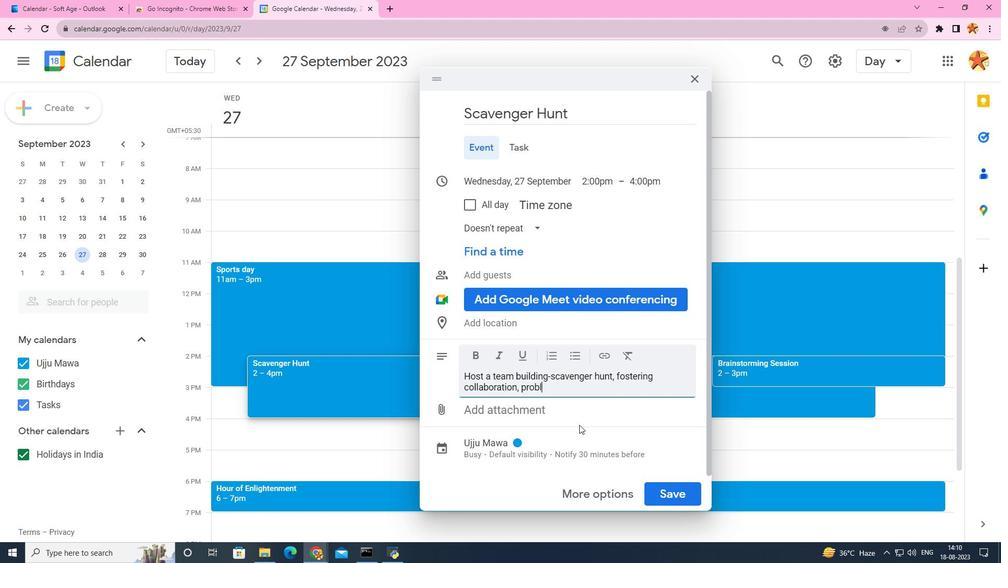 
Action: Mouse moved to (578, 424)
Screenshot: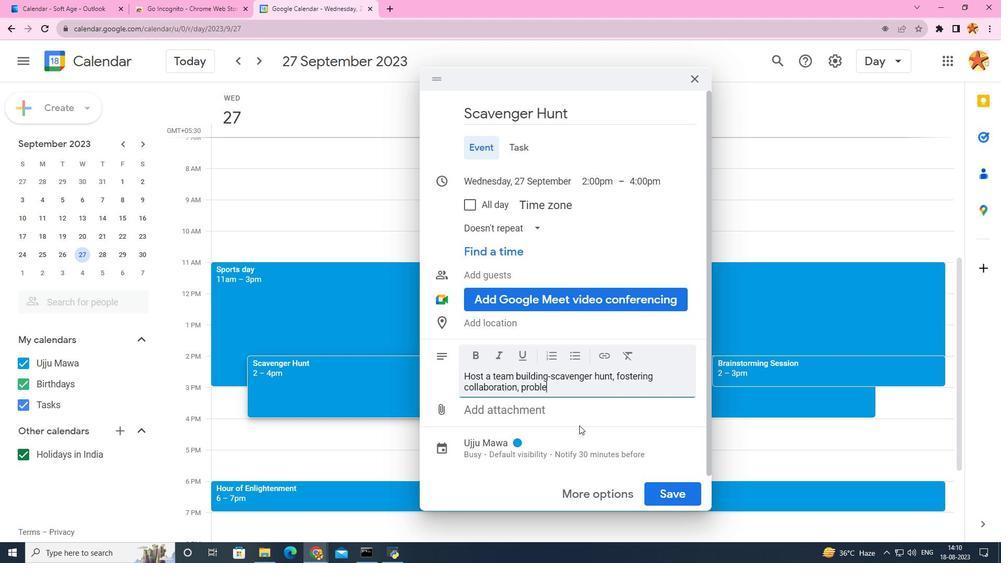 
Action: Key pressed e
Screenshot: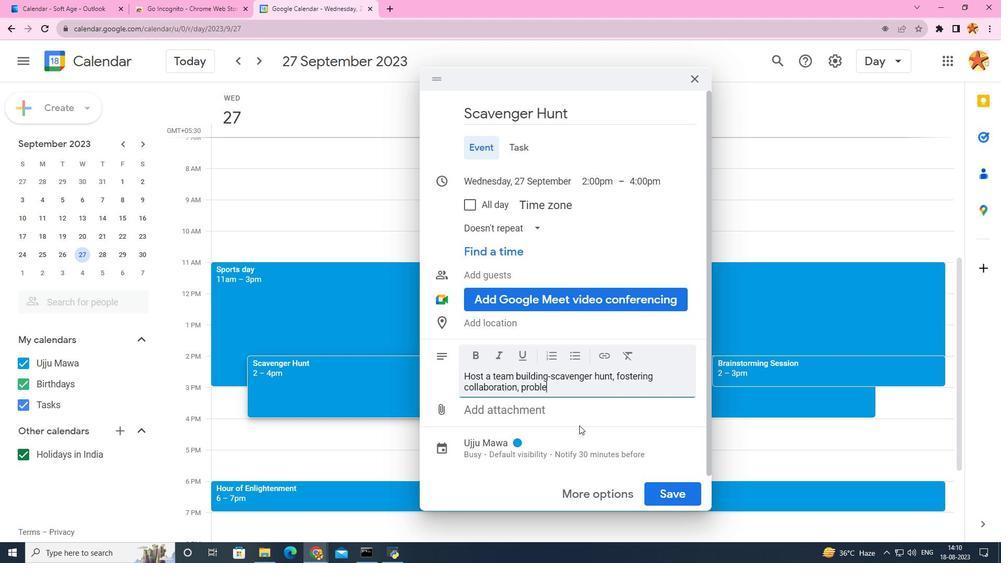 
Action: Mouse moved to (579, 425)
Screenshot: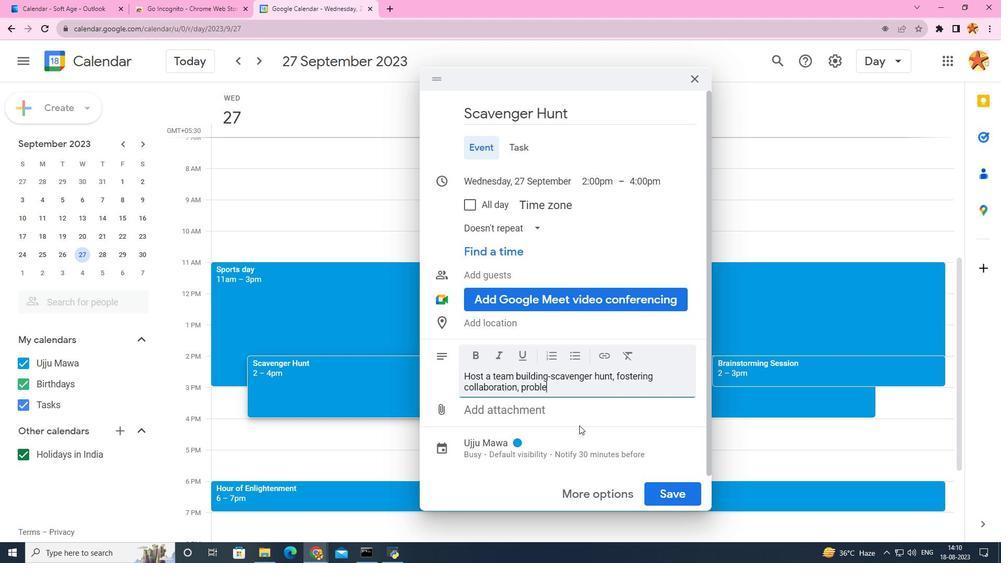 
Action: Key pressed m<Key.space>solving<Key.space>and<Key.space>fri
Screenshot: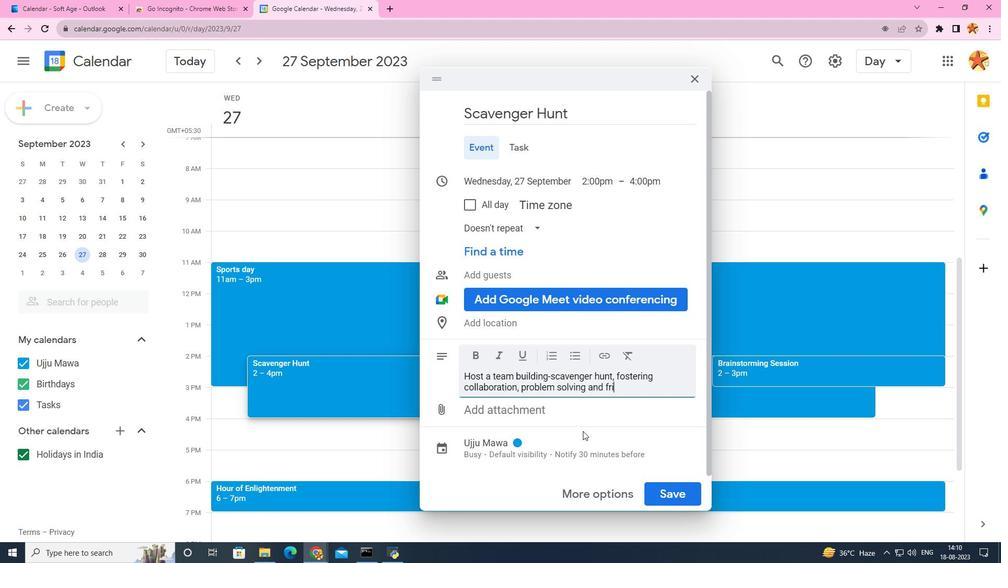 
Action: Mouse moved to (585, 438)
Screenshot: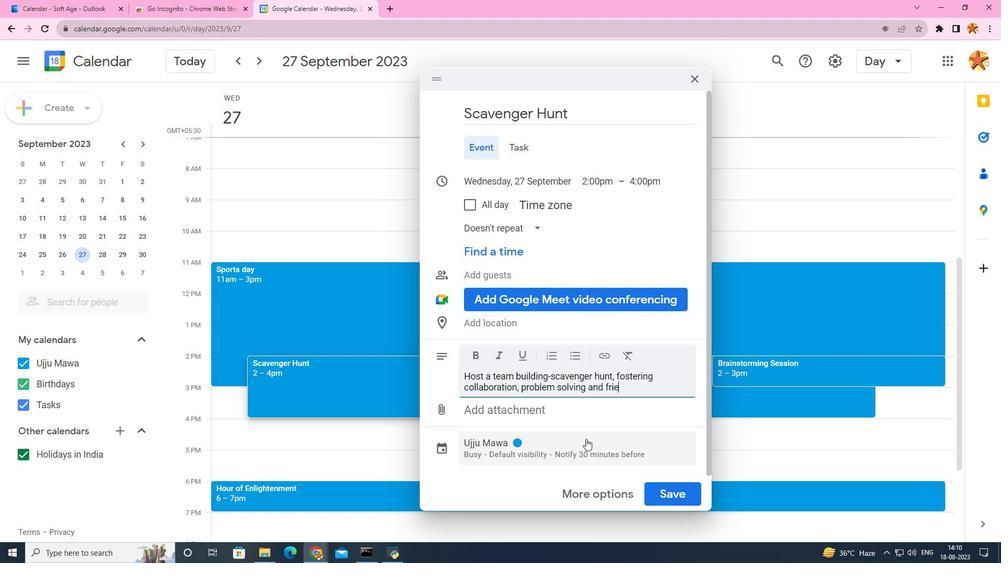 
Action: Key pressed e
Screenshot: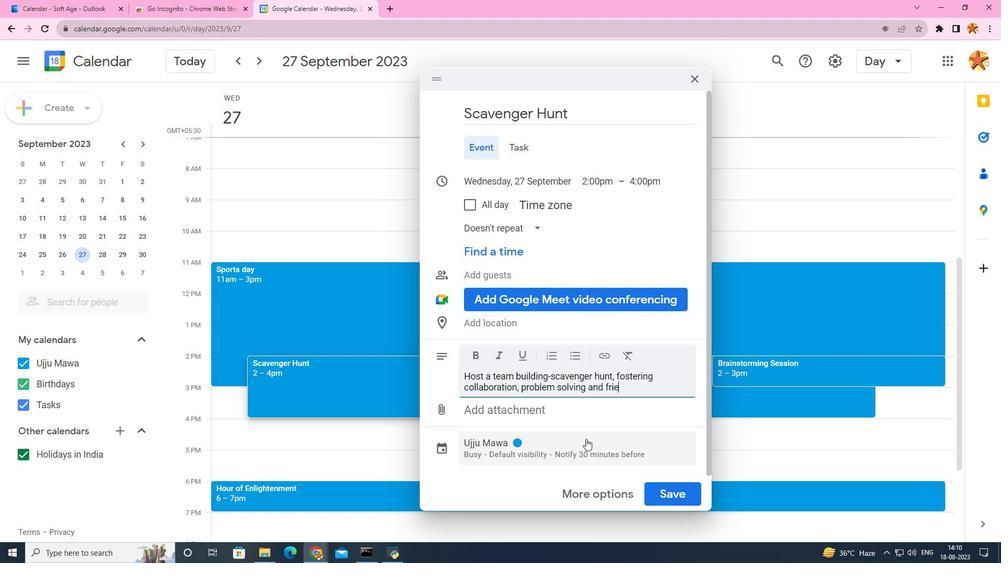 
Action: Mouse moved to (586, 439)
Screenshot: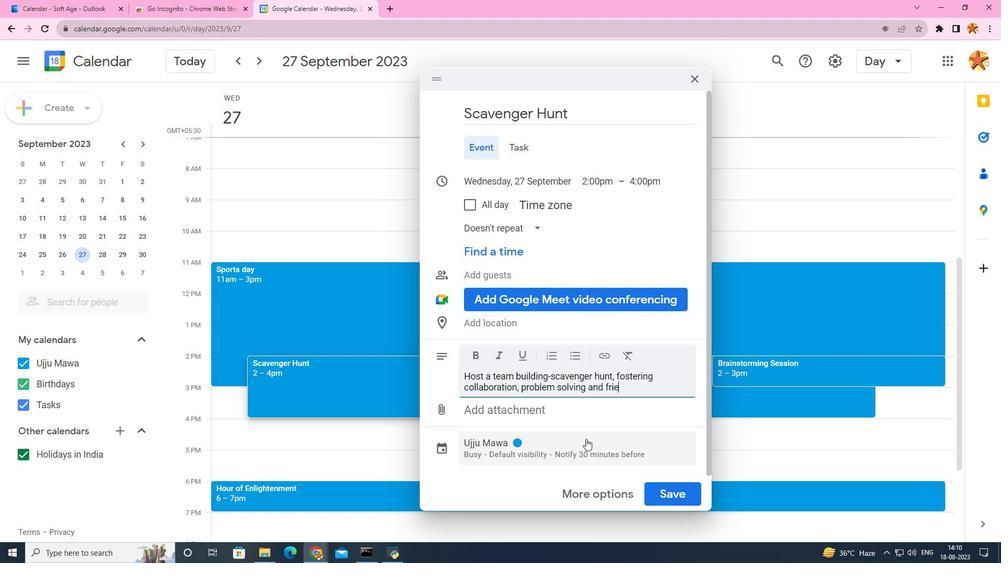 
Action: Key pressed ndly<Key.space>
Screenshot: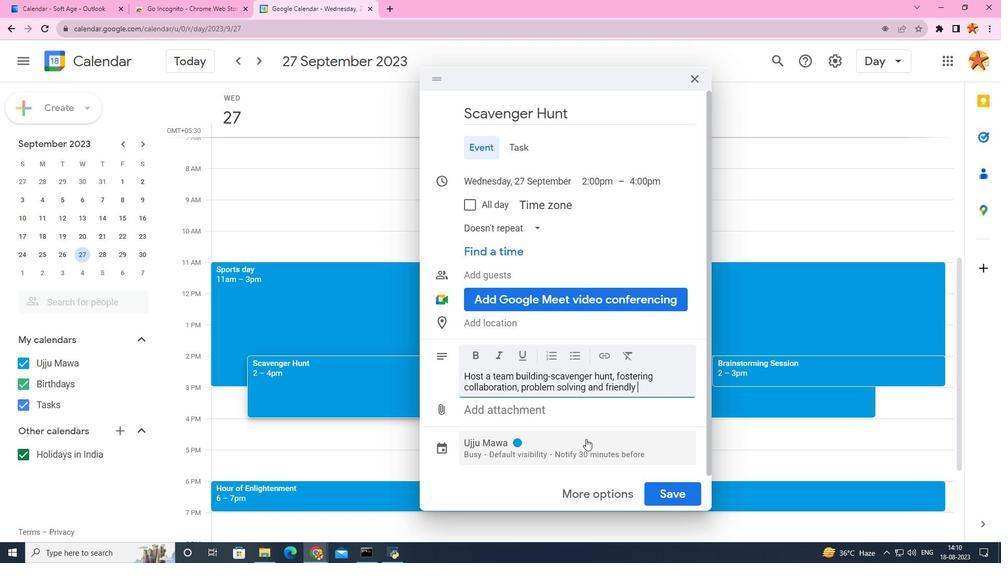 
Action: Mouse moved to (599, 472)
Screenshot: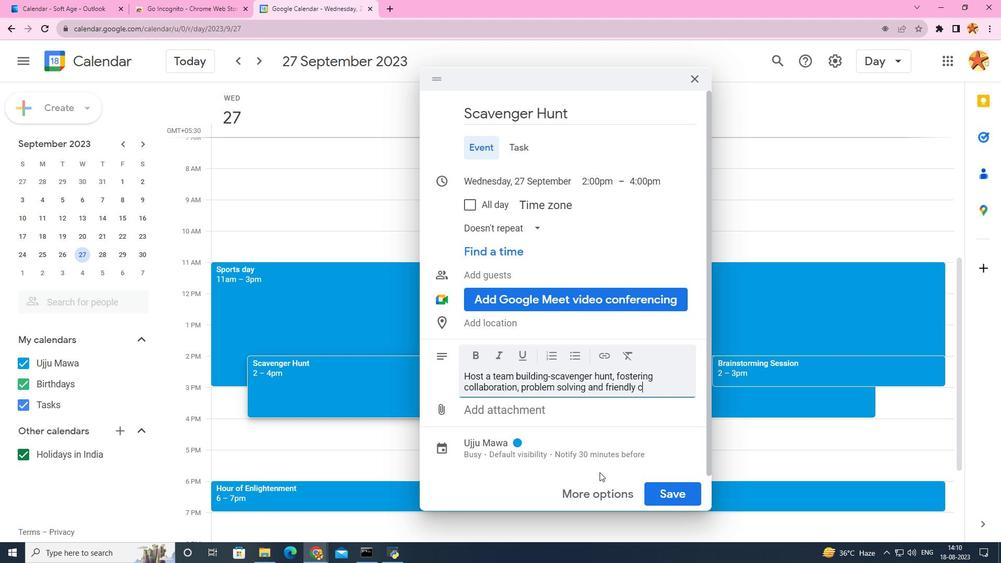 
Action: Key pressed compt<Key.backspace>etition<Key.space>among<Key.space>team<Key.space>mem
Screenshot: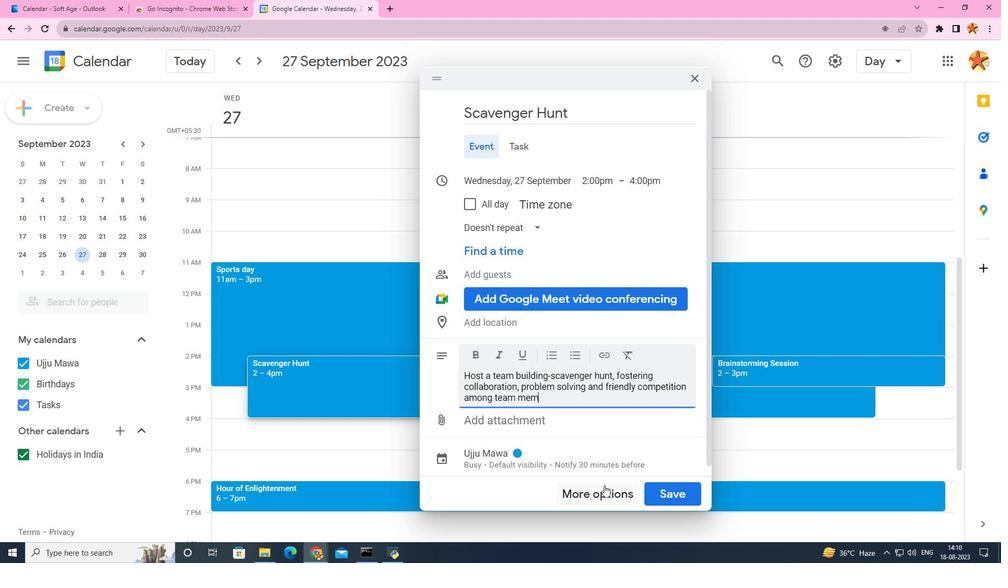 
Action: Mouse moved to (604, 485)
Screenshot: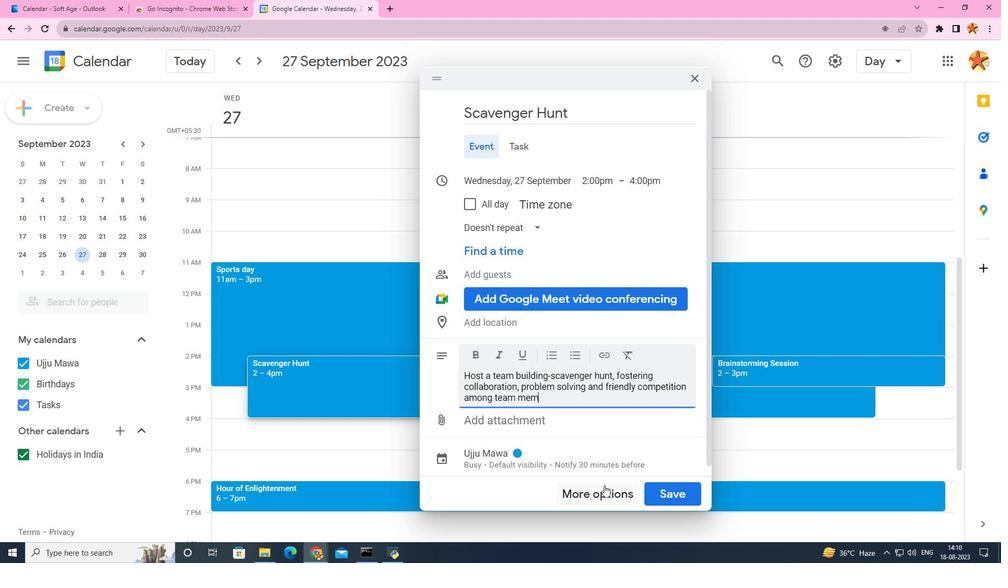 
Action: Key pressed b
Screenshot: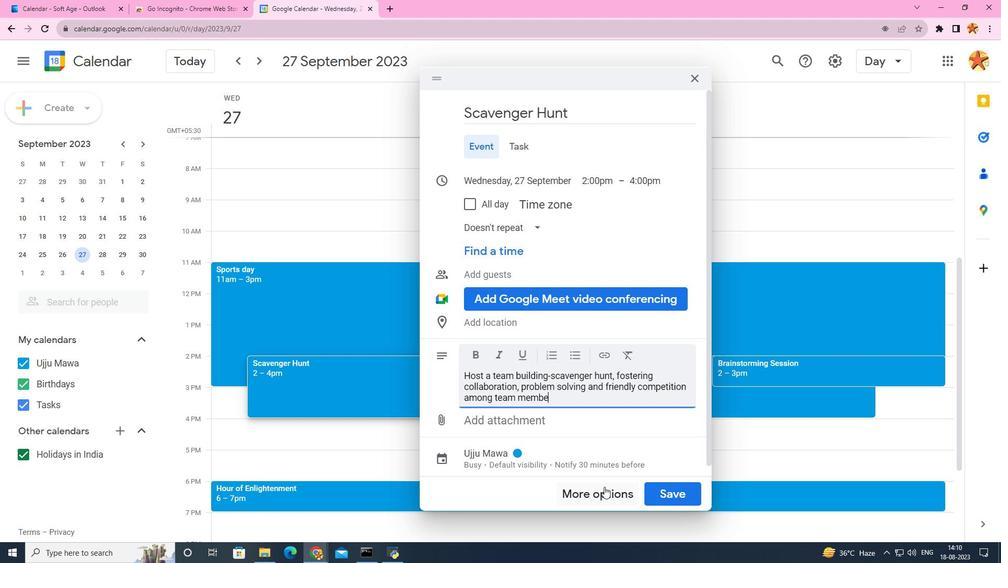 
Action: Mouse moved to (604, 487)
Screenshot: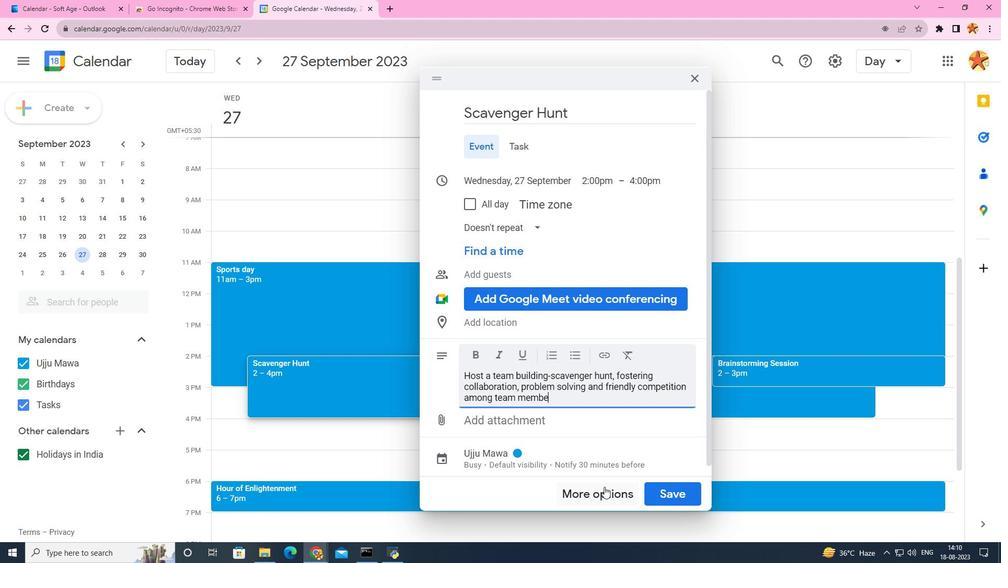 
Action: Key pressed ers<Key.space>as<Key.space>th
Screenshot: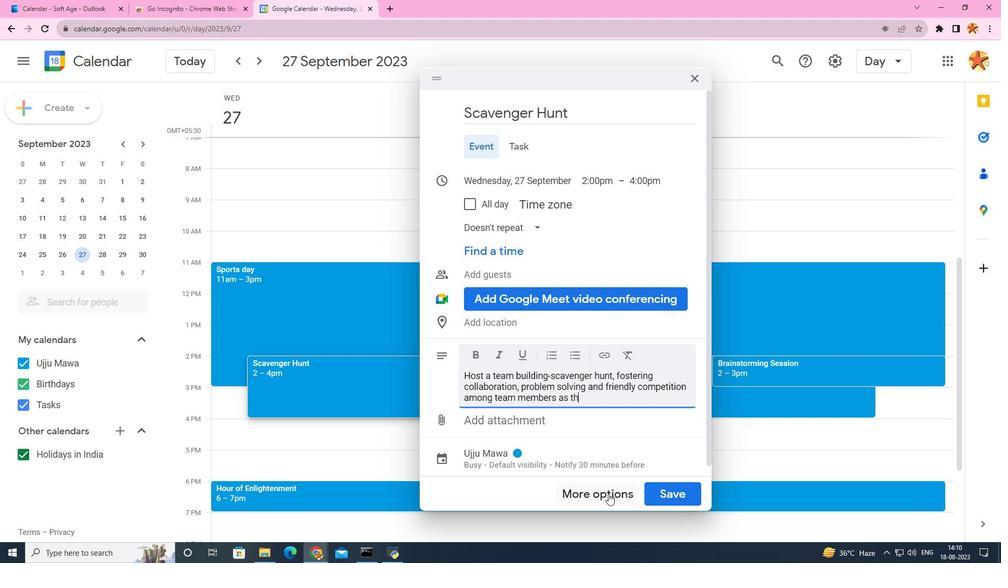 
Action: Mouse moved to (607, 492)
Screenshot: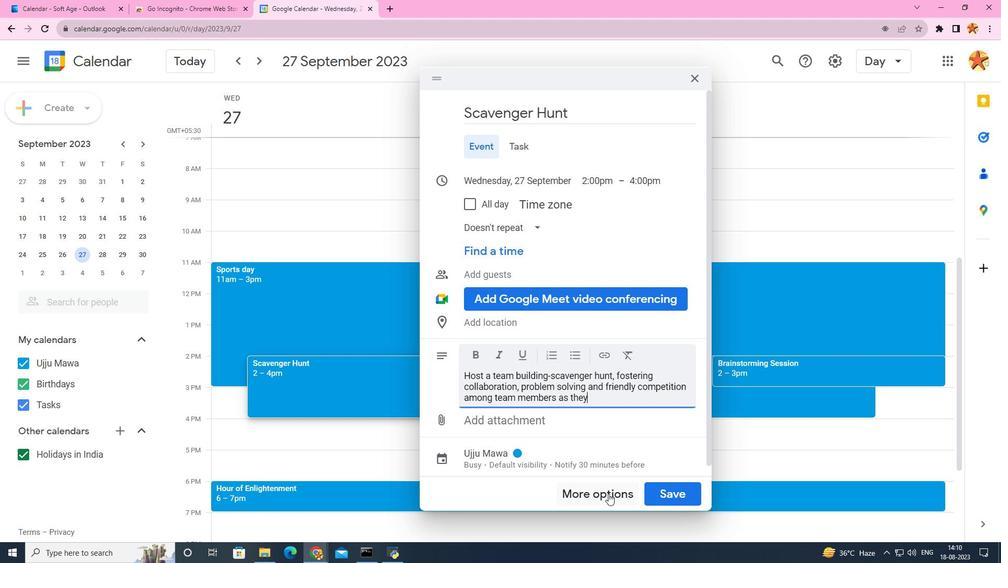 
Action: Key pressed e
Screenshot: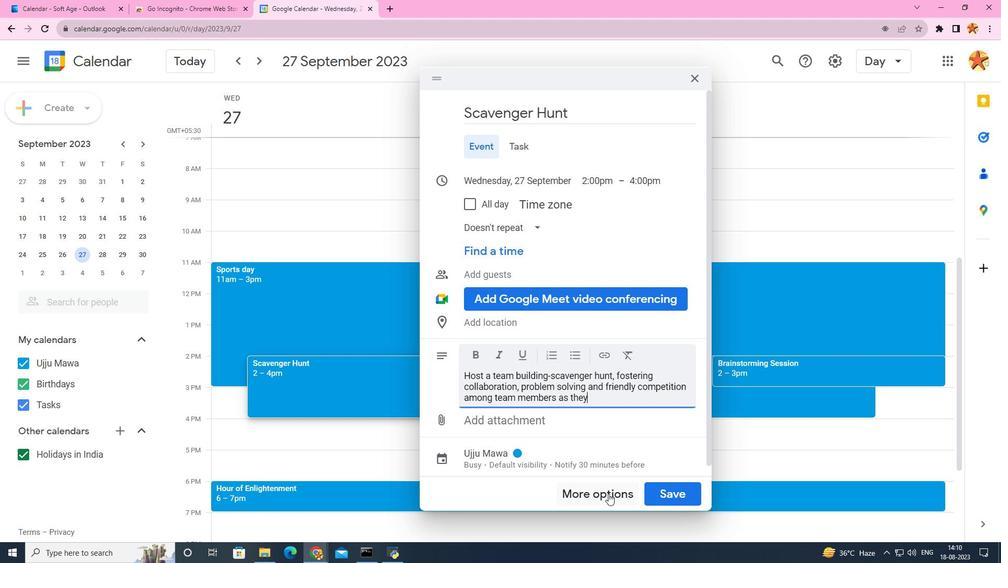 
Action: Mouse moved to (608, 493)
Screenshot: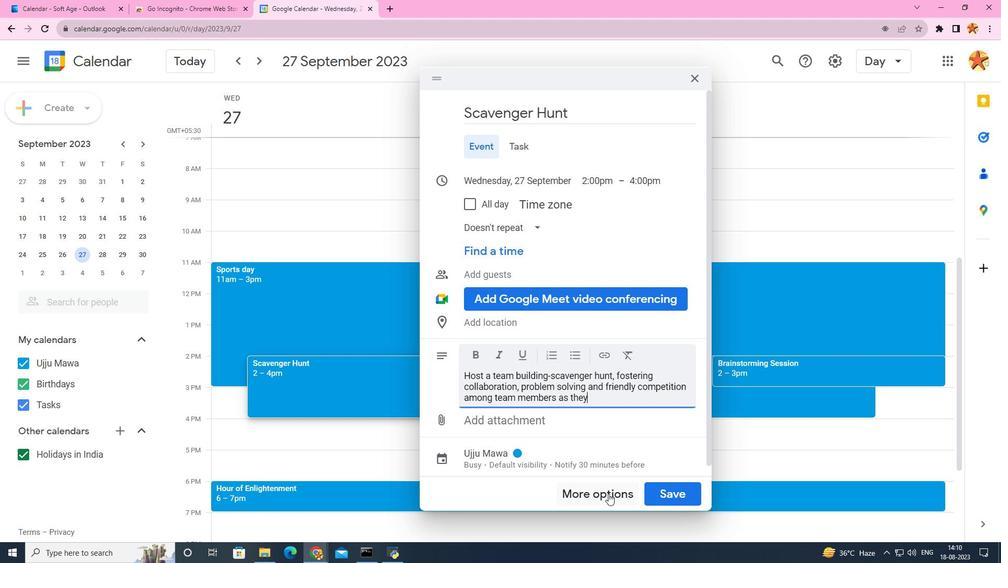 
Action: Key pressed y<Key.space>navigate<Key.space>challenges.
Screenshot: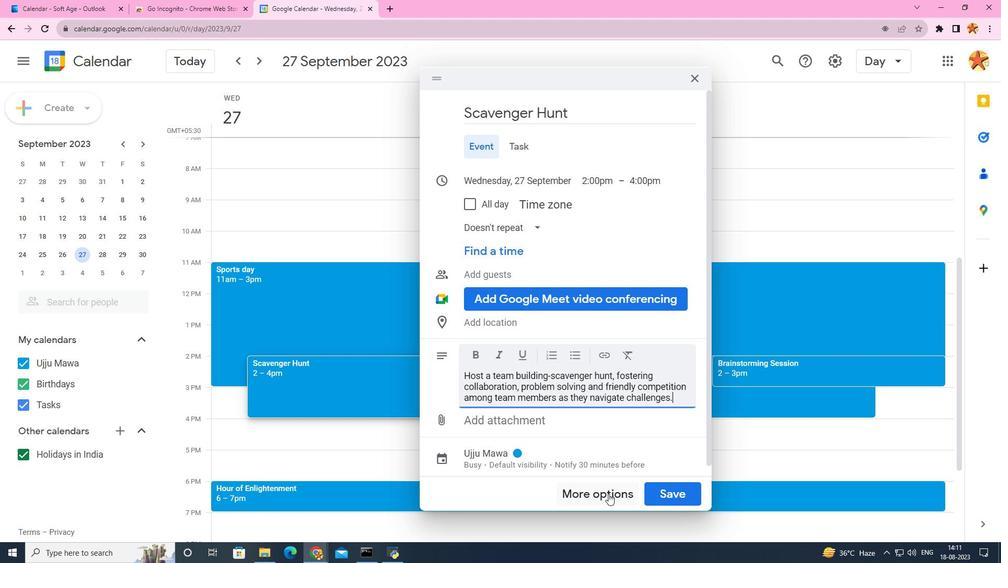 
Action: Mouse moved to (610, 358)
Screenshot: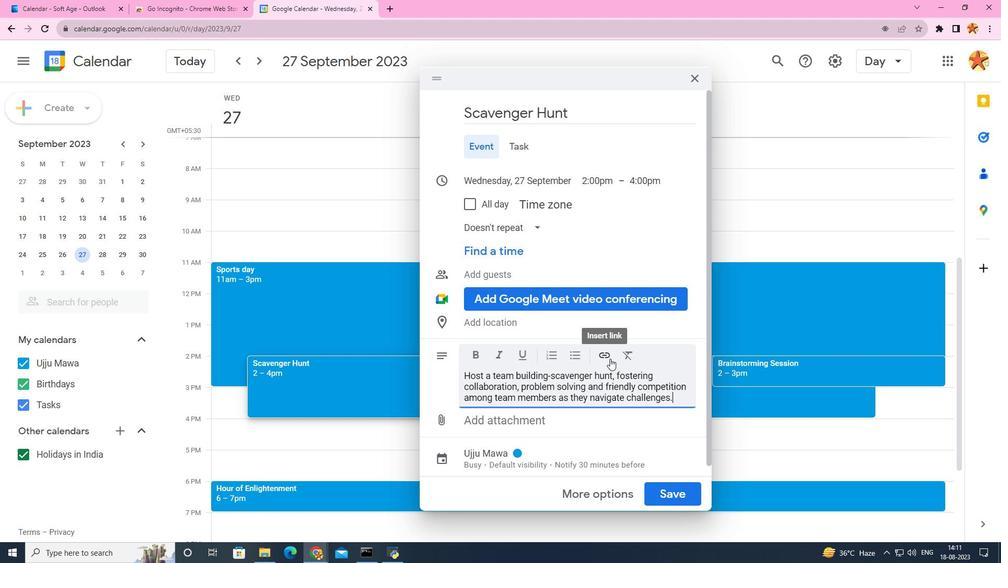 
Action: Mouse scrolled (610, 358) with delta (0, 0)
Screenshot: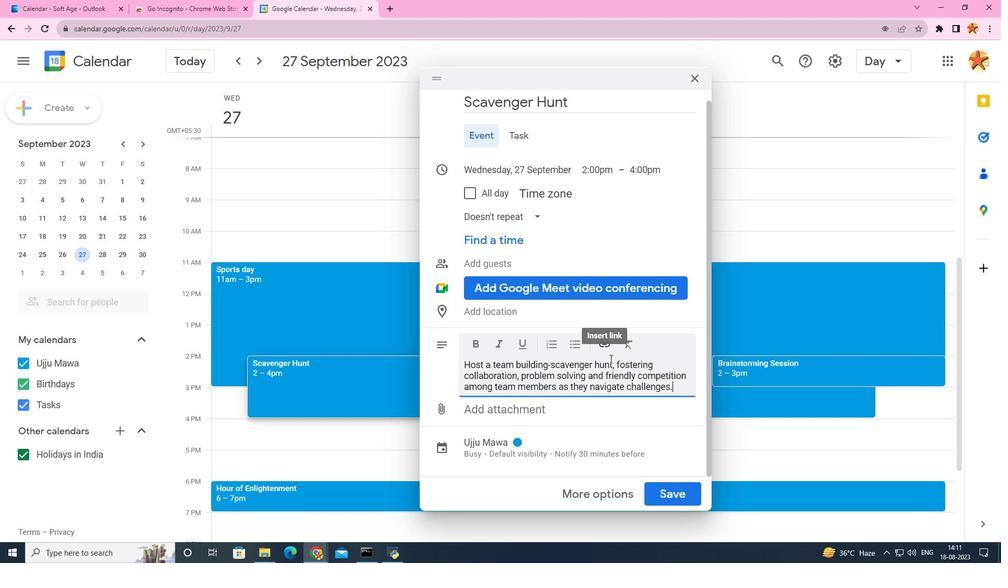 
Action: Mouse scrolled (610, 358) with delta (0, 0)
Screenshot: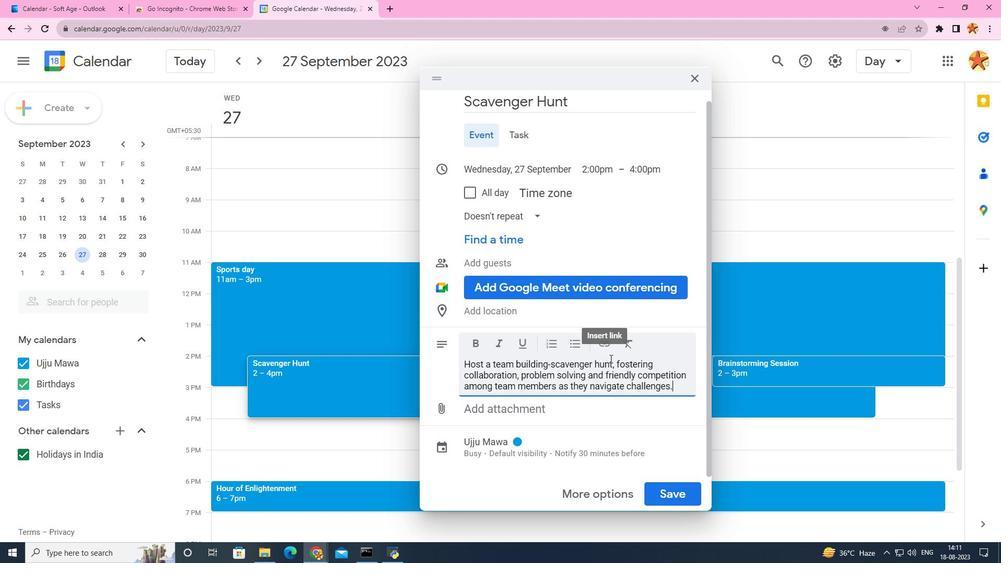 
Action: Mouse scrolled (610, 358) with delta (0, 0)
Screenshot: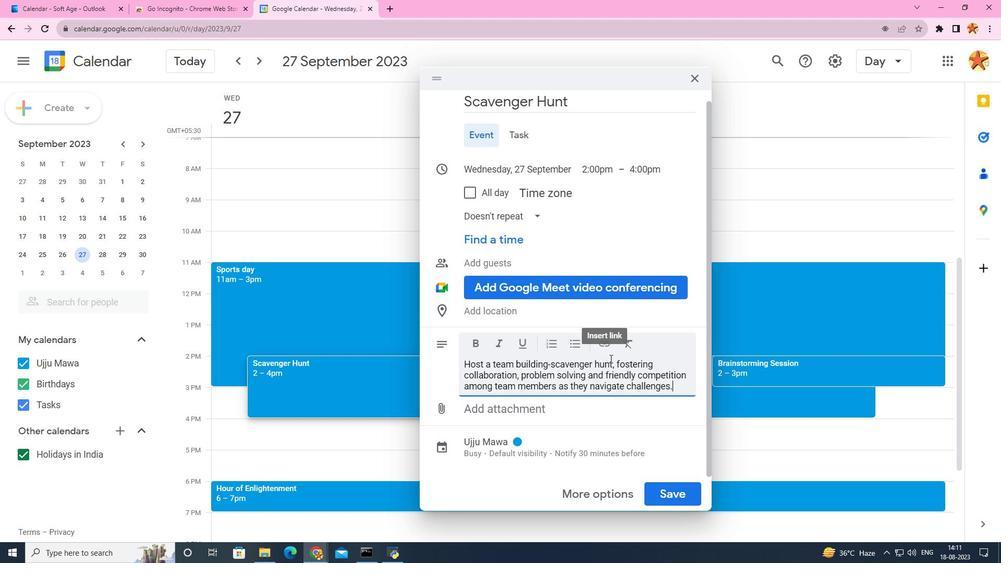 
Action: Mouse scrolled (610, 358) with delta (0, 0)
Screenshot: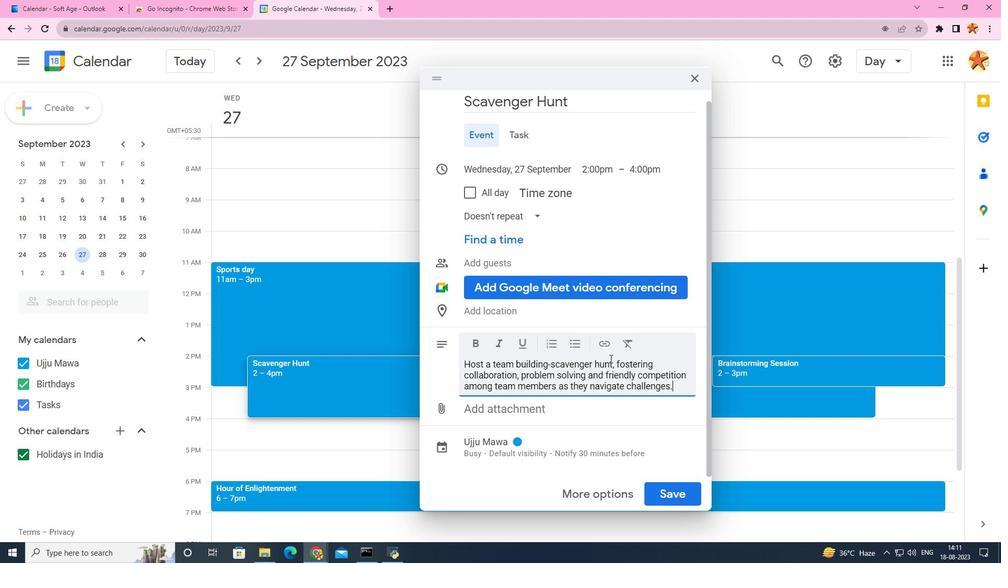 
Action: Mouse scrolled (610, 358) with delta (0, 0)
Screenshot: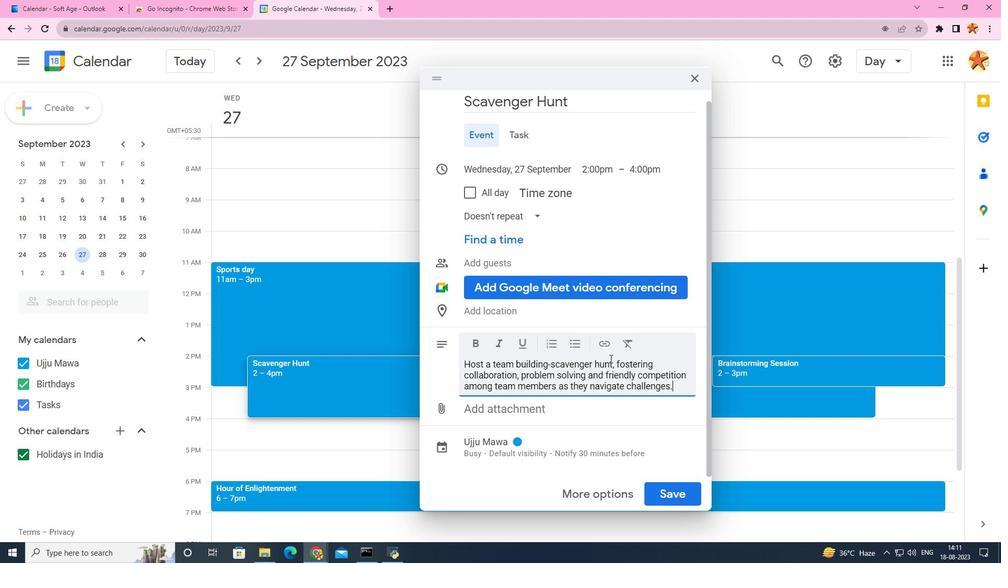 
Action: Mouse scrolled (610, 358) with delta (0, 0)
Screenshot: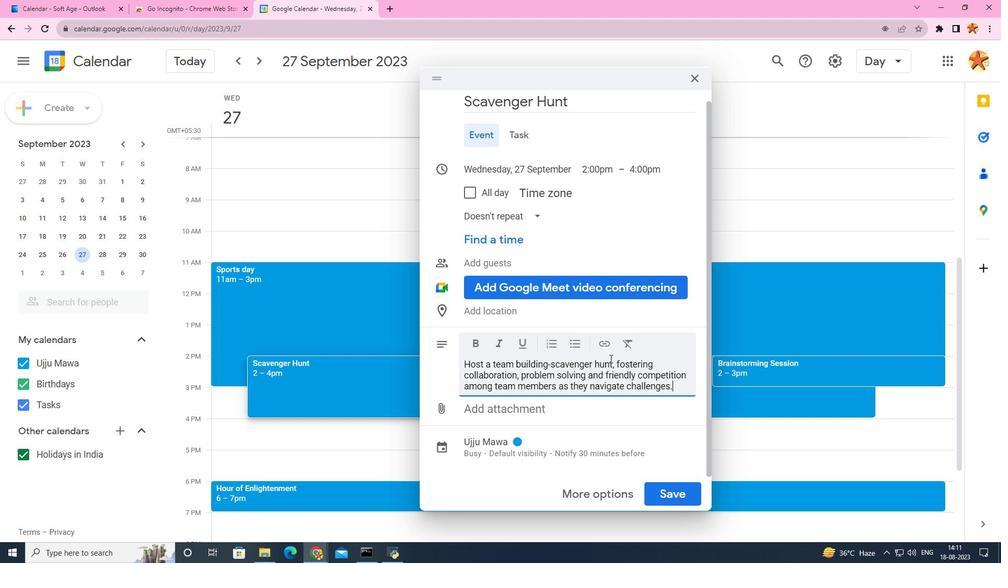 
Action: Mouse scrolled (610, 358) with delta (0, 0)
Screenshot: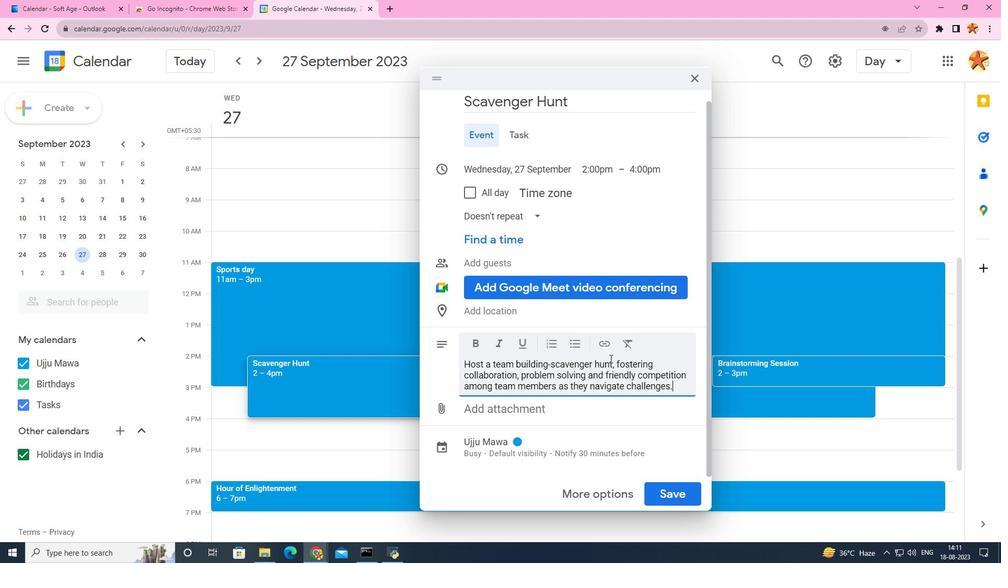 
Action: Mouse scrolled (610, 359) with delta (0, 0)
Screenshot: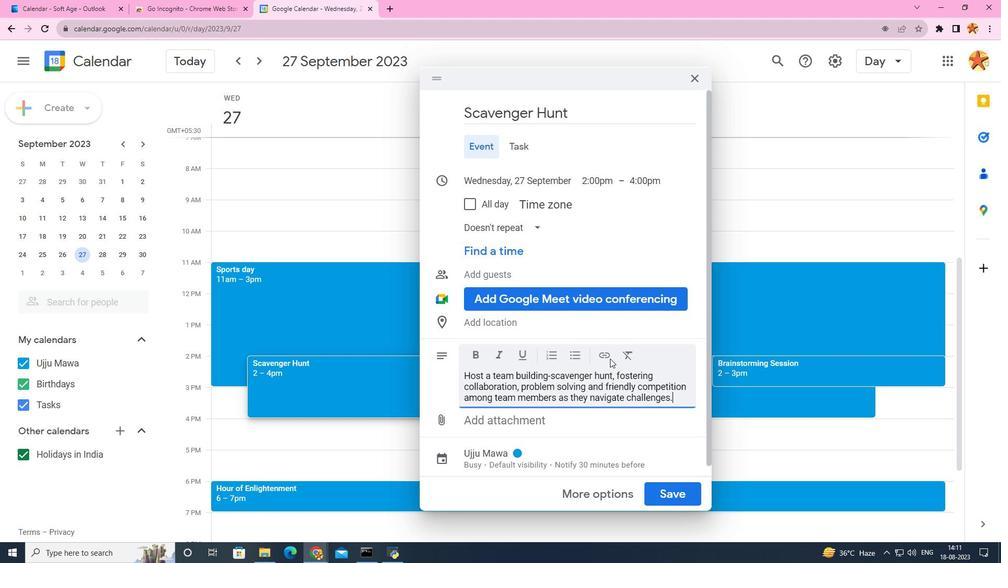 
Action: Mouse moved to (674, 491)
Screenshot: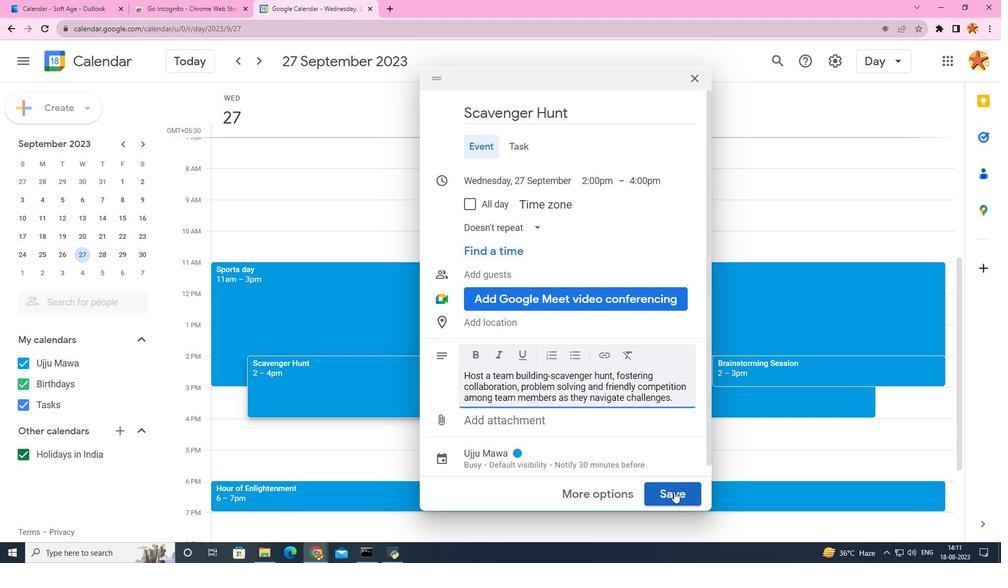 
Action: Mouse pressed left at (674, 491)
Screenshot: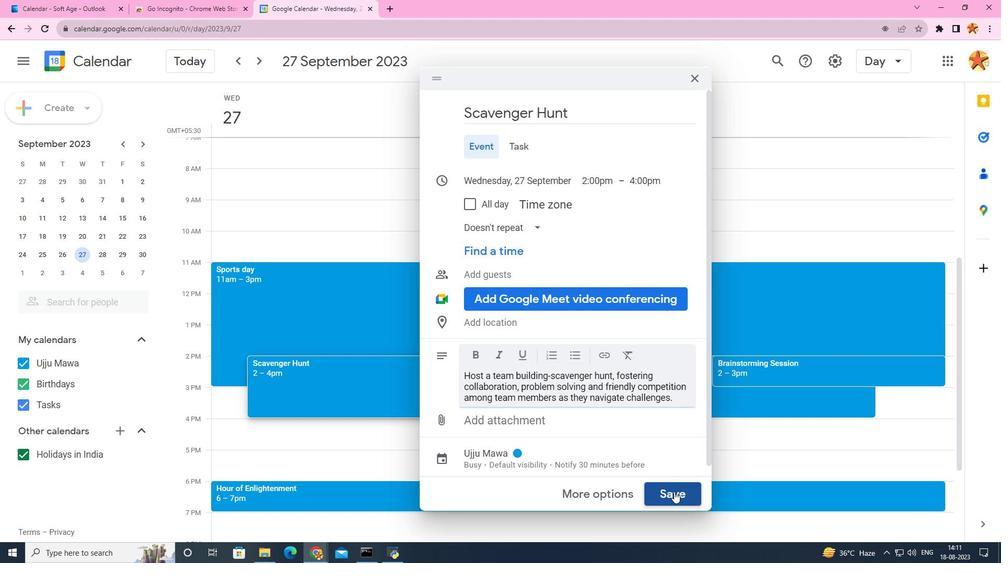 
